 Task: Reply All to email with the signature Brooke Phillips with the subject Complaint from softage.1@softage.net with the message I would like to request a meeting to discuss the new employee benefits program., select last 2 words, change the font of the message to Verdana and change the font typography to bold and underline Send the email
Action: Mouse moved to (432, 560)
Screenshot: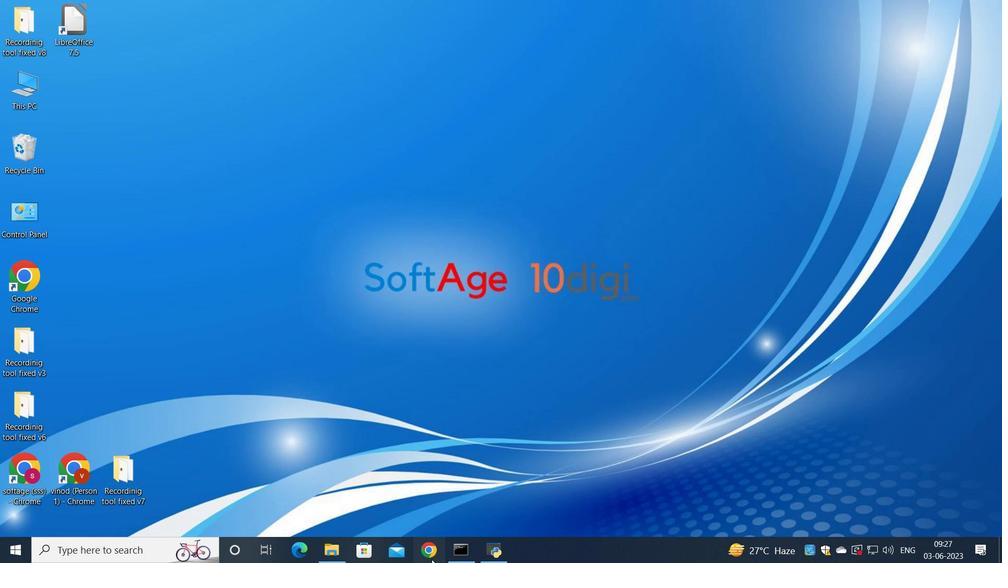 
Action: Mouse pressed left at (432, 560)
Screenshot: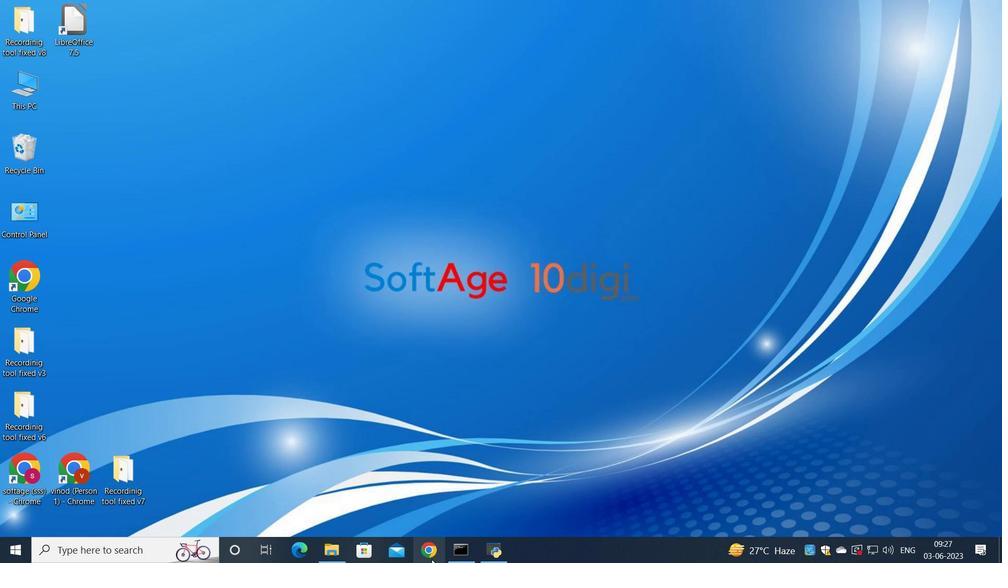 
Action: Mouse moved to (418, 336)
Screenshot: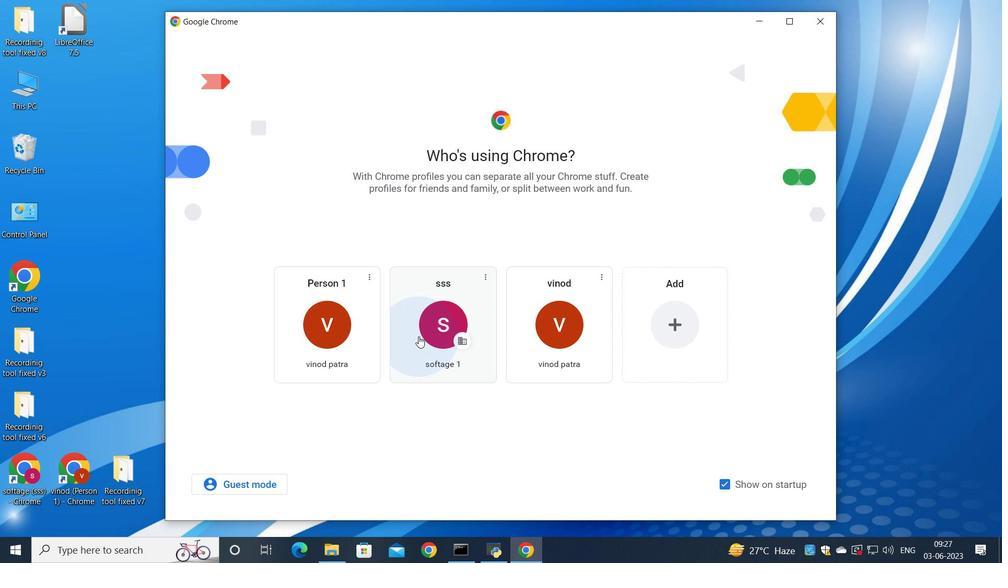 
Action: Mouse pressed left at (418, 336)
Screenshot: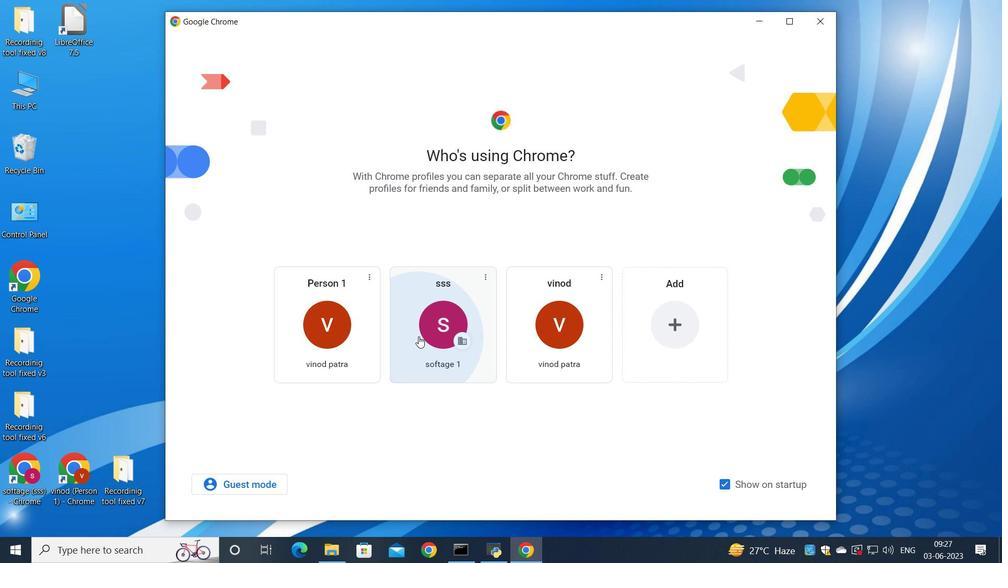 
Action: Mouse moved to (450, 15)
Screenshot: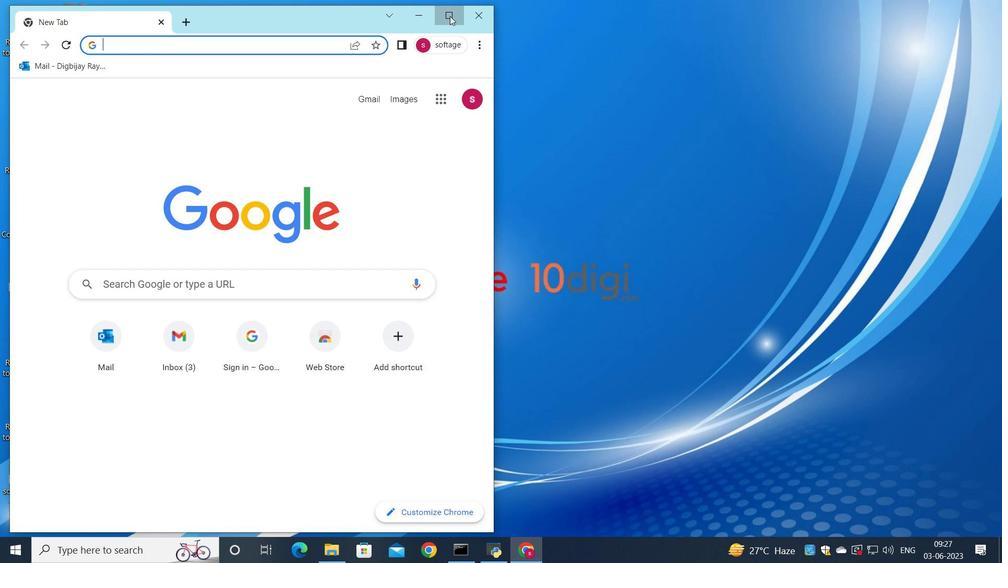 
Action: Mouse pressed left at (450, 15)
Screenshot: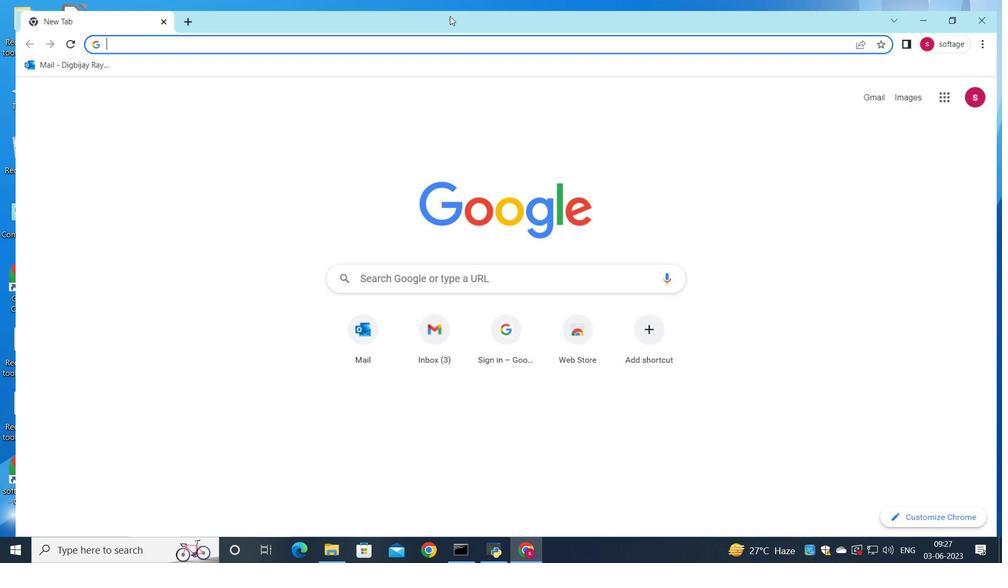 
Action: Mouse moved to (879, 91)
Screenshot: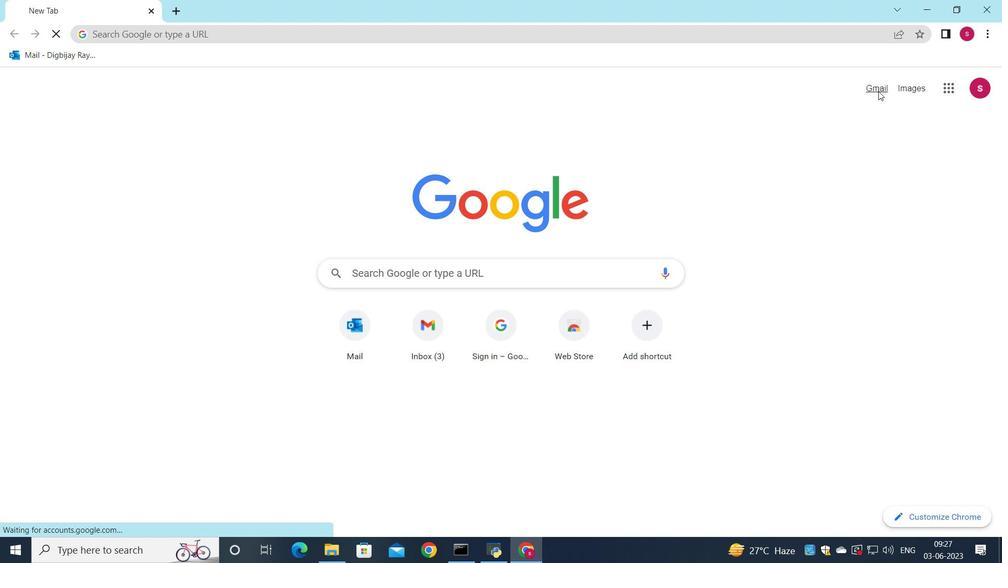 
Action: Mouse pressed left at (879, 91)
Screenshot: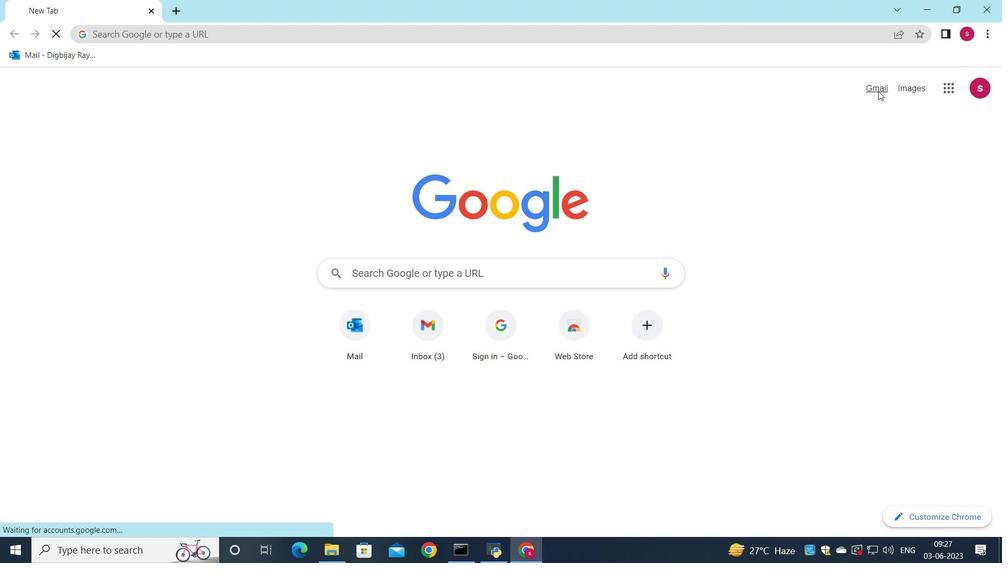 
Action: Mouse moved to (854, 94)
Screenshot: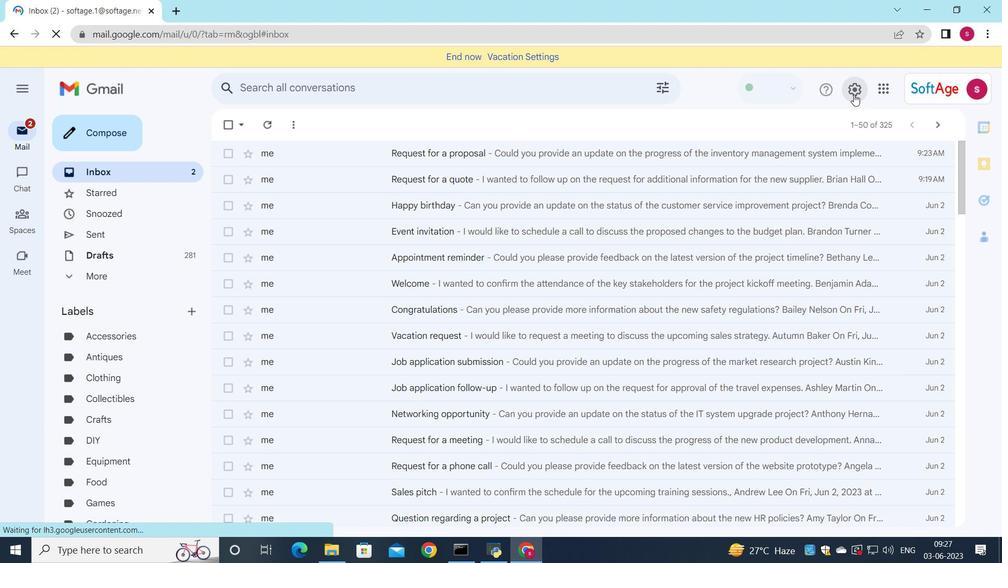 
Action: Mouse pressed left at (854, 94)
Screenshot: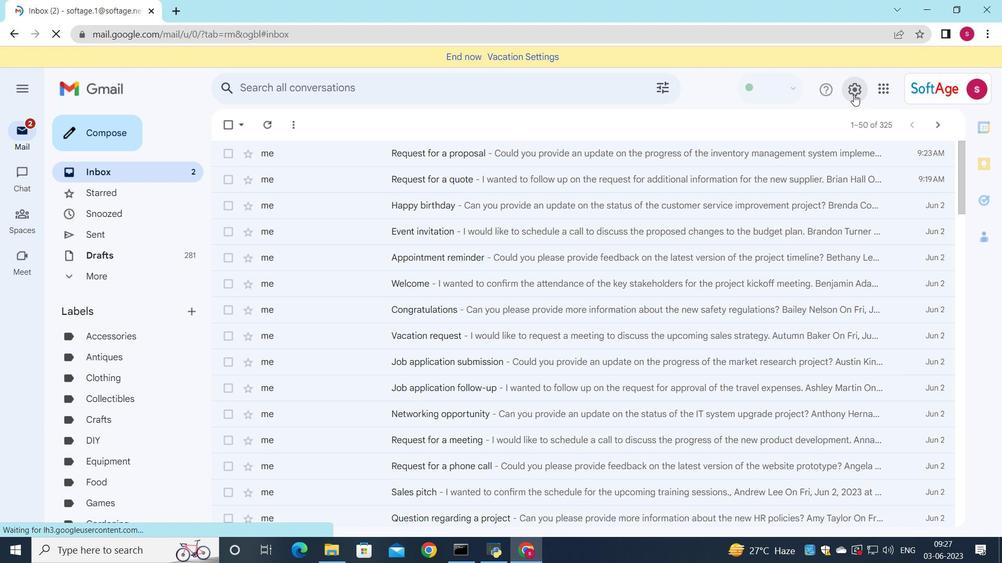 
Action: Mouse moved to (826, 158)
Screenshot: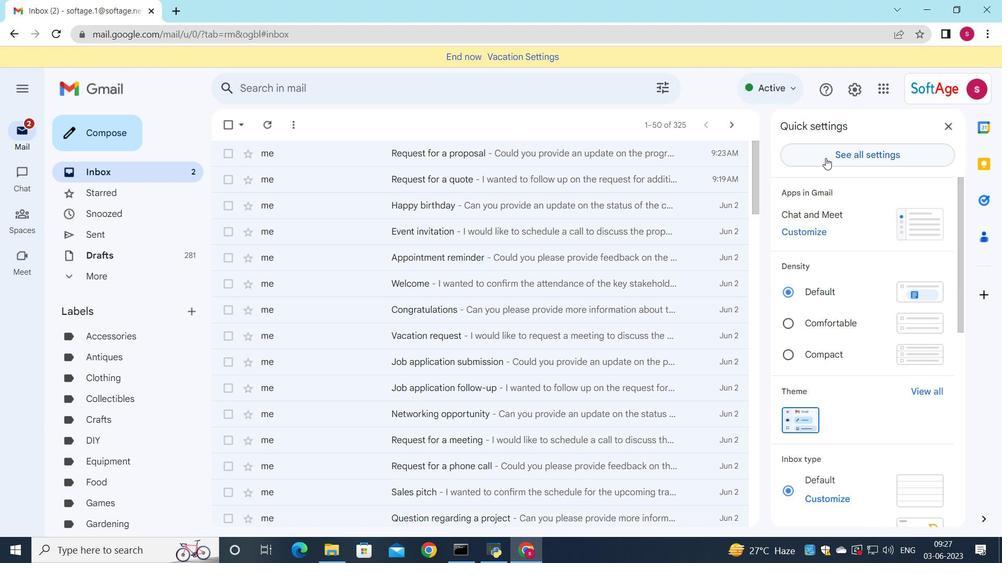 
Action: Mouse pressed left at (826, 158)
Screenshot: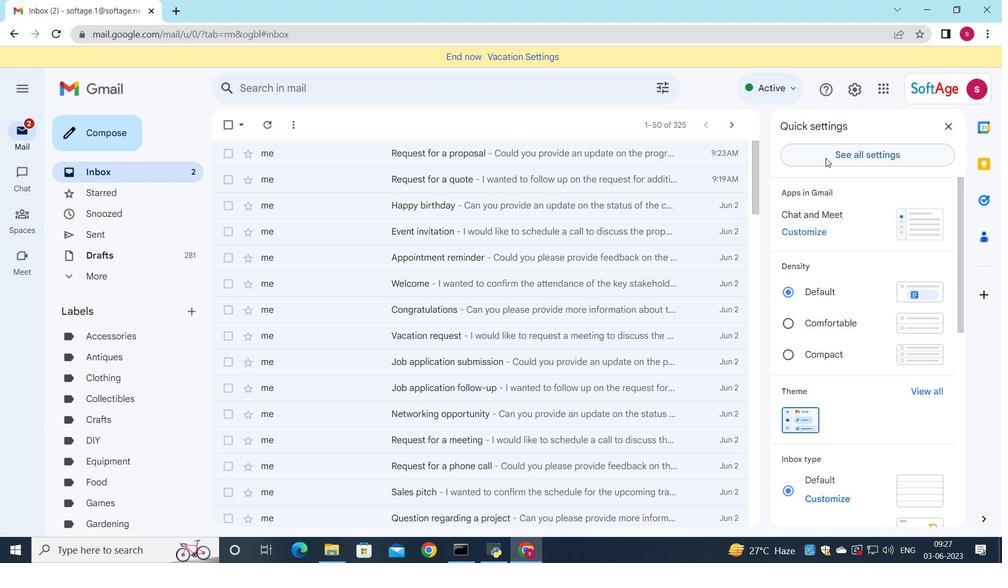 
Action: Mouse moved to (499, 228)
Screenshot: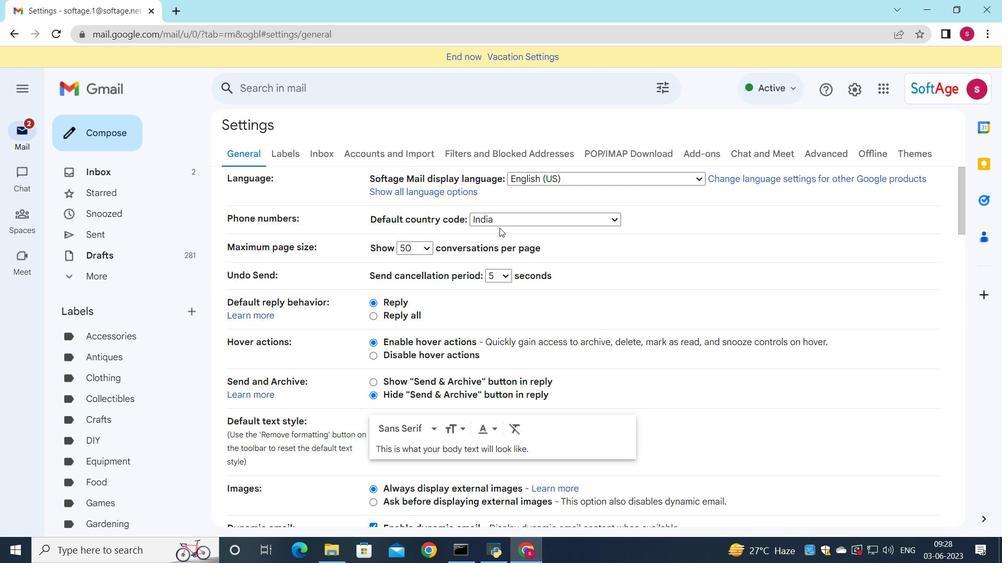 
Action: Mouse scrolled (499, 228) with delta (0, 0)
Screenshot: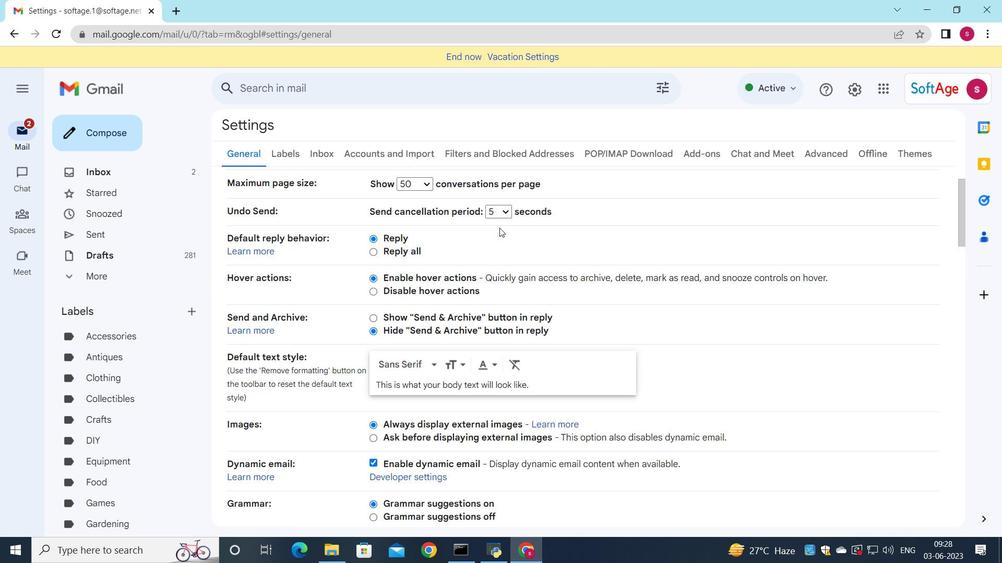 
Action: Mouse scrolled (499, 228) with delta (0, 0)
Screenshot: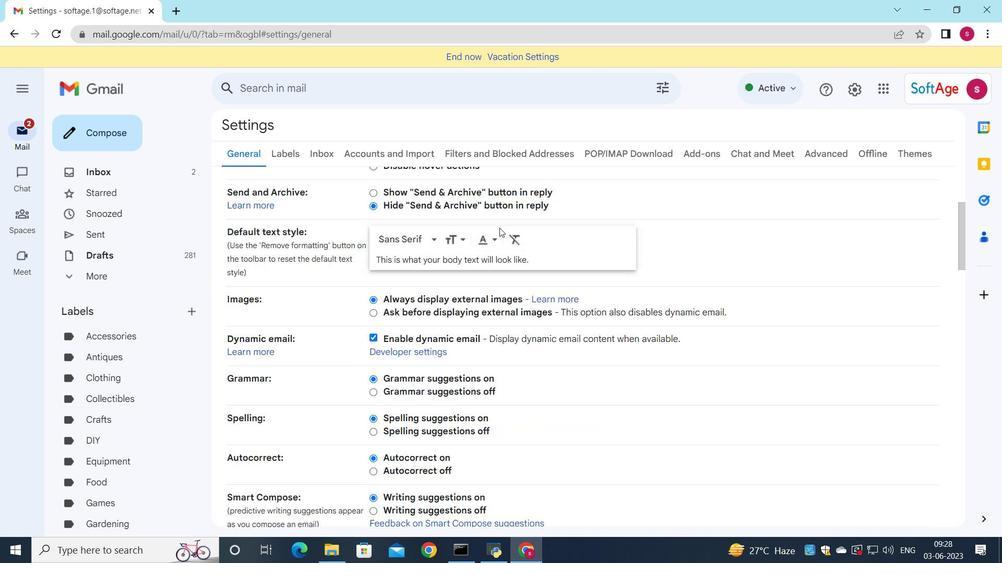 
Action: Mouse scrolled (499, 228) with delta (0, 0)
Screenshot: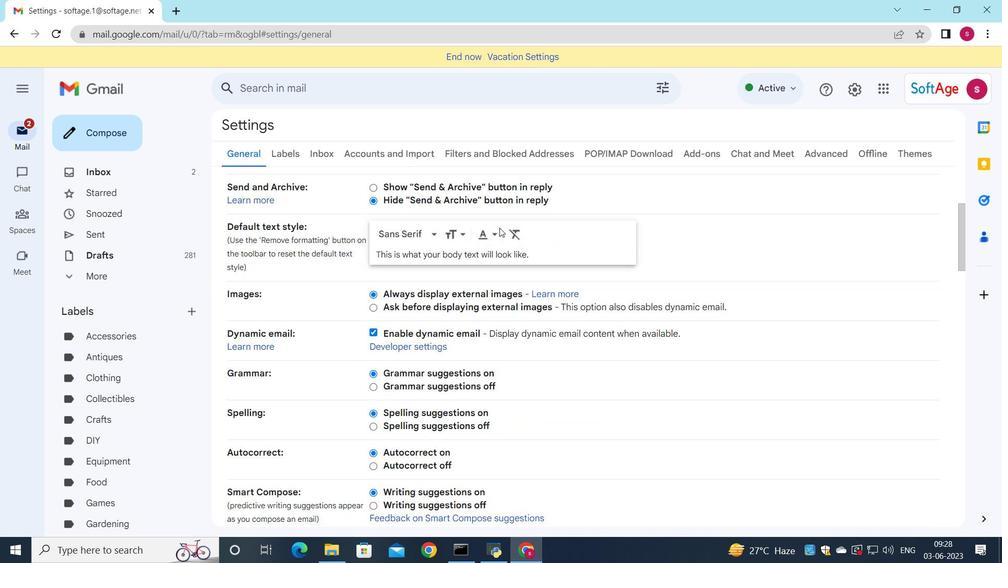 
Action: Mouse moved to (478, 315)
Screenshot: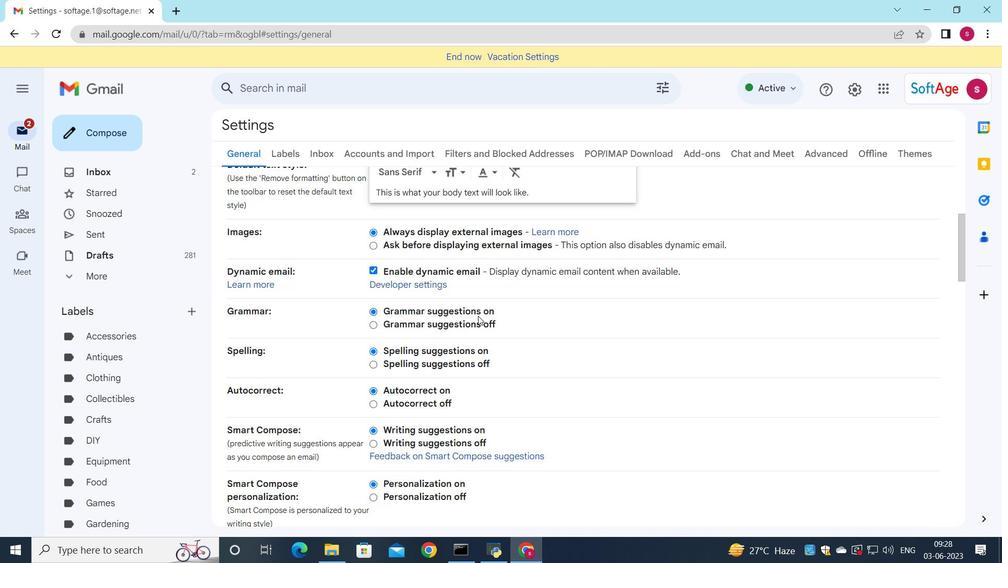 
Action: Mouse scrolled (478, 314) with delta (0, 0)
Screenshot: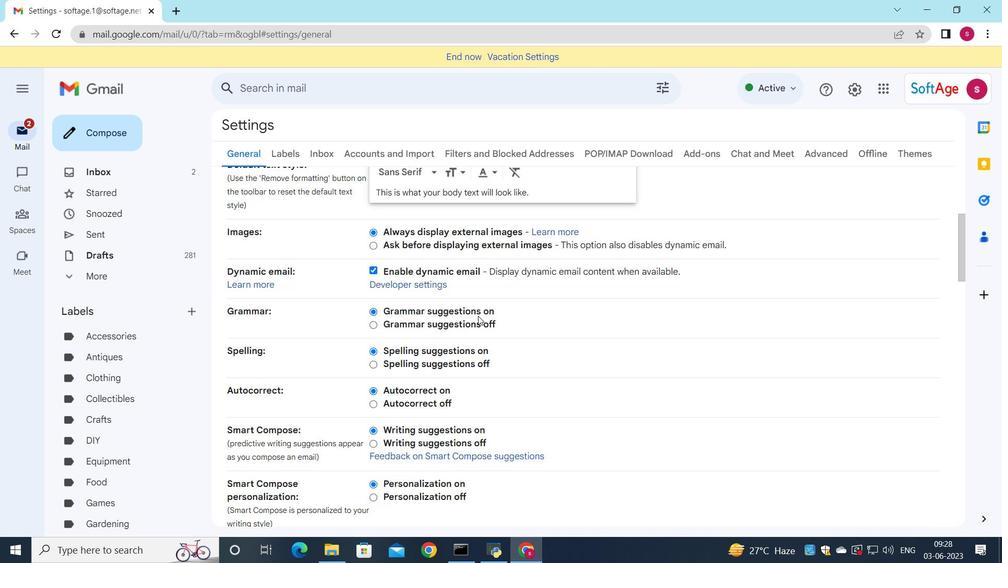 
Action: Mouse moved to (478, 316)
Screenshot: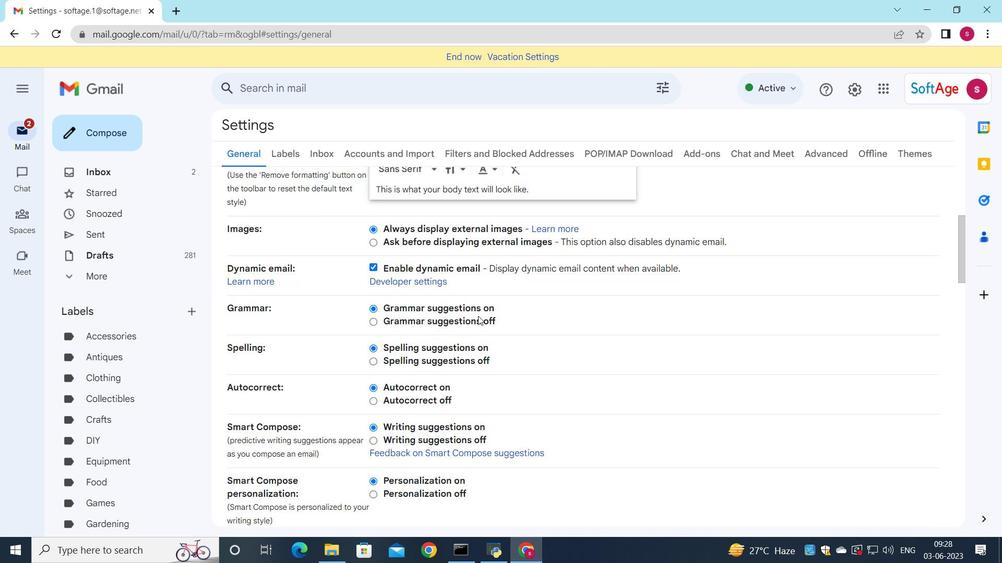 
Action: Mouse scrolled (478, 315) with delta (0, 0)
Screenshot: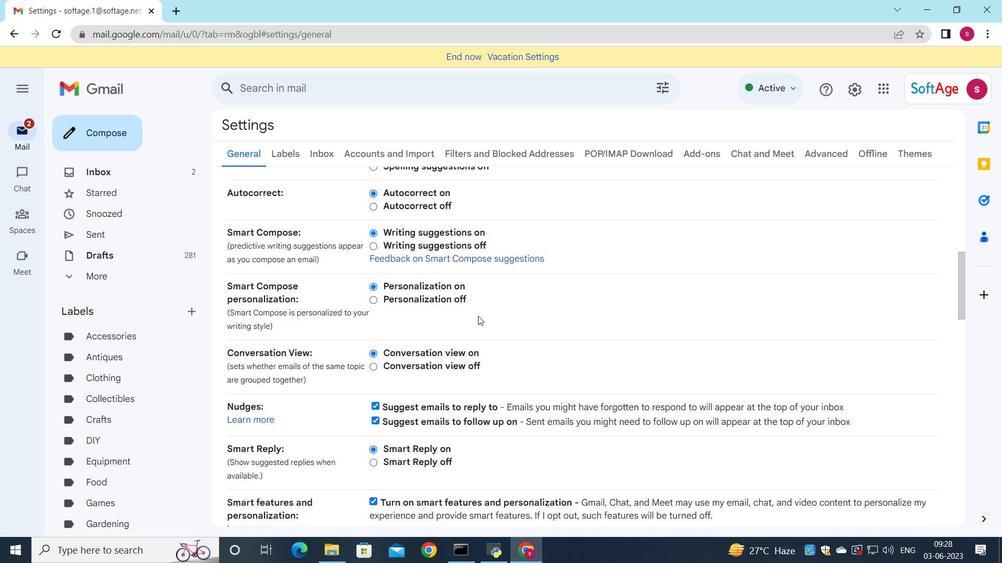 
Action: Mouse scrolled (478, 315) with delta (0, 0)
Screenshot: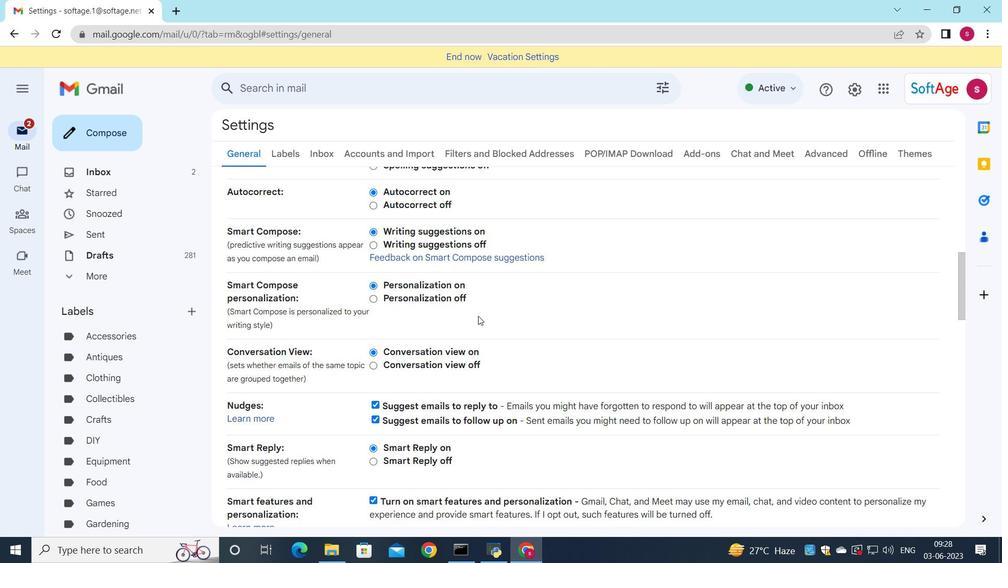 
Action: Mouse scrolled (478, 315) with delta (0, 0)
Screenshot: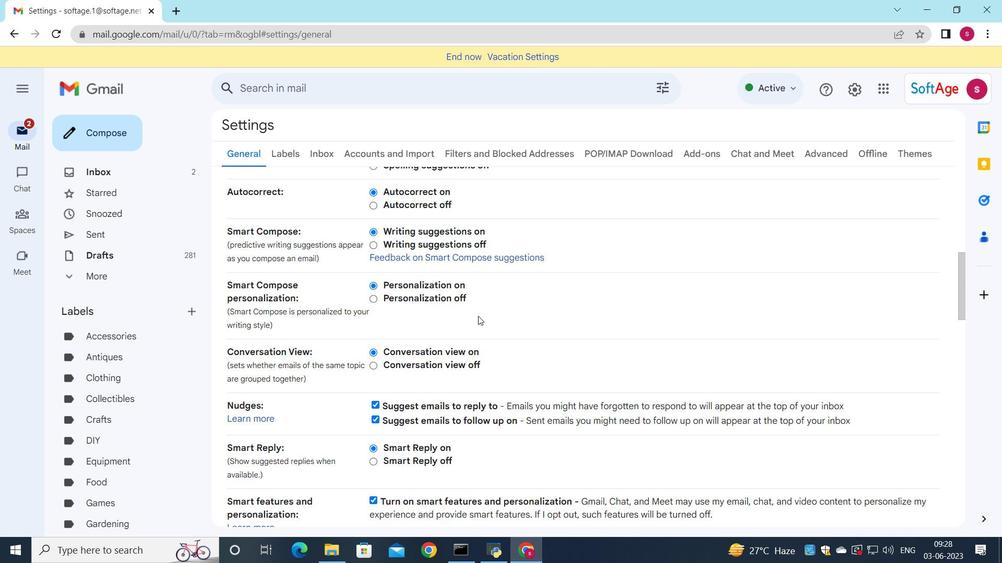 
Action: Mouse scrolled (478, 315) with delta (0, 0)
Screenshot: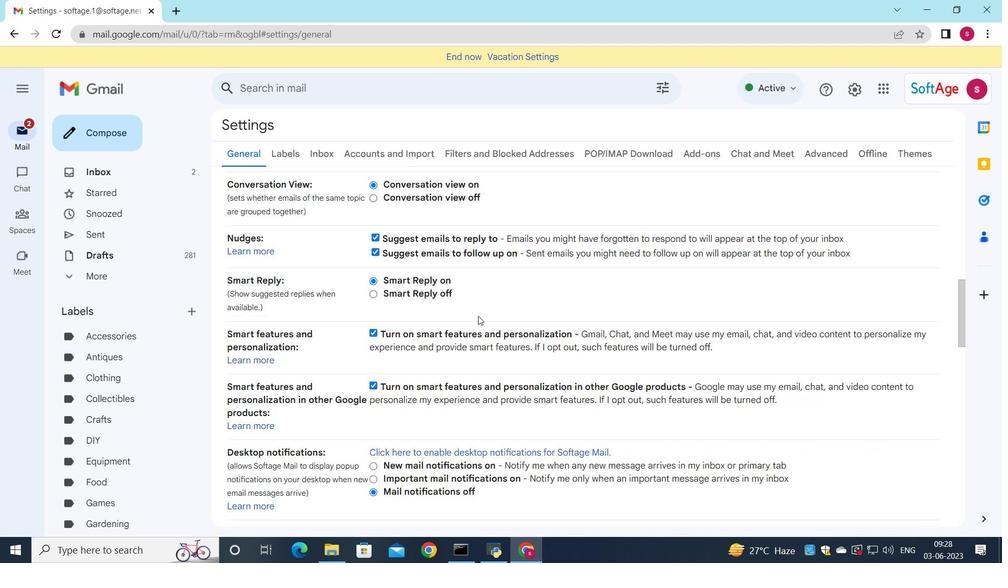 
Action: Mouse scrolled (478, 315) with delta (0, 0)
Screenshot: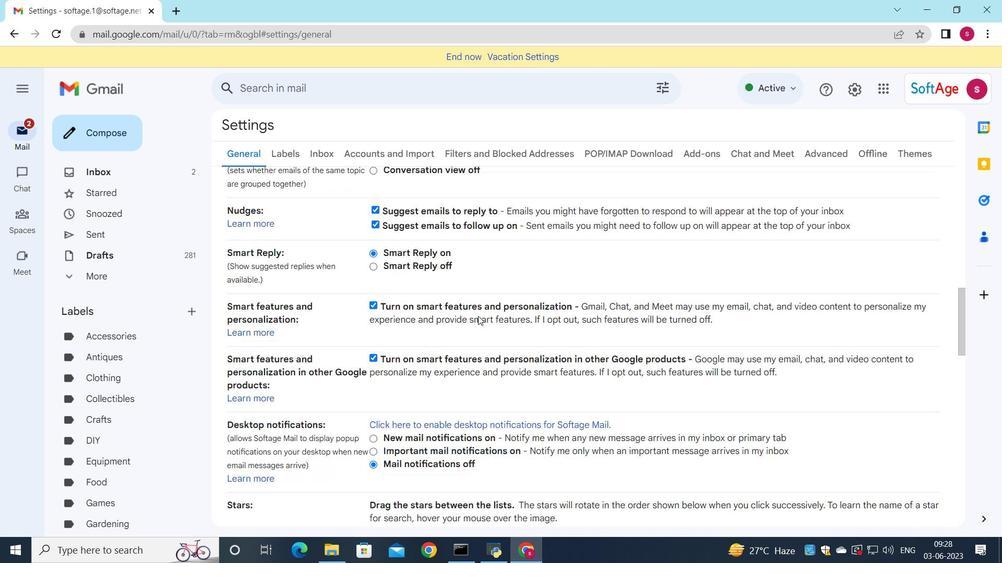 
Action: Mouse scrolled (478, 315) with delta (0, 0)
Screenshot: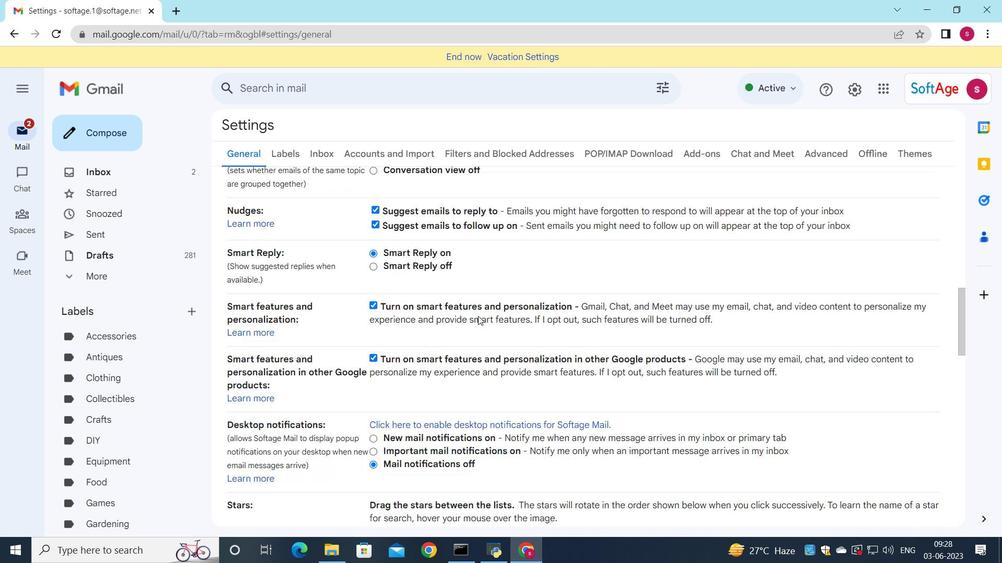 
Action: Mouse scrolled (478, 315) with delta (0, 0)
Screenshot: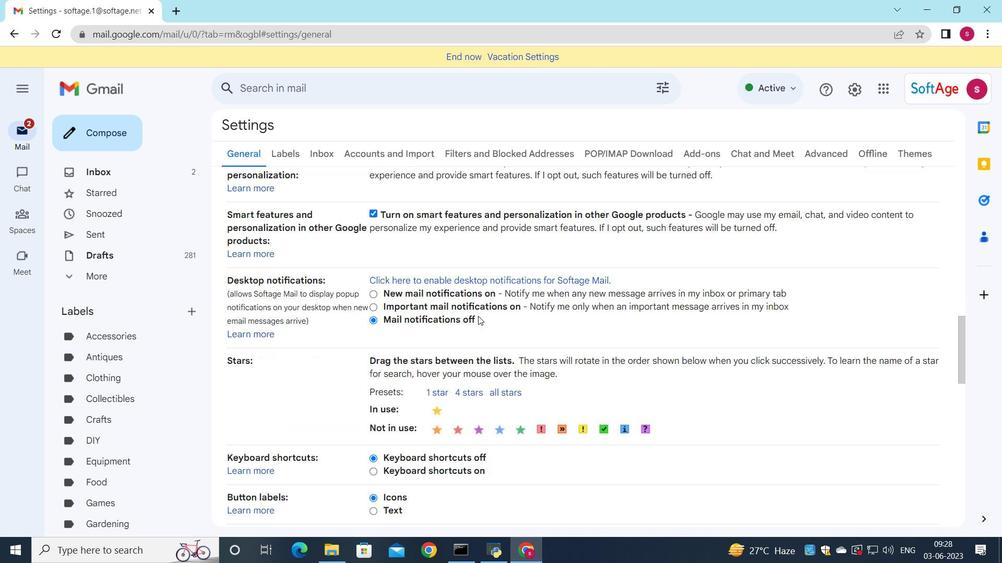 
Action: Mouse scrolled (478, 315) with delta (0, 0)
Screenshot: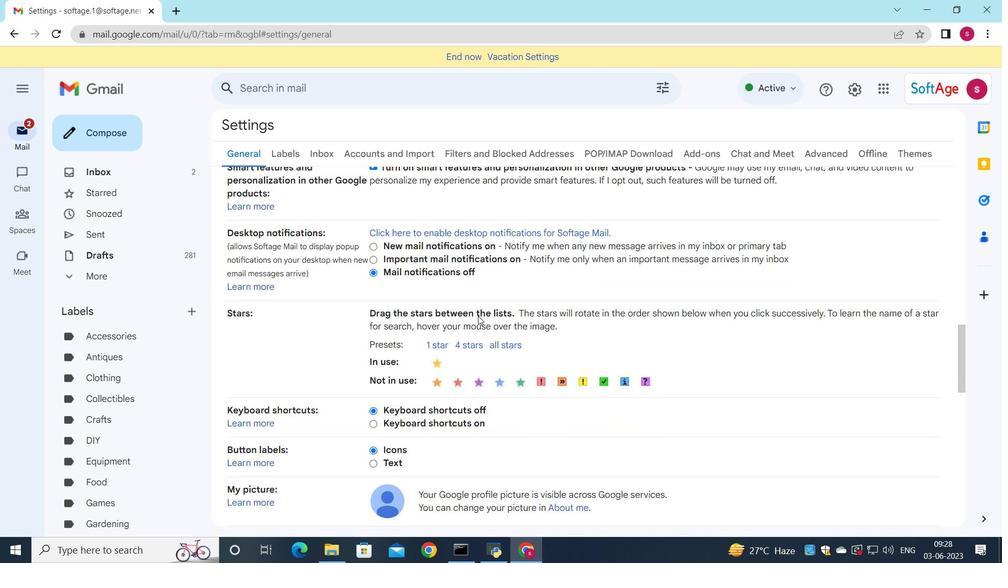 
Action: Mouse scrolled (478, 315) with delta (0, 0)
Screenshot: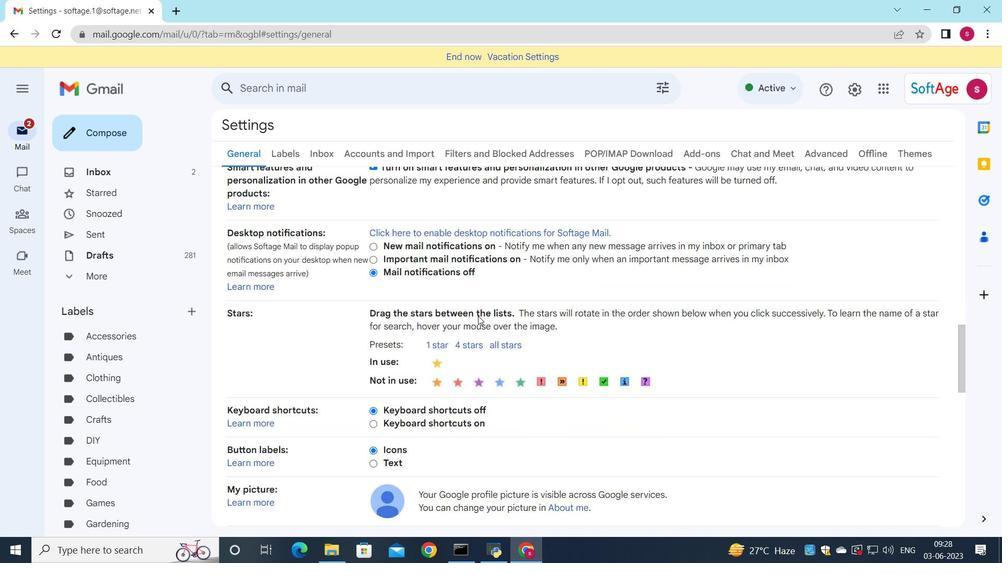 
Action: Mouse scrolled (478, 315) with delta (0, 0)
Screenshot: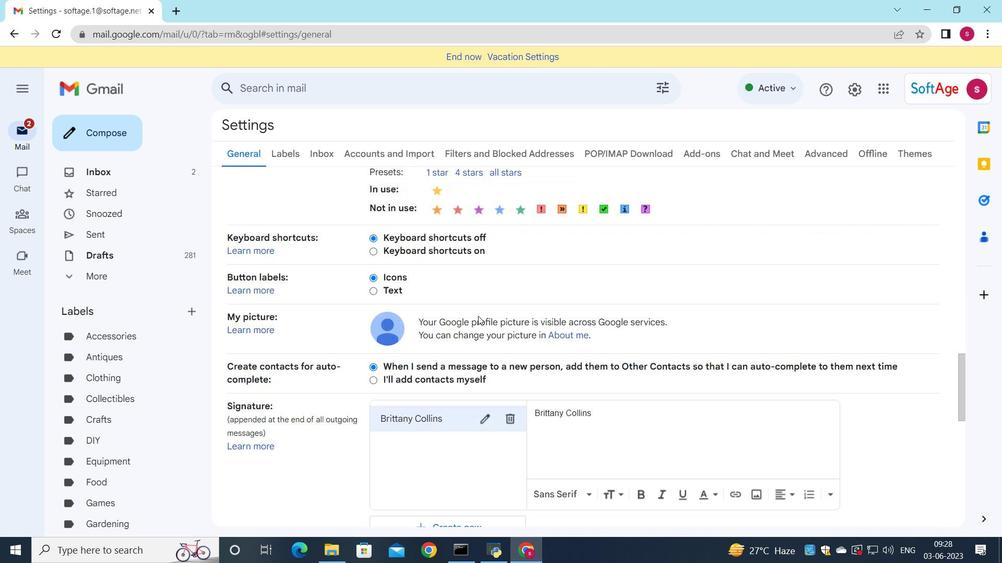
Action: Mouse scrolled (478, 315) with delta (0, 0)
Screenshot: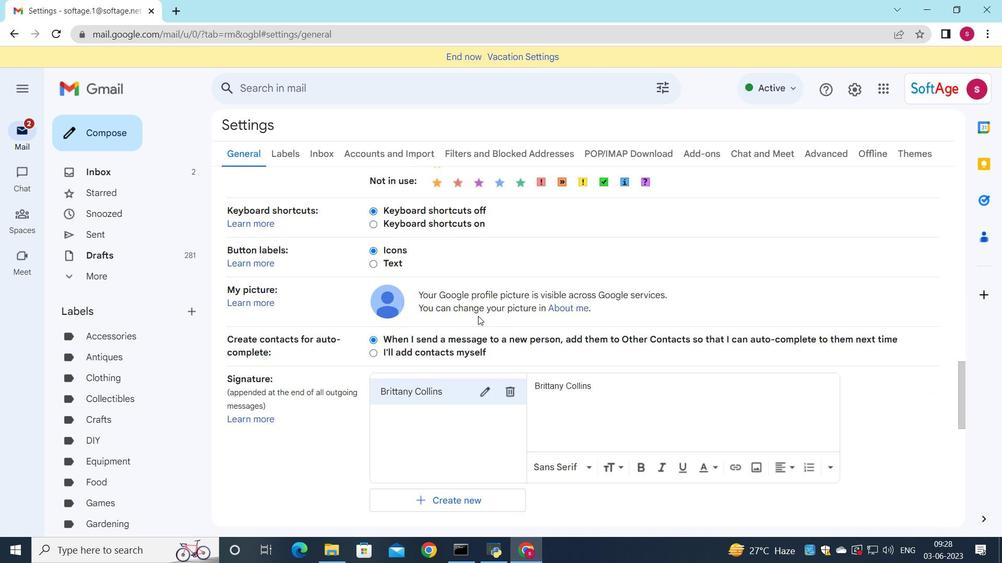 
Action: Mouse scrolled (478, 315) with delta (0, 0)
Screenshot: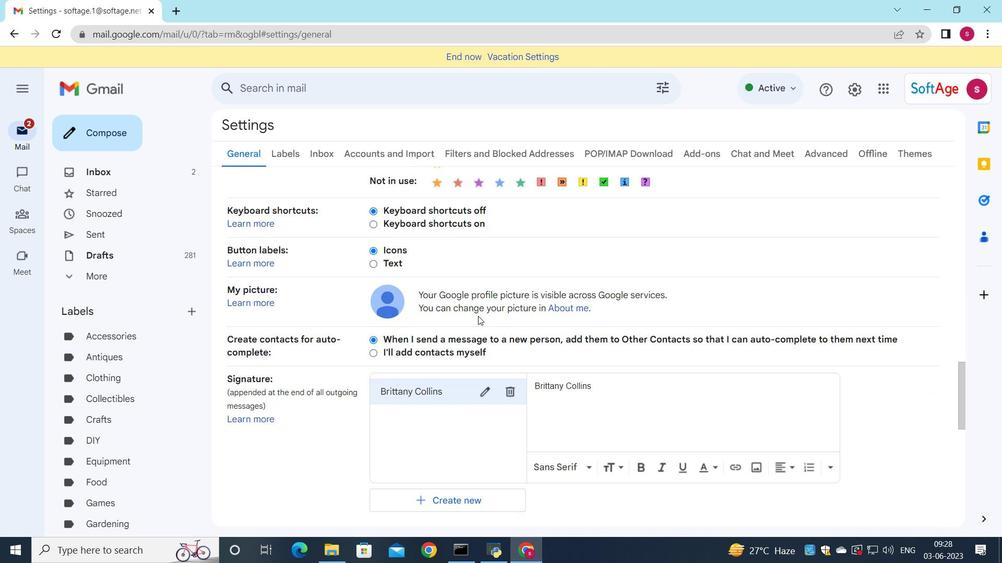 
Action: Mouse scrolled (478, 315) with delta (0, 0)
Screenshot: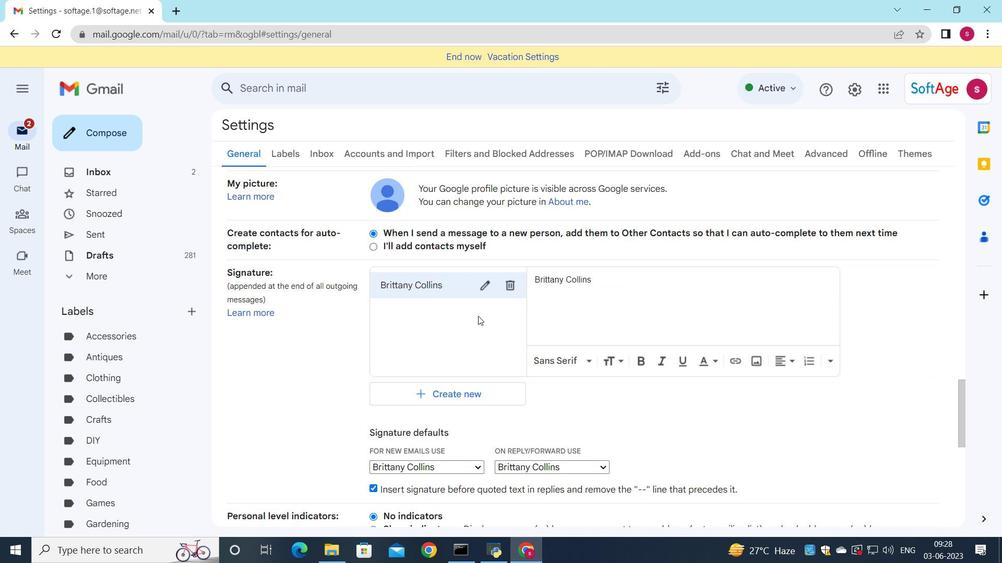 
Action: Mouse scrolled (478, 315) with delta (0, 0)
Screenshot: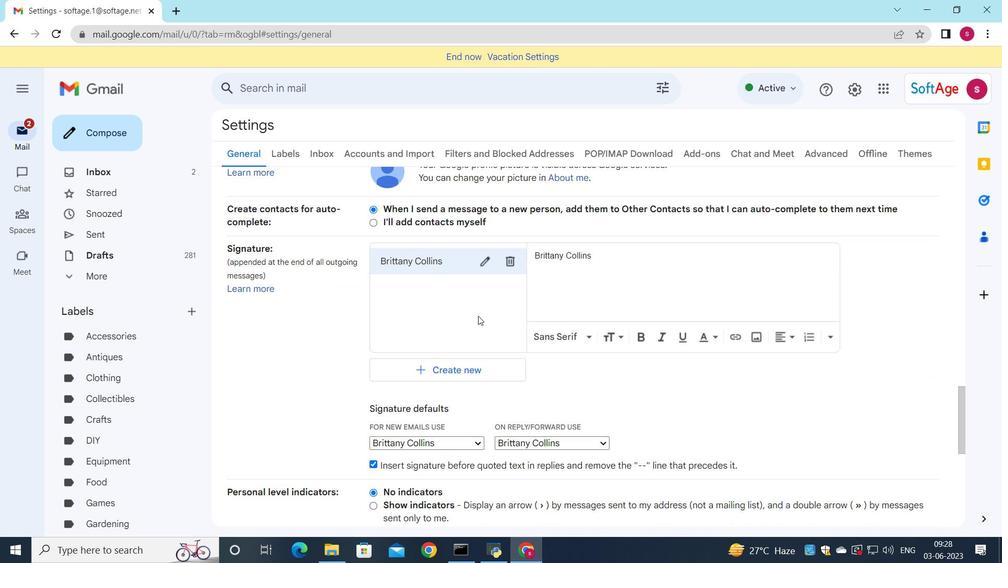 
Action: Mouse moved to (505, 263)
Screenshot: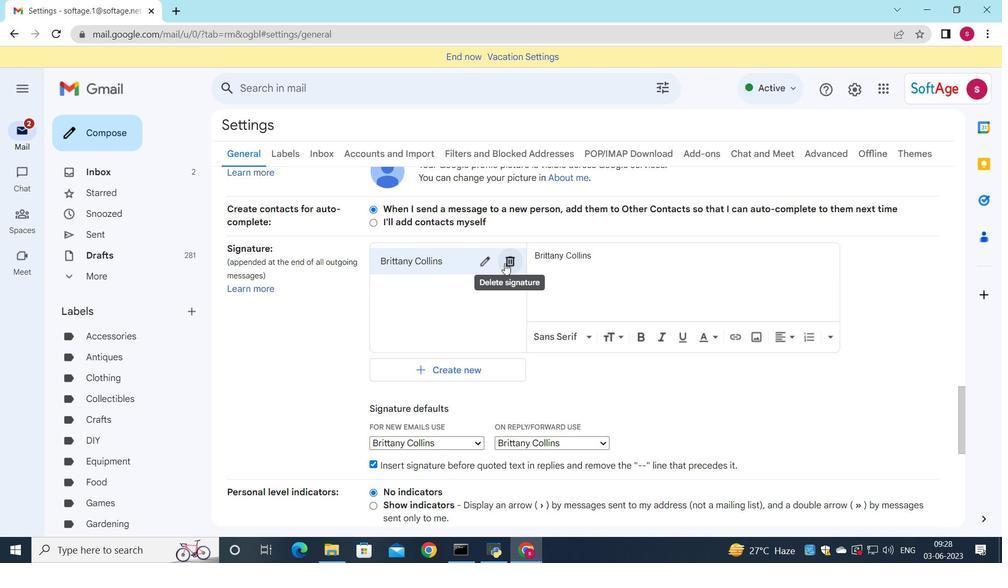 
Action: Mouse pressed left at (505, 263)
Screenshot: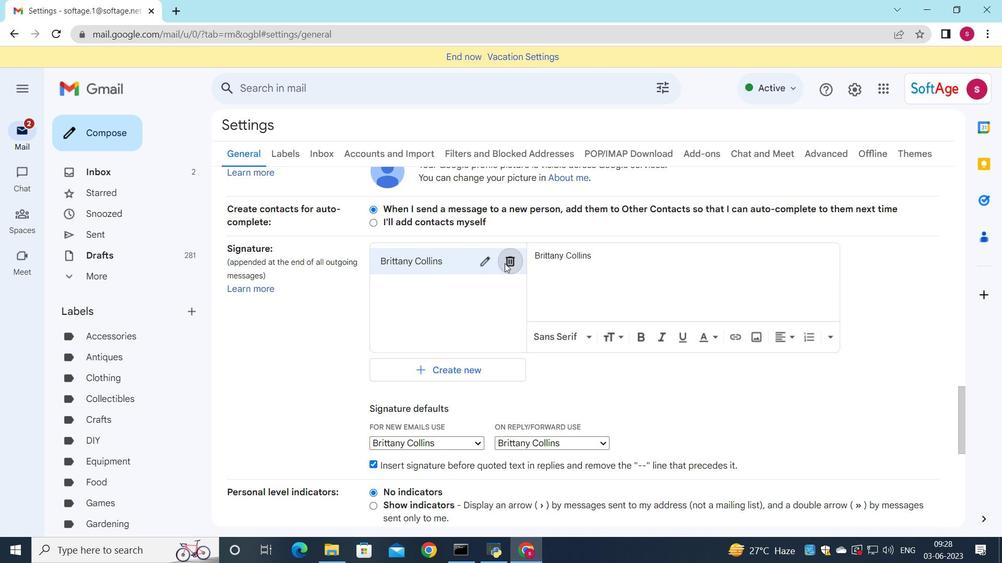 
Action: Mouse moved to (626, 319)
Screenshot: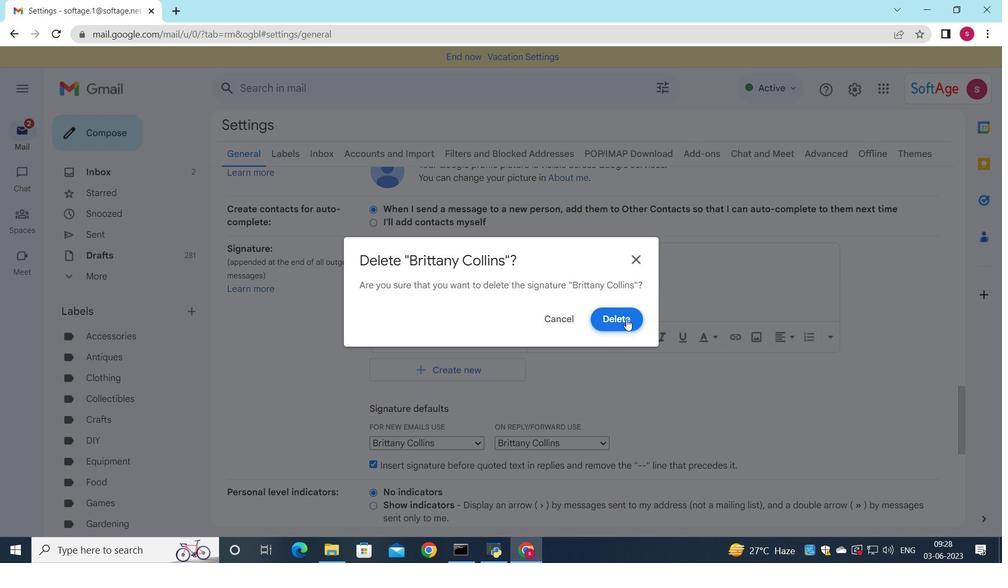 
Action: Mouse pressed left at (626, 319)
Screenshot: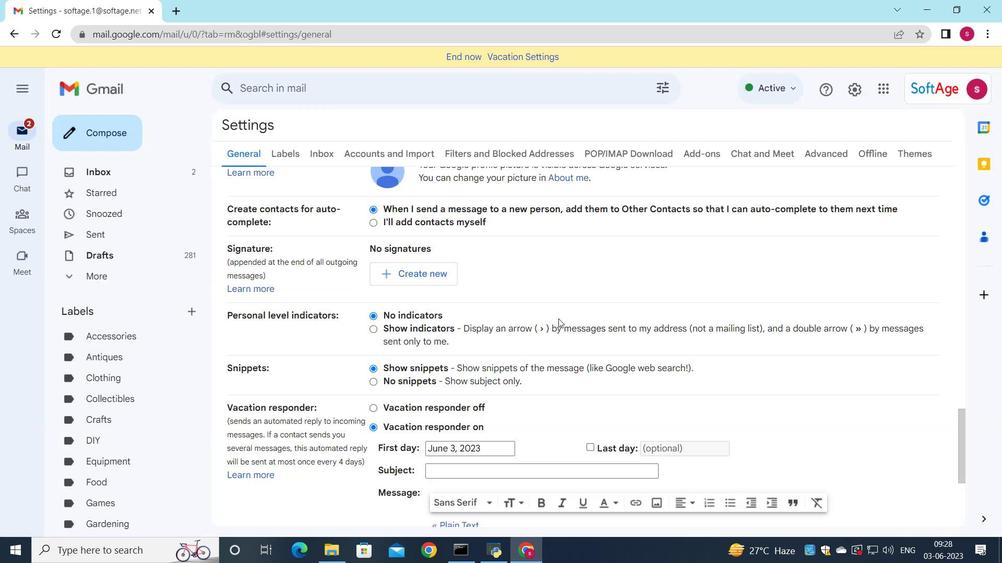 
Action: Mouse moved to (428, 277)
Screenshot: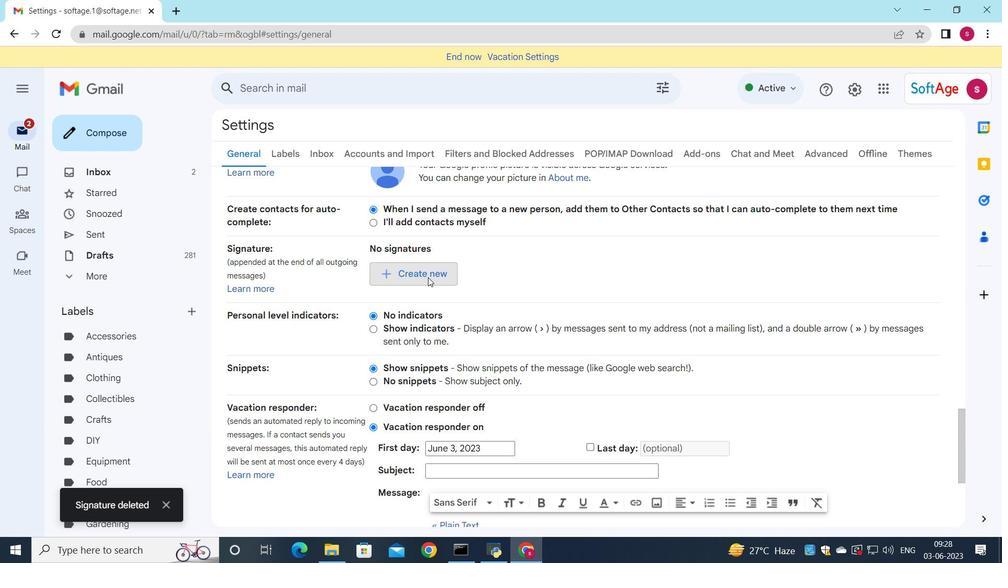 
Action: Mouse pressed left at (428, 277)
Screenshot: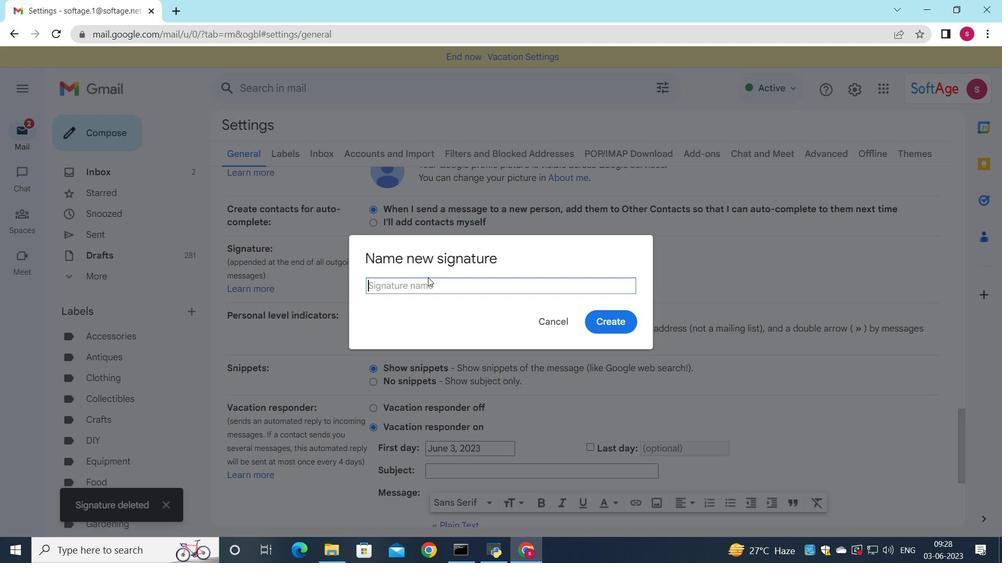 
Action: Mouse moved to (492, 287)
Screenshot: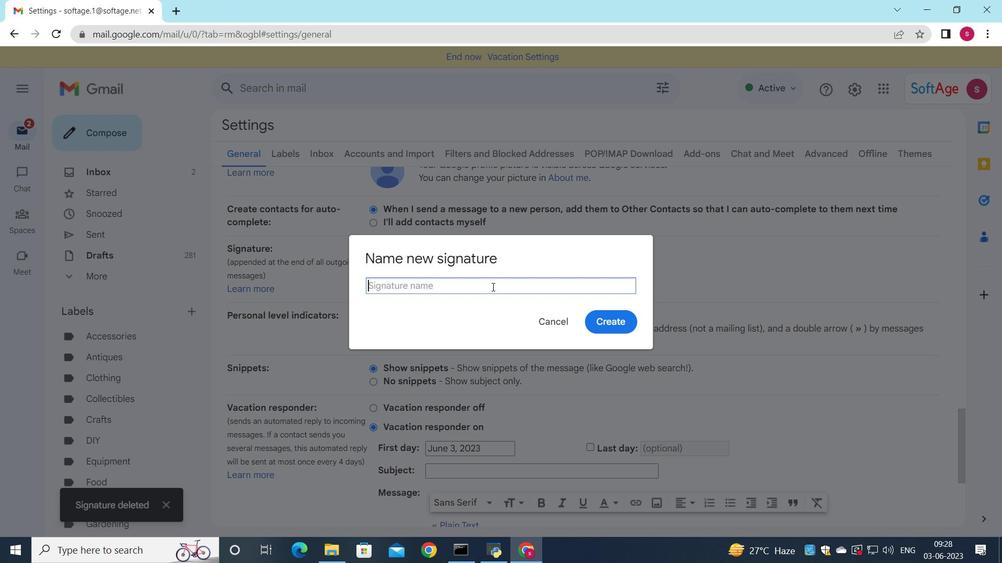
Action: Key pressed <Key.shift>Brooke<Key.space><Key.shift>Phillips
Screenshot: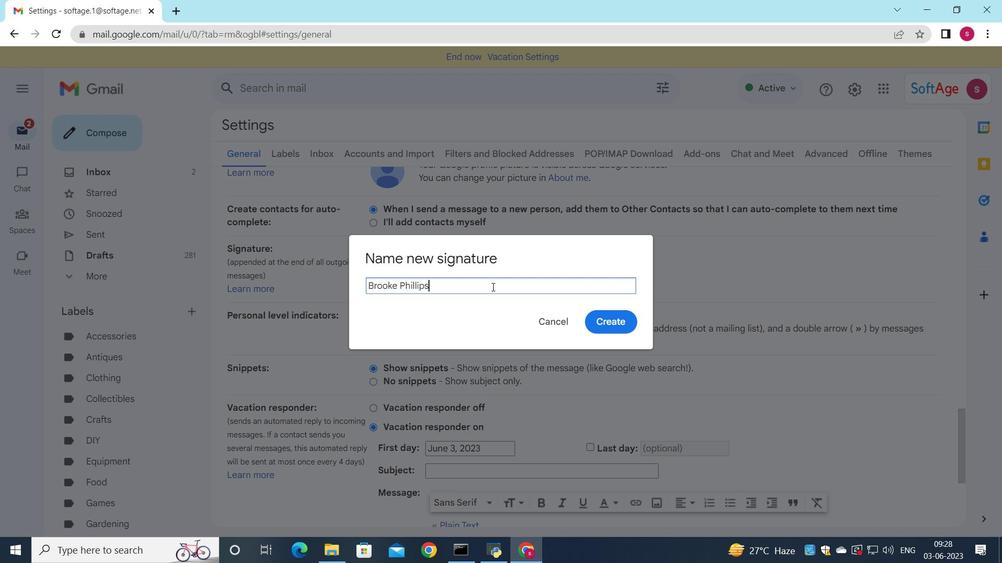 
Action: Mouse moved to (631, 320)
Screenshot: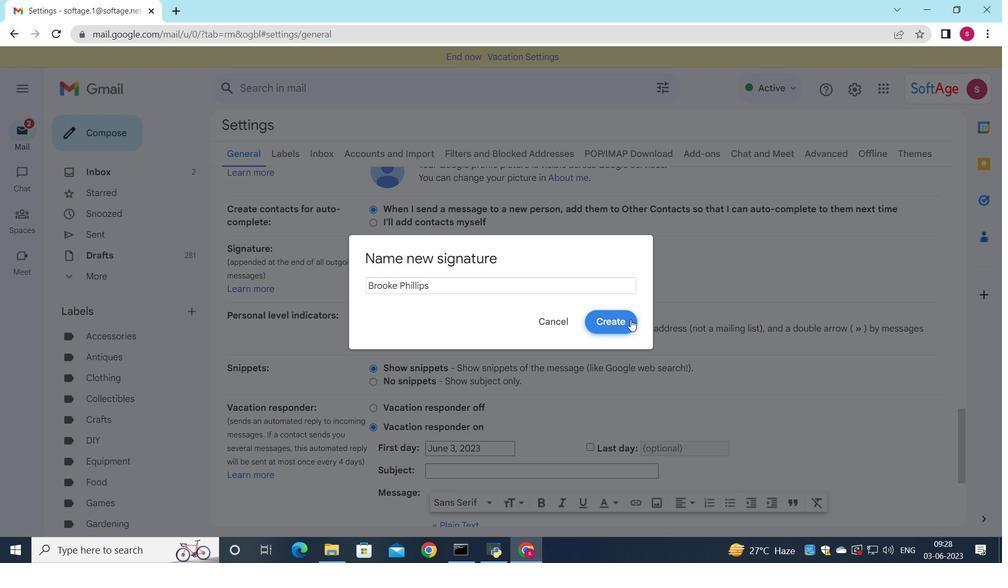 
Action: Mouse pressed left at (631, 320)
Screenshot: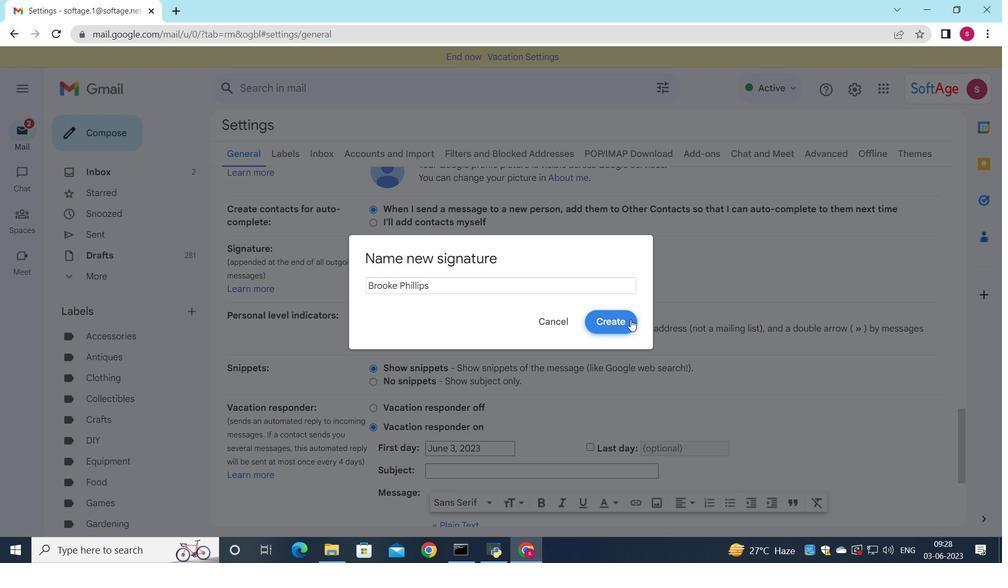 
Action: Mouse moved to (597, 280)
Screenshot: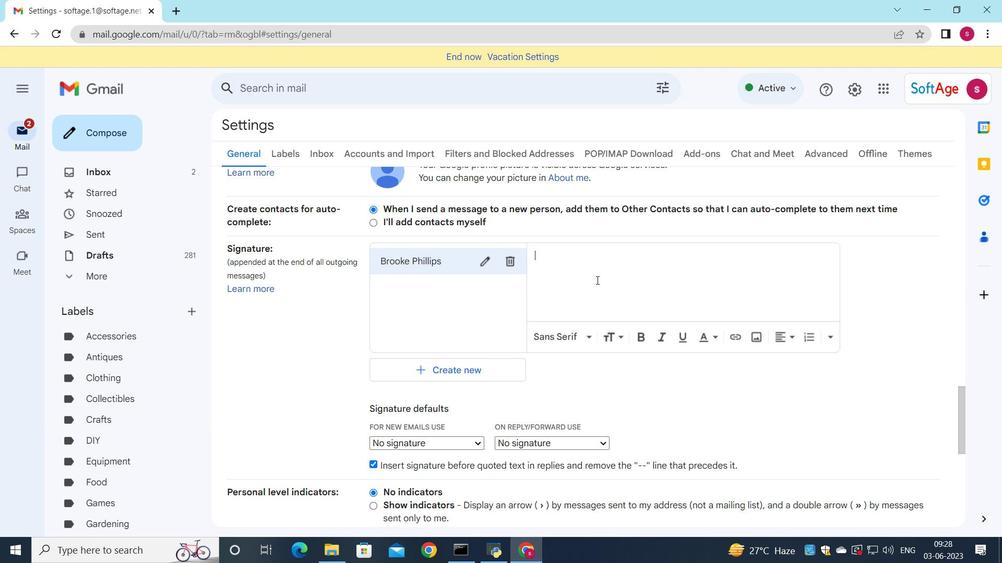 
Action: Mouse pressed left at (597, 280)
Screenshot: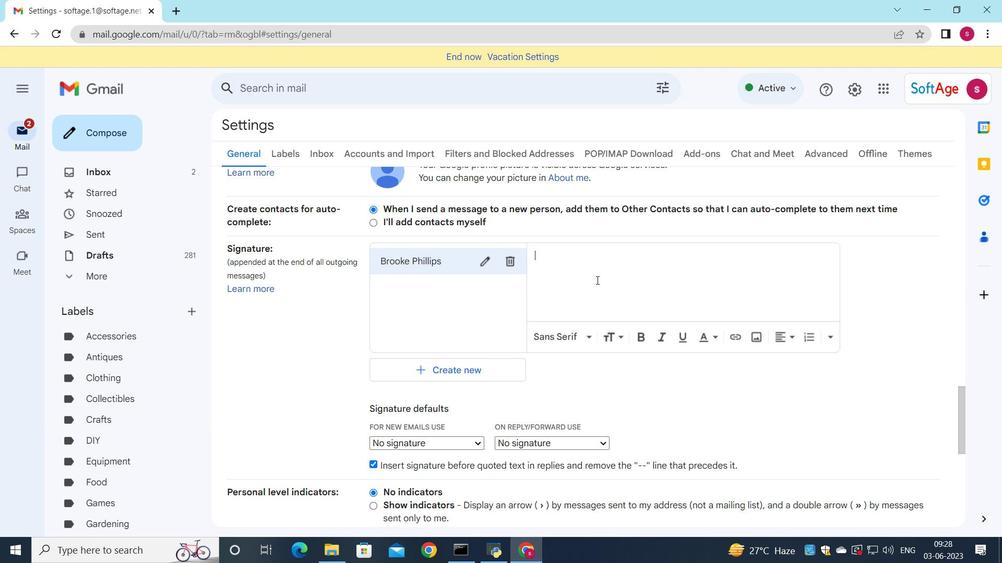 
Action: Key pressed <Key.shift>Brooke<Key.space><Key.shift>Phillips
Screenshot: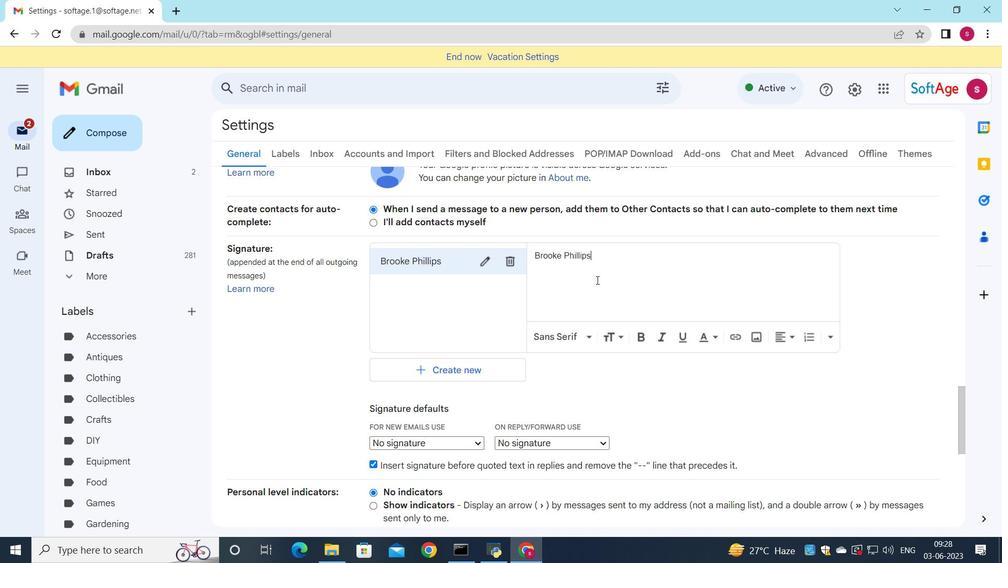 
Action: Mouse moved to (577, 288)
Screenshot: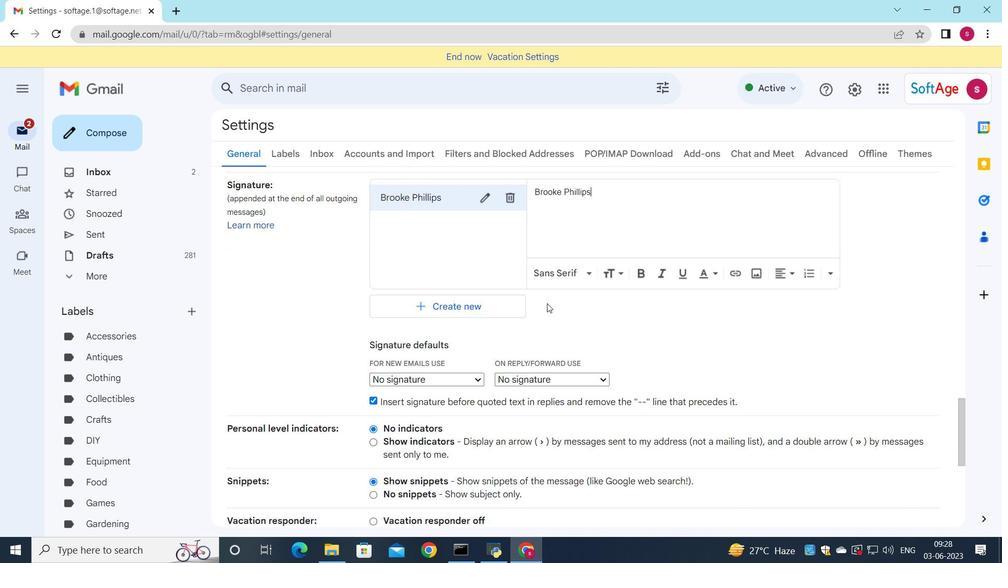 
Action: Mouse scrolled (577, 288) with delta (0, 0)
Screenshot: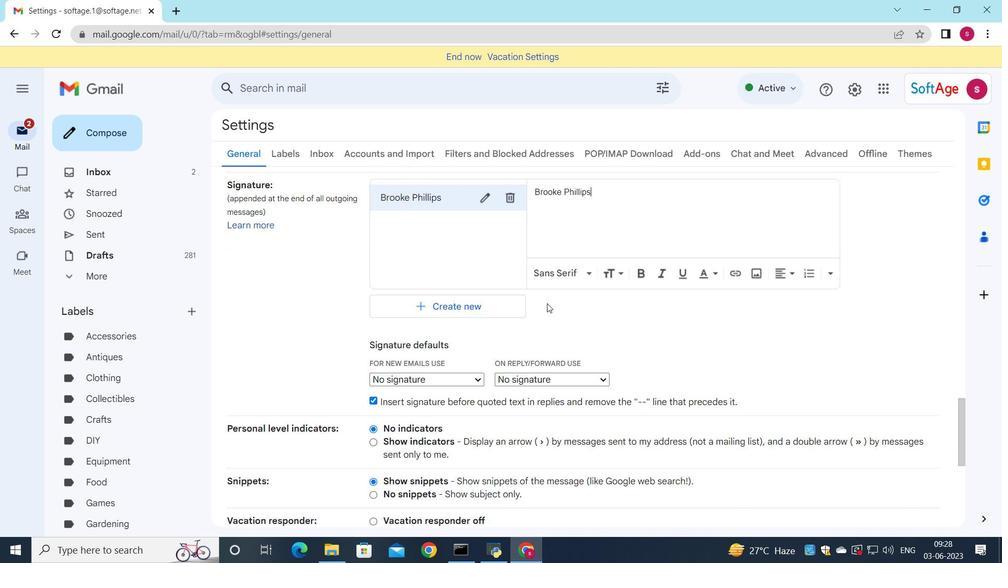 
Action: Mouse moved to (577, 289)
Screenshot: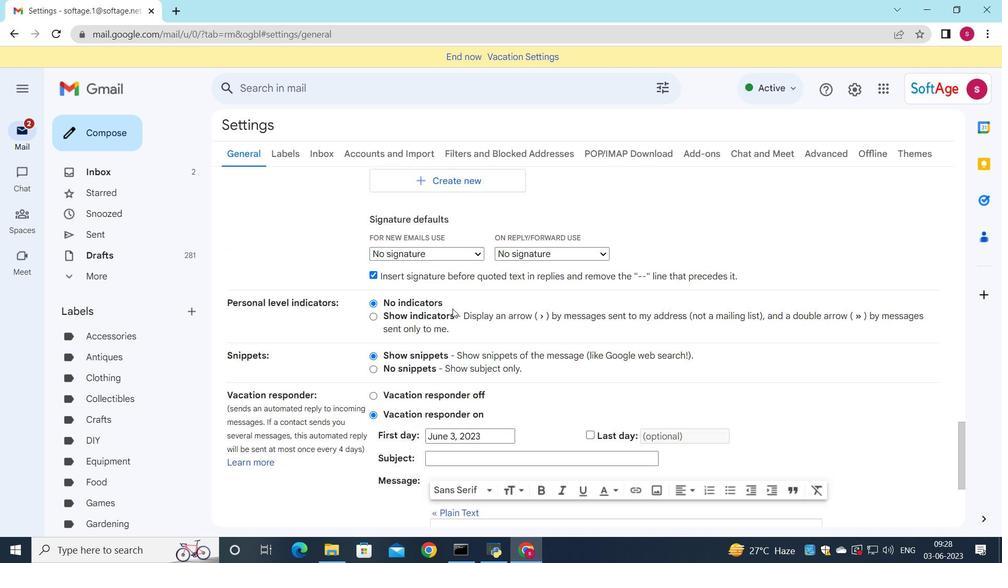 
Action: Mouse scrolled (577, 288) with delta (0, 0)
Screenshot: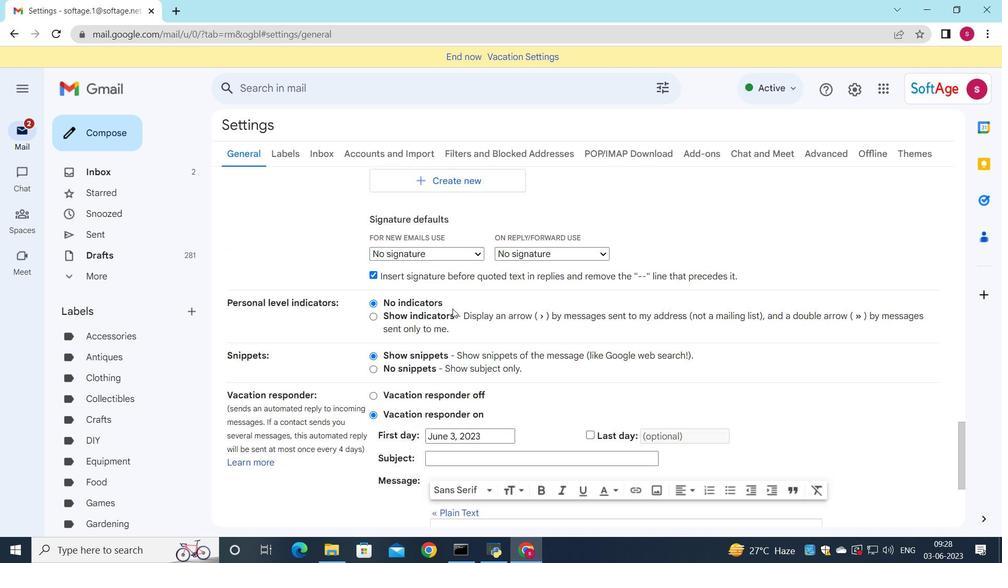
Action: Mouse moved to (560, 296)
Screenshot: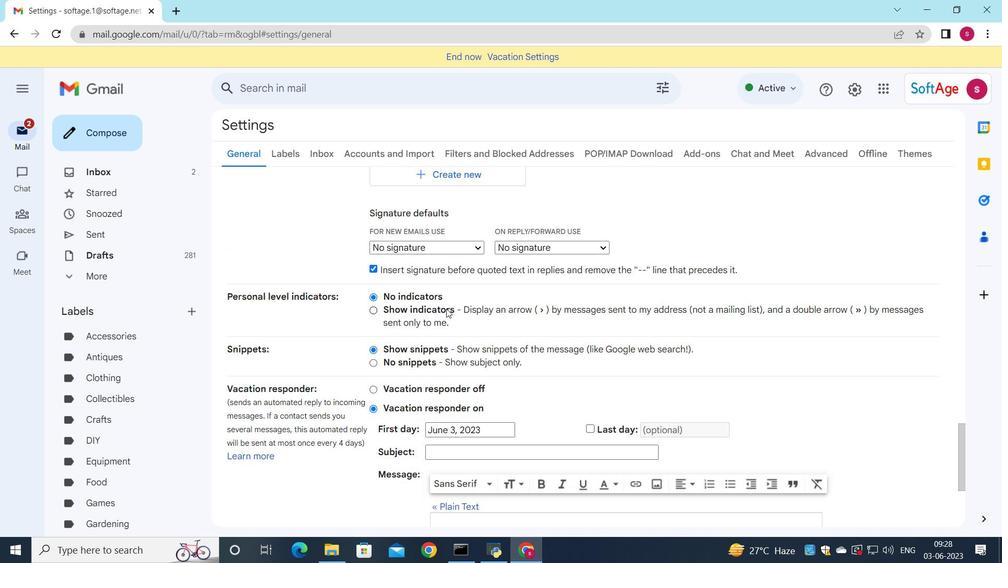 
Action: Mouse scrolled (560, 296) with delta (0, 0)
Screenshot: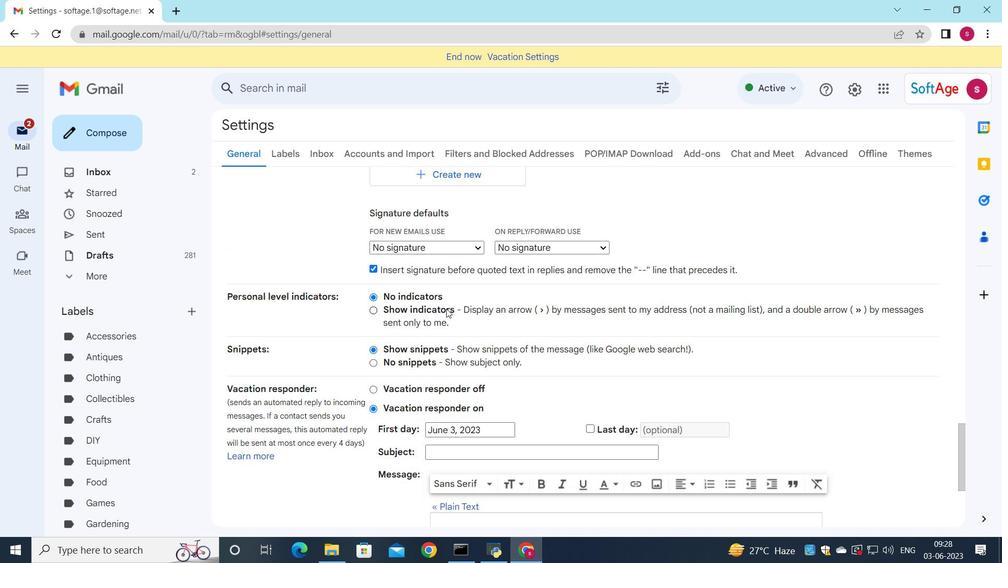 
Action: Mouse moved to (453, 244)
Screenshot: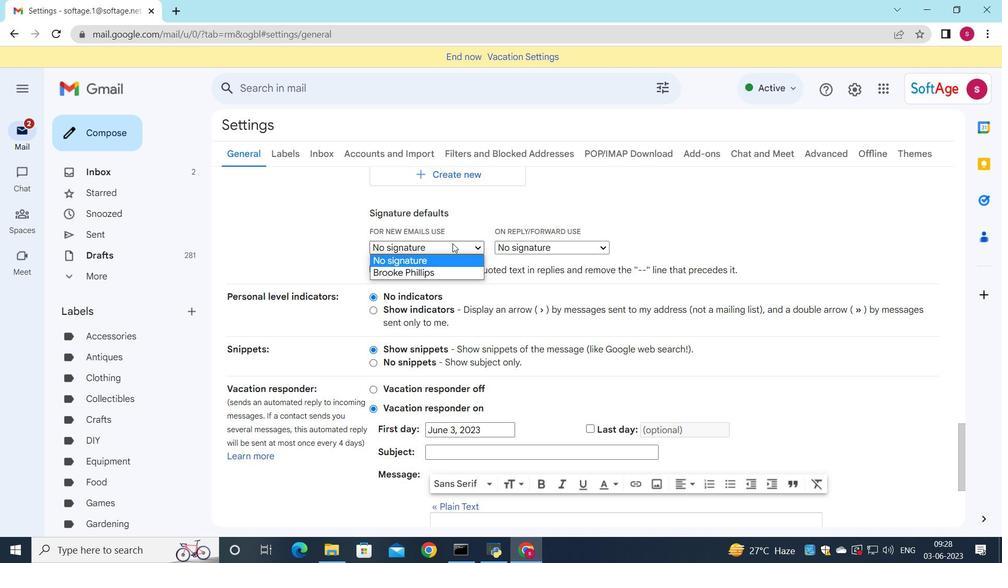 
Action: Mouse pressed left at (453, 244)
Screenshot: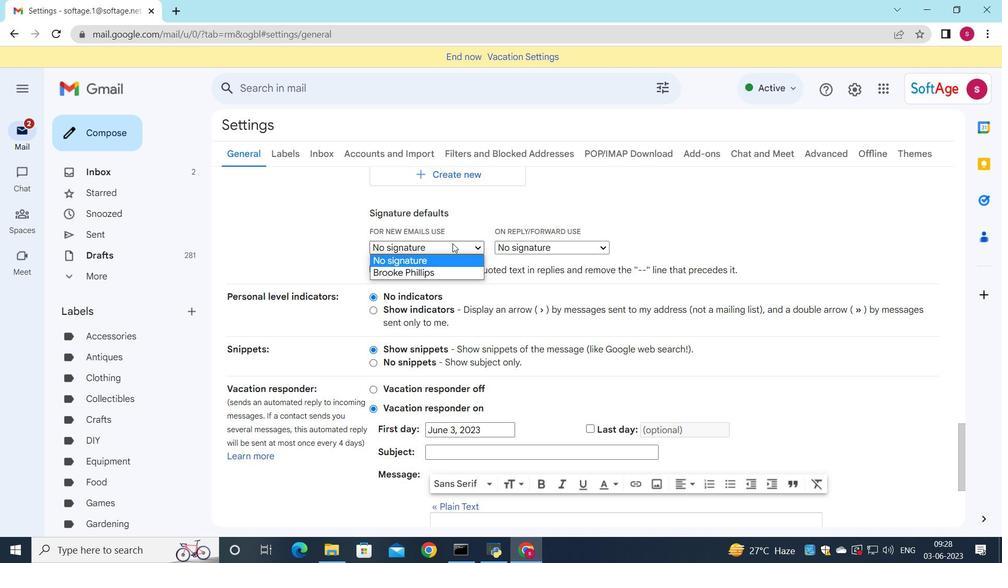 
Action: Mouse moved to (441, 276)
Screenshot: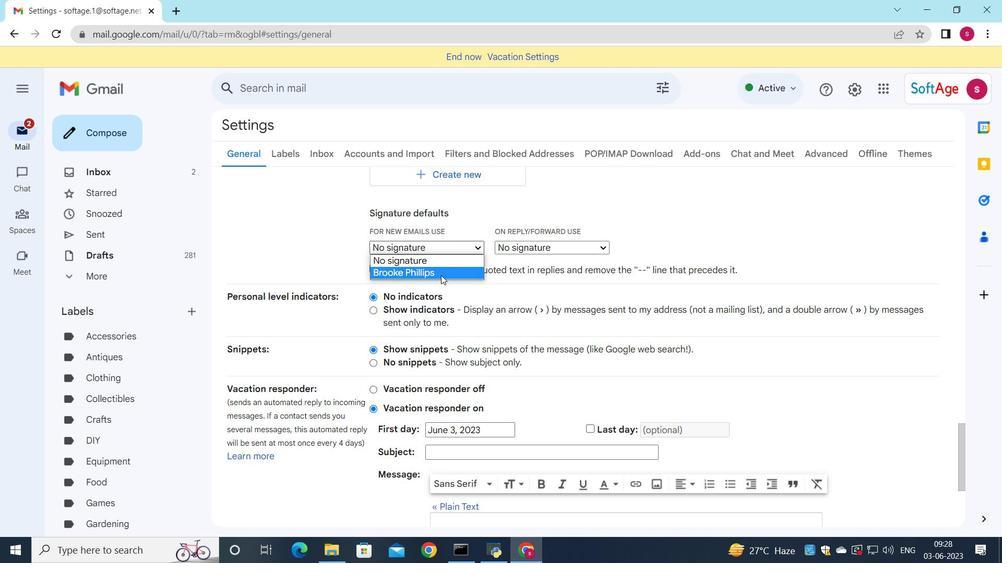 
Action: Mouse pressed left at (441, 276)
Screenshot: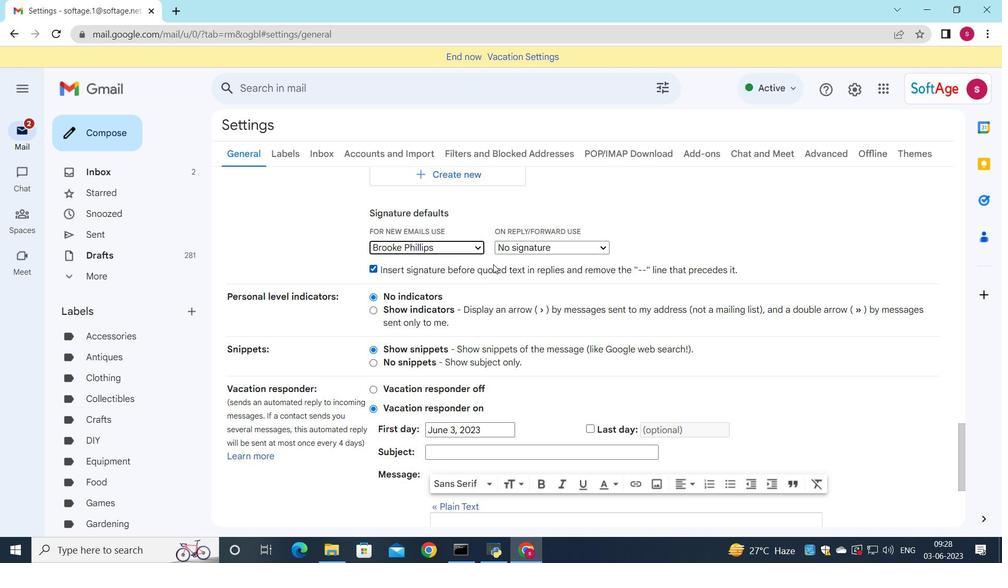 
Action: Mouse moved to (512, 251)
Screenshot: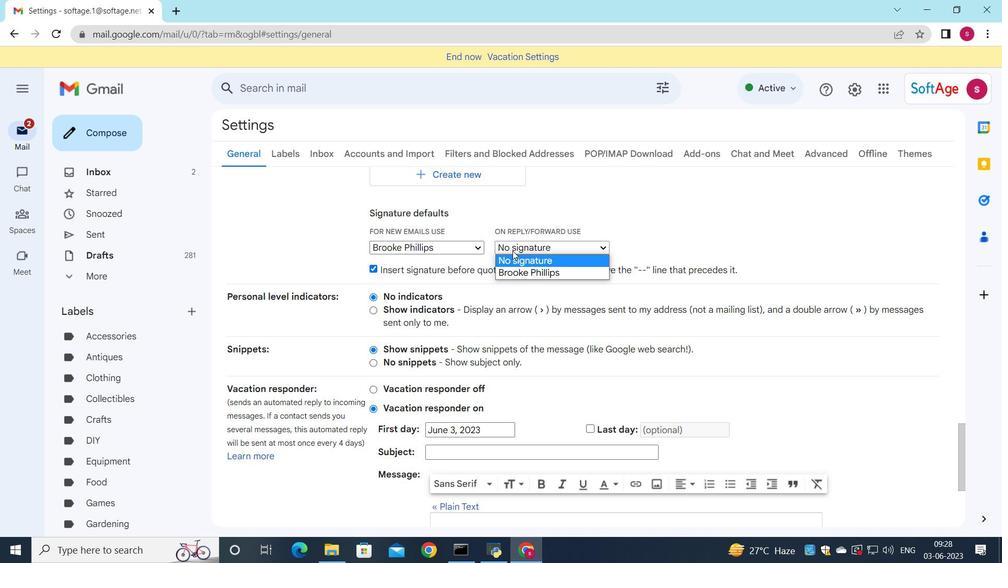
Action: Mouse pressed left at (512, 251)
Screenshot: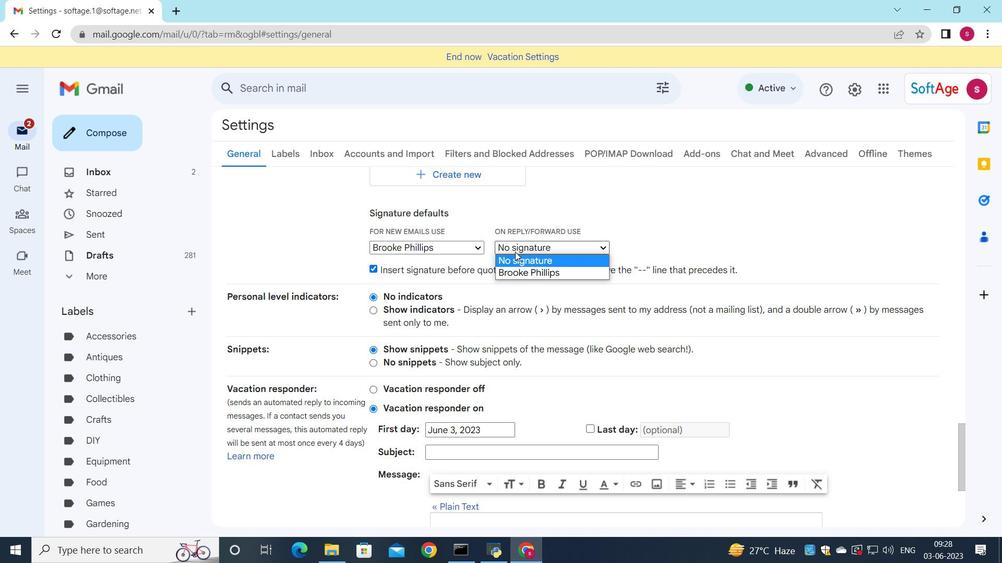
Action: Mouse moved to (526, 275)
Screenshot: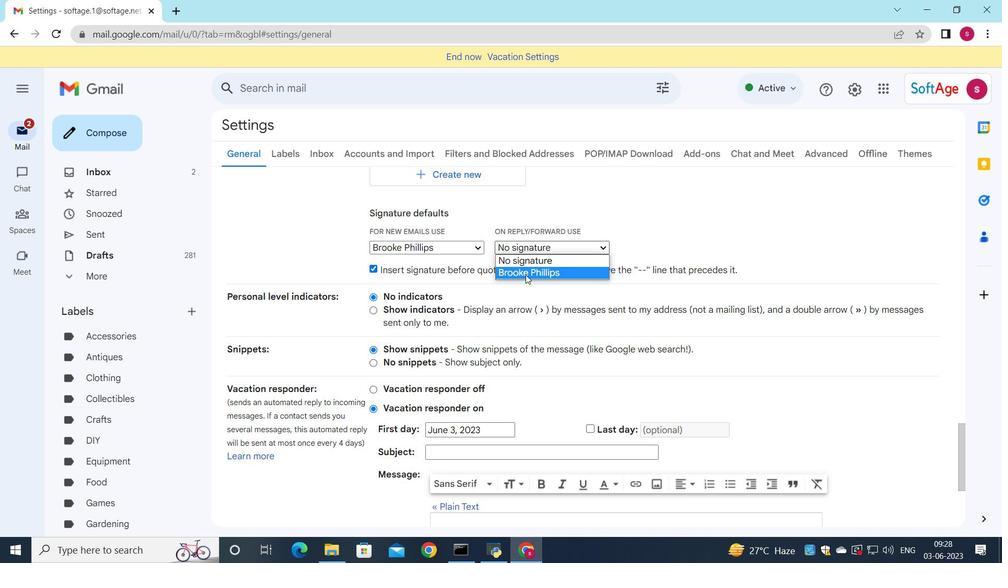 
Action: Mouse pressed left at (526, 275)
Screenshot: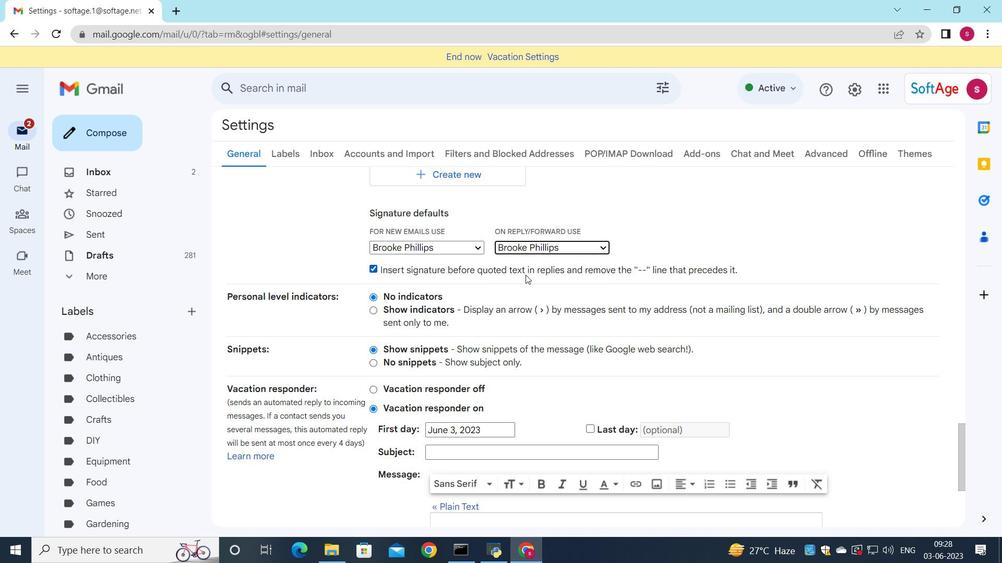 
Action: Mouse scrolled (526, 275) with delta (0, 0)
Screenshot: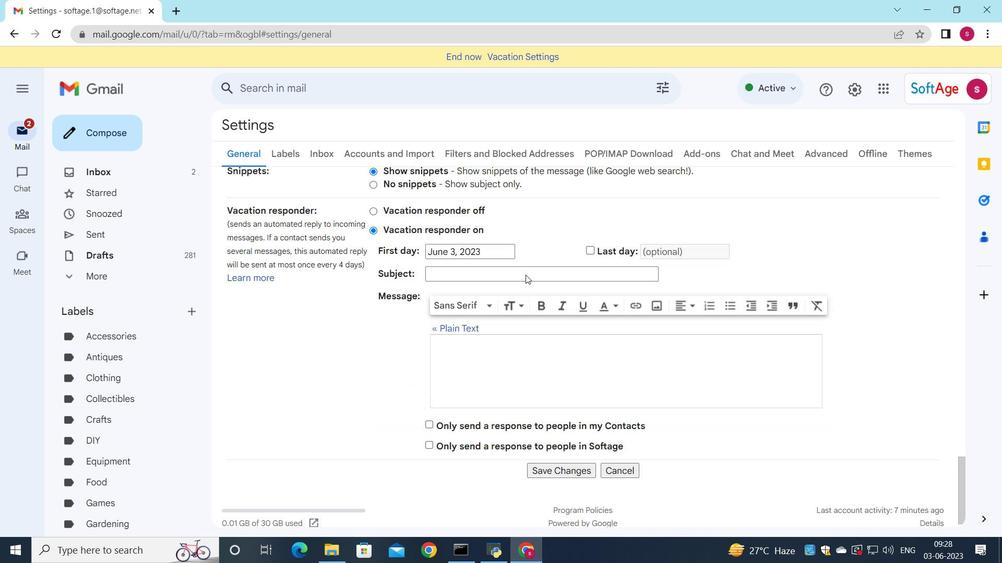 
Action: Mouse scrolled (526, 275) with delta (0, 0)
Screenshot: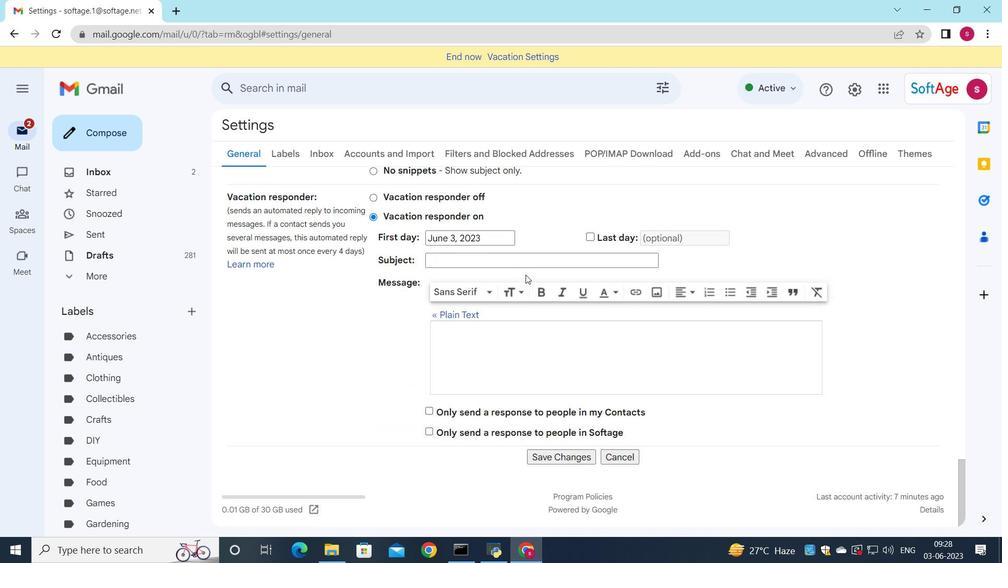 
Action: Mouse scrolled (526, 275) with delta (0, 0)
Screenshot: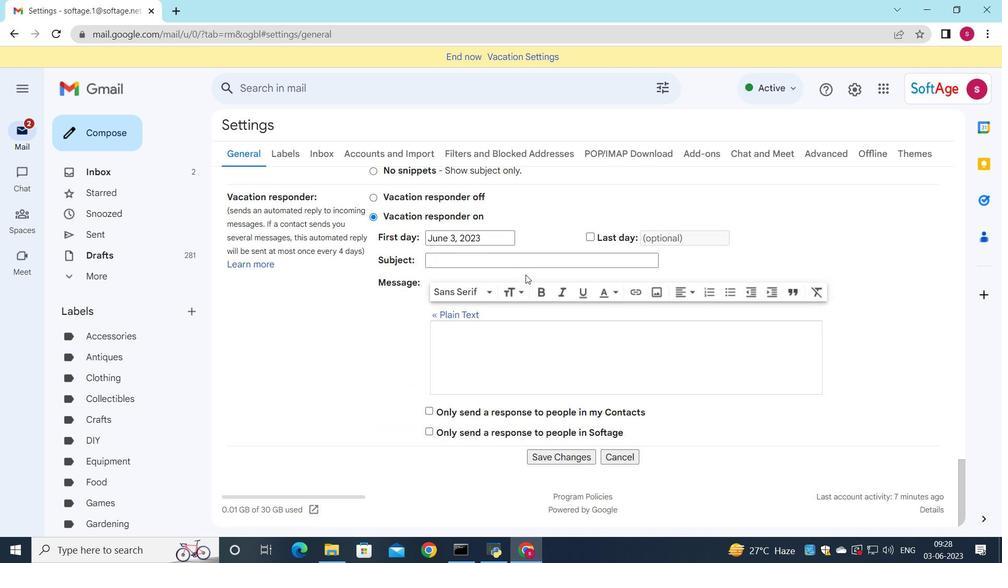 
Action: Mouse moved to (511, 286)
Screenshot: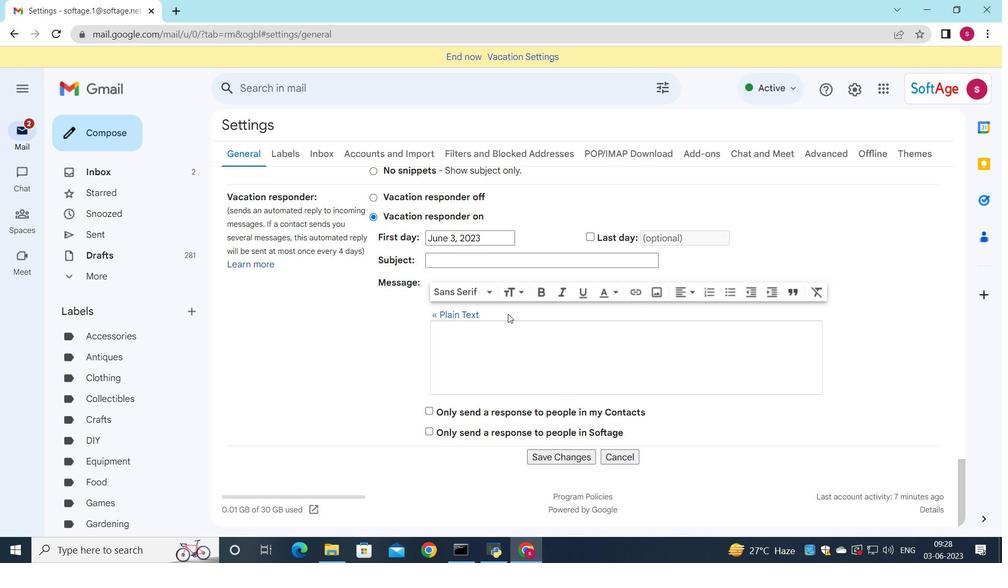 
Action: Mouse scrolled (511, 286) with delta (0, 0)
Screenshot: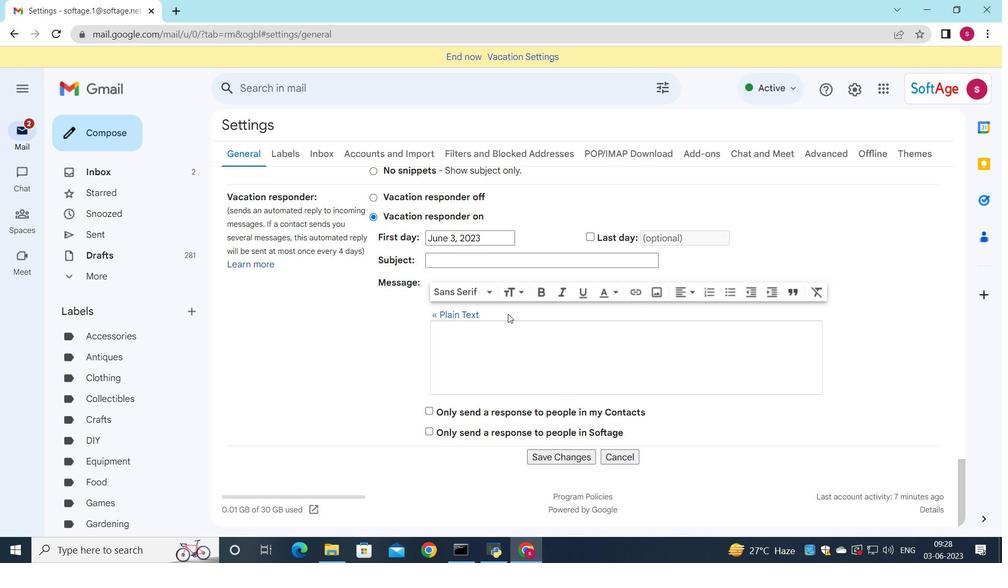 
Action: Mouse moved to (509, 295)
Screenshot: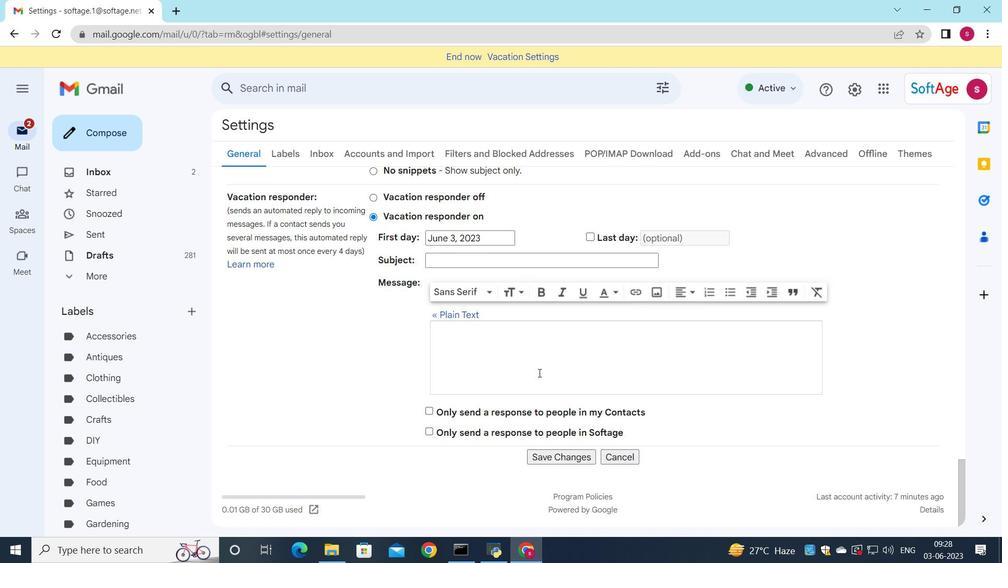 
Action: Mouse scrolled (509, 294) with delta (0, 0)
Screenshot: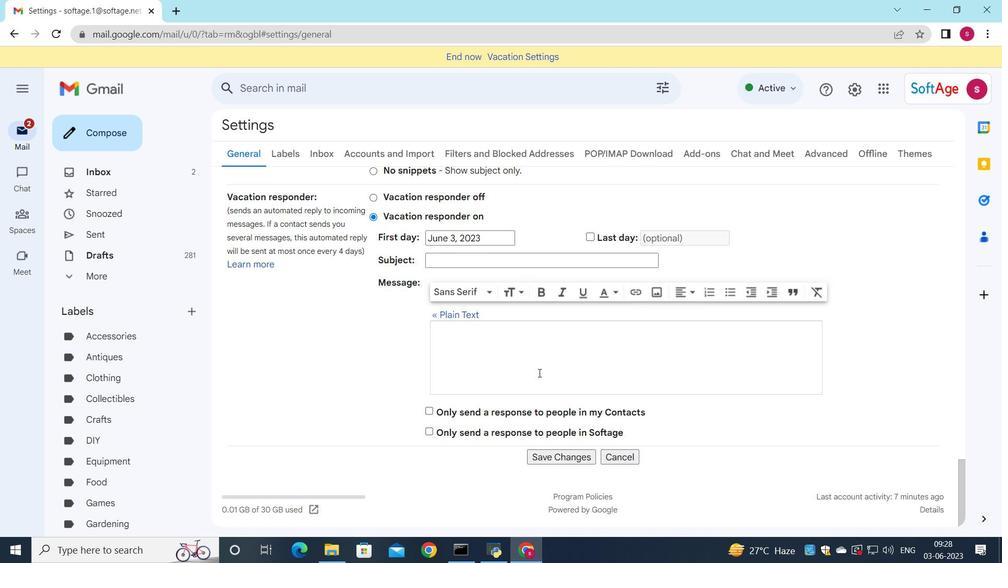 
Action: Mouse moved to (508, 299)
Screenshot: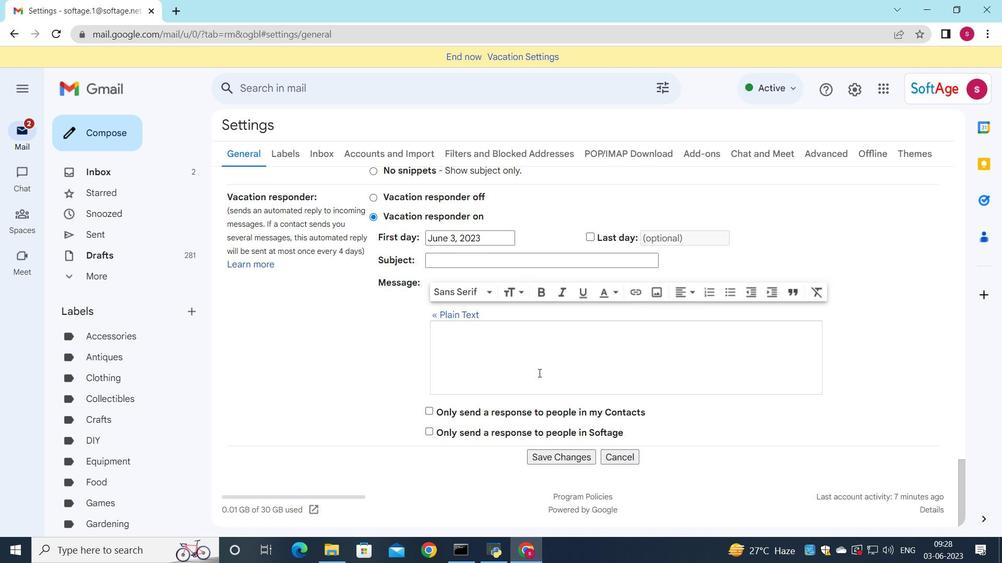 
Action: Mouse scrolled (508, 298) with delta (0, 0)
Screenshot: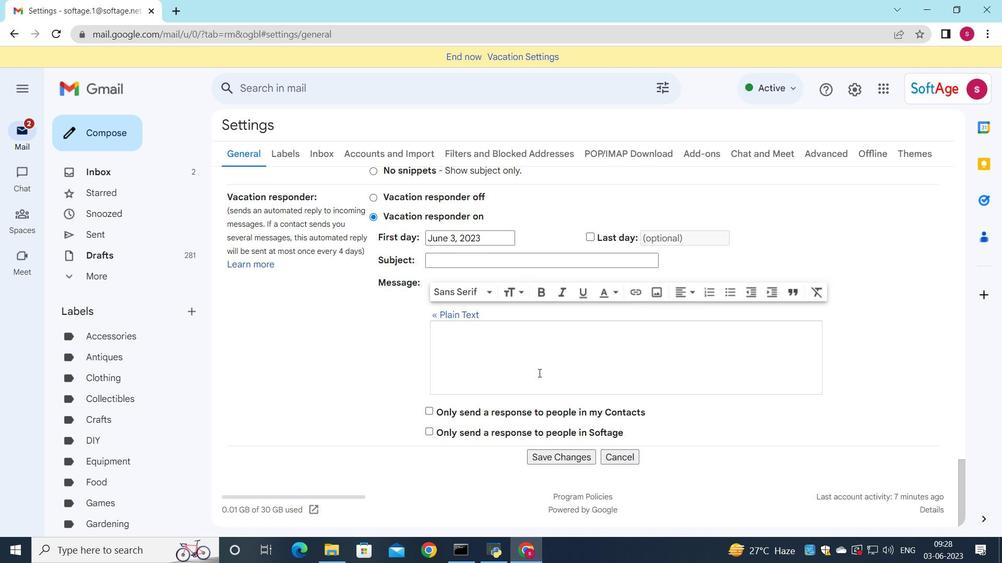 
Action: Mouse moved to (562, 460)
Screenshot: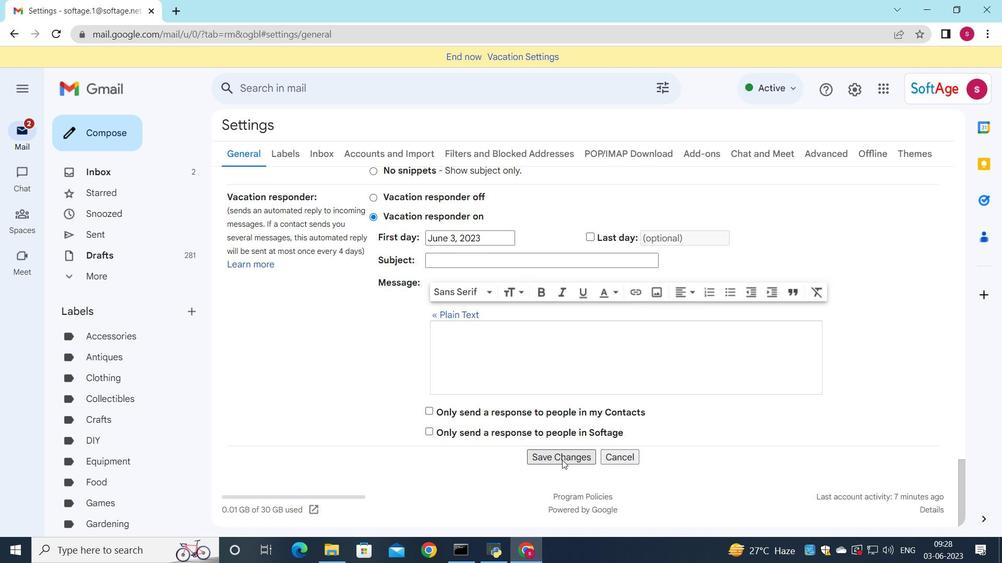 
Action: Mouse pressed left at (562, 460)
Screenshot: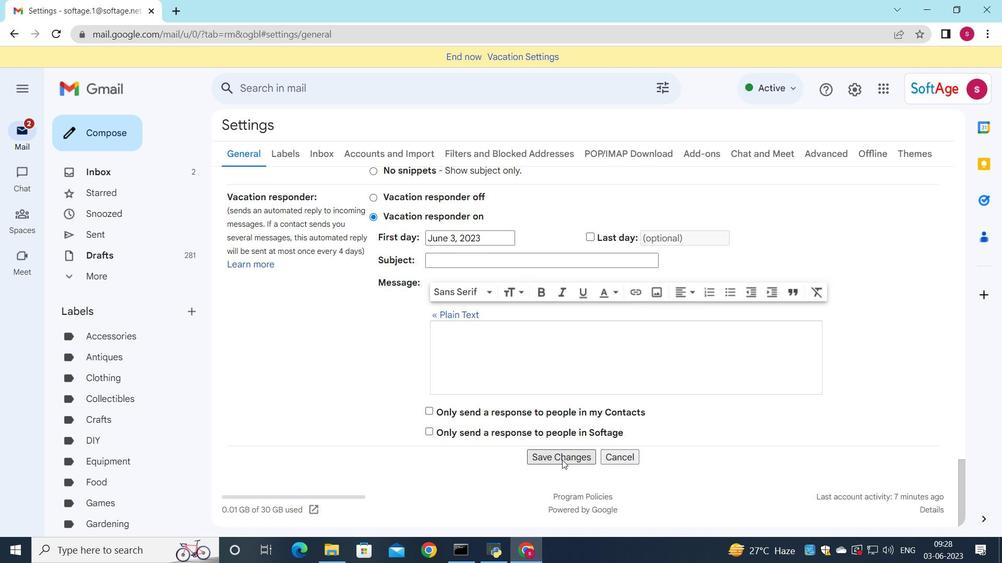 
Action: Mouse moved to (541, 376)
Screenshot: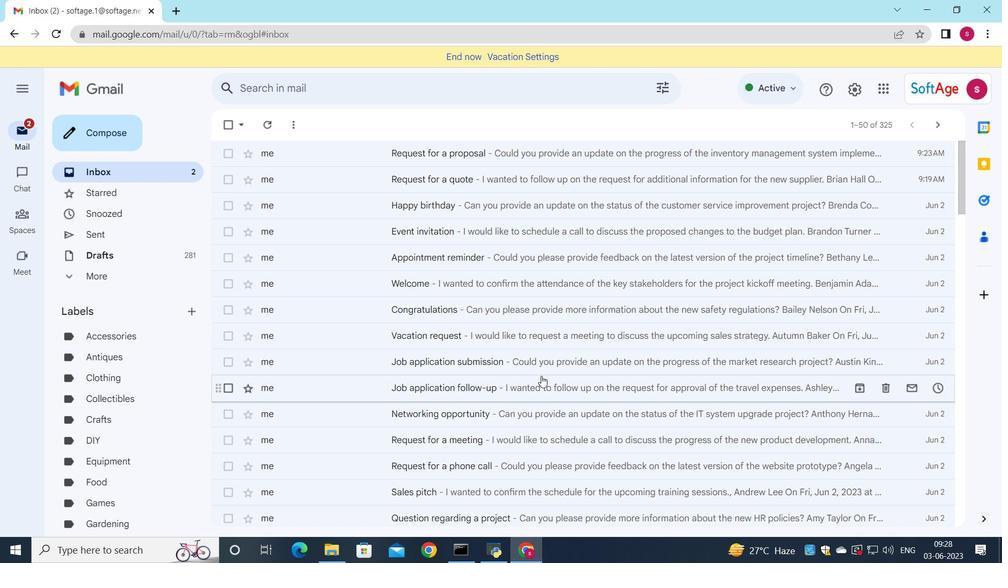 
Action: Mouse pressed left at (541, 376)
Screenshot: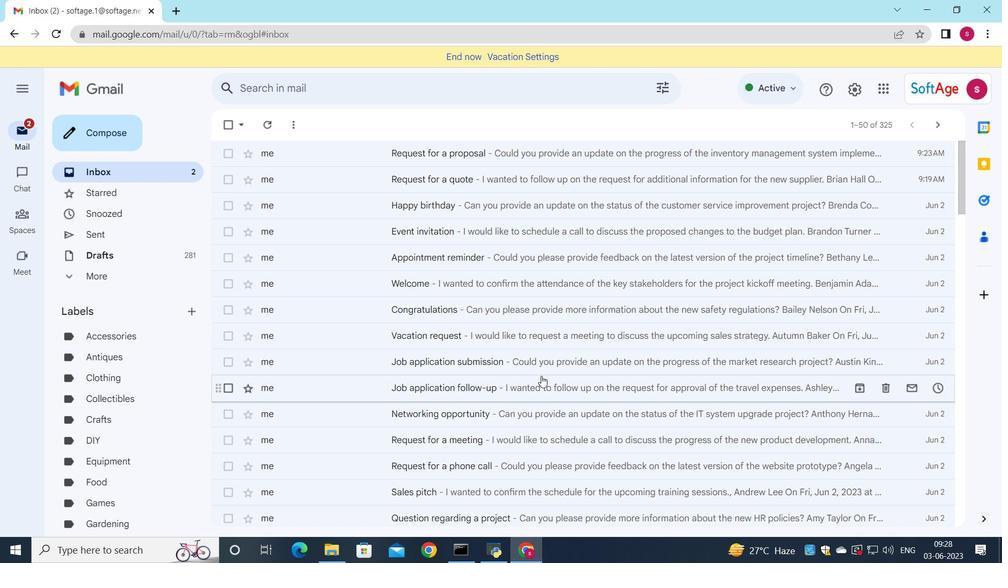 
Action: Mouse moved to (349, 357)
Screenshot: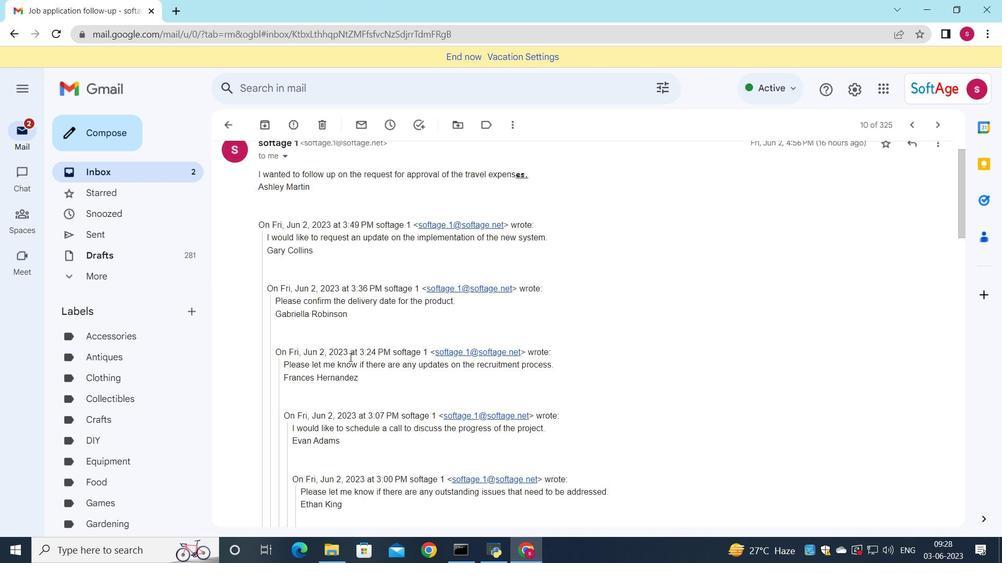 
Action: Mouse scrolled (349, 357) with delta (0, 0)
Screenshot: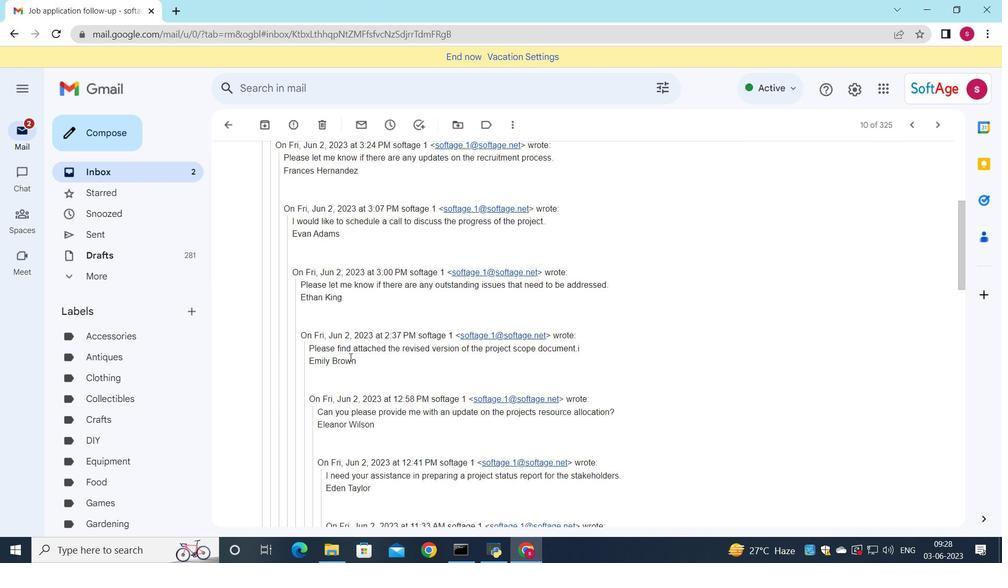 
Action: Mouse scrolled (349, 357) with delta (0, 0)
Screenshot: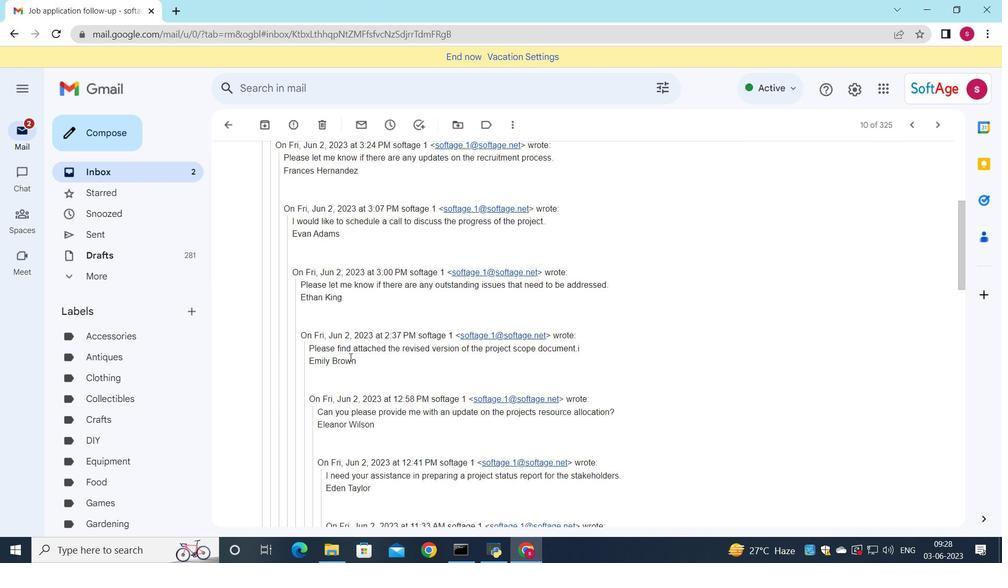 
Action: Mouse scrolled (349, 357) with delta (0, 0)
Screenshot: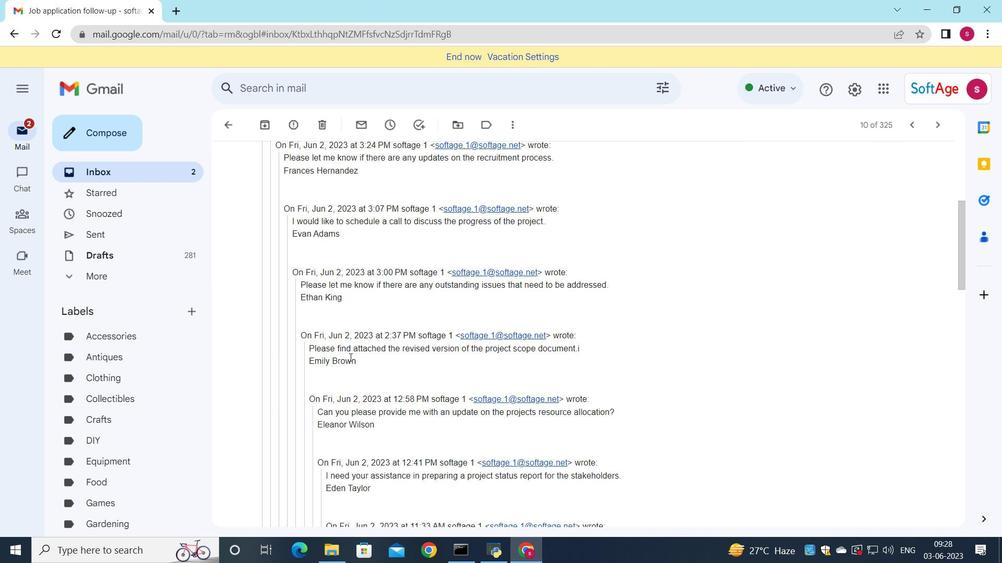 
Action: Mouse scrolled (349, 357) with delta (0, 0)
Screenshot: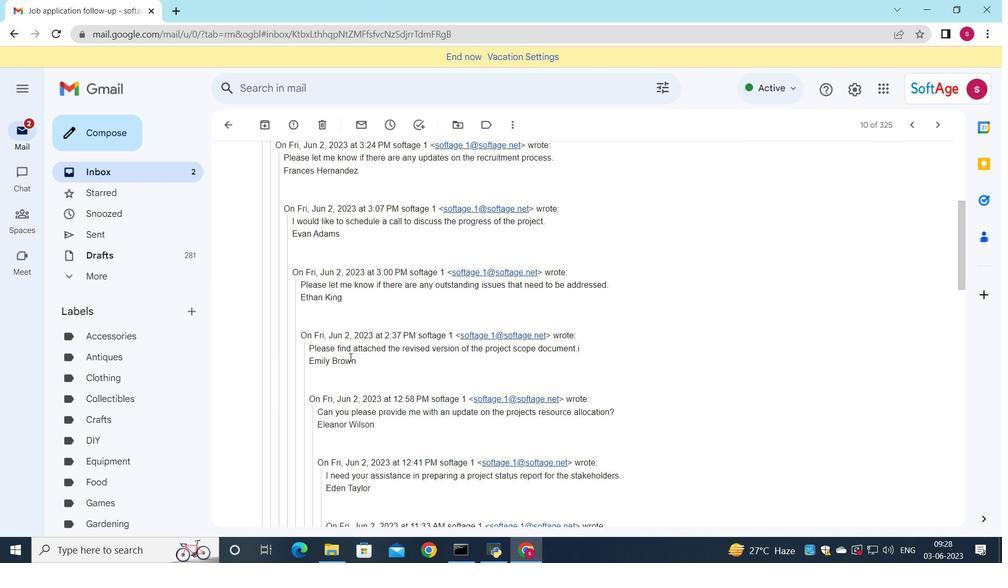
Action: Mouse scrolled (349, 357) with delta (0, 0)
Screenshot: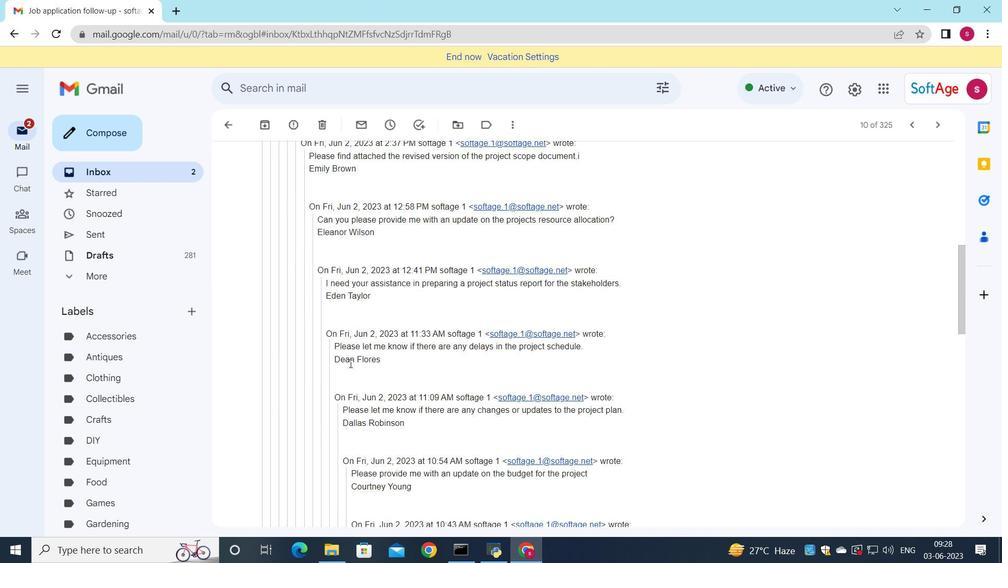 
Action: Mouse scrolled (349, 357) with delta (0, 0)
Screenshot: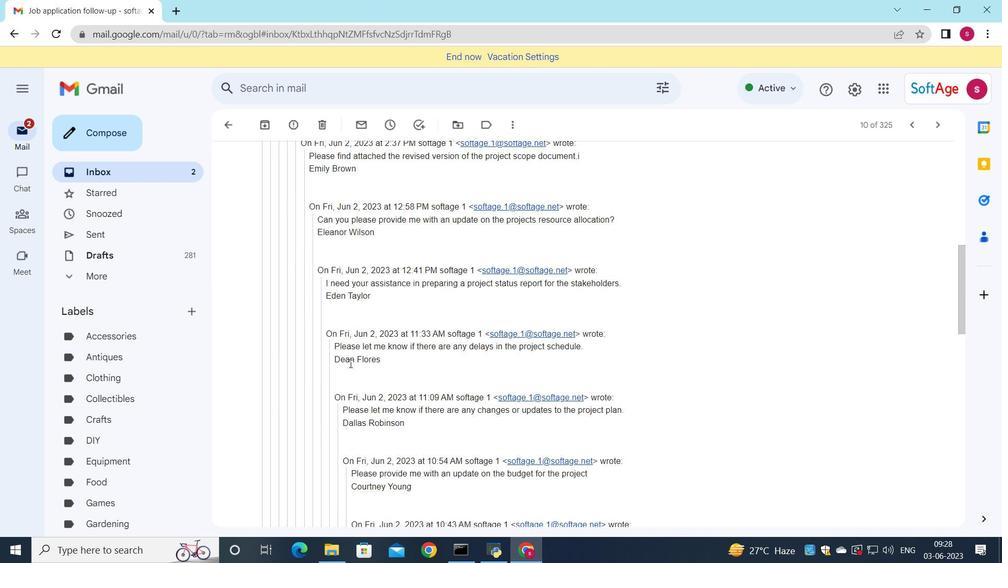 
Action: Mouse scrolled (349, 357) with delta (0, 0)
Screenshot: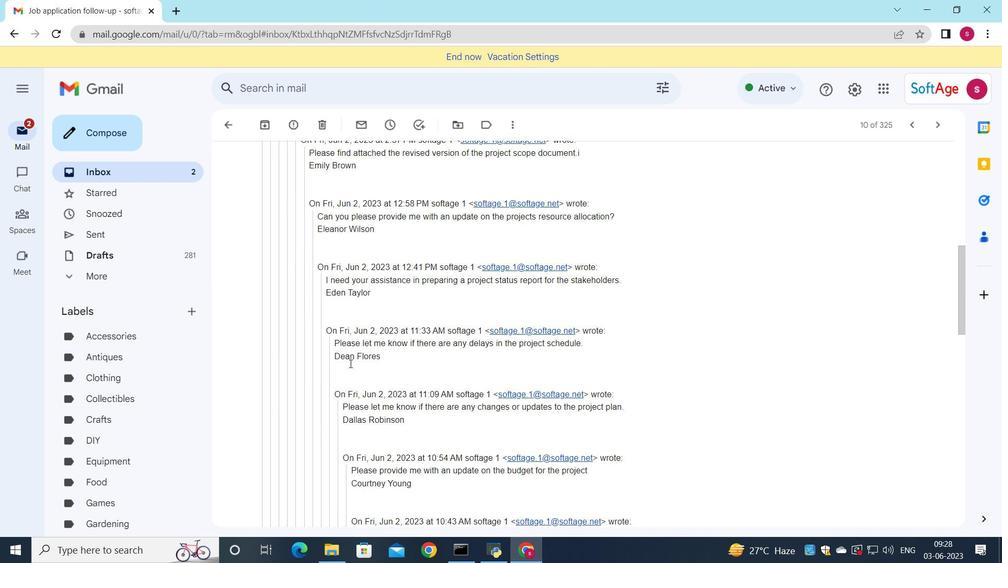 
Action: Mouse moved to (349, 364)
Screenshot: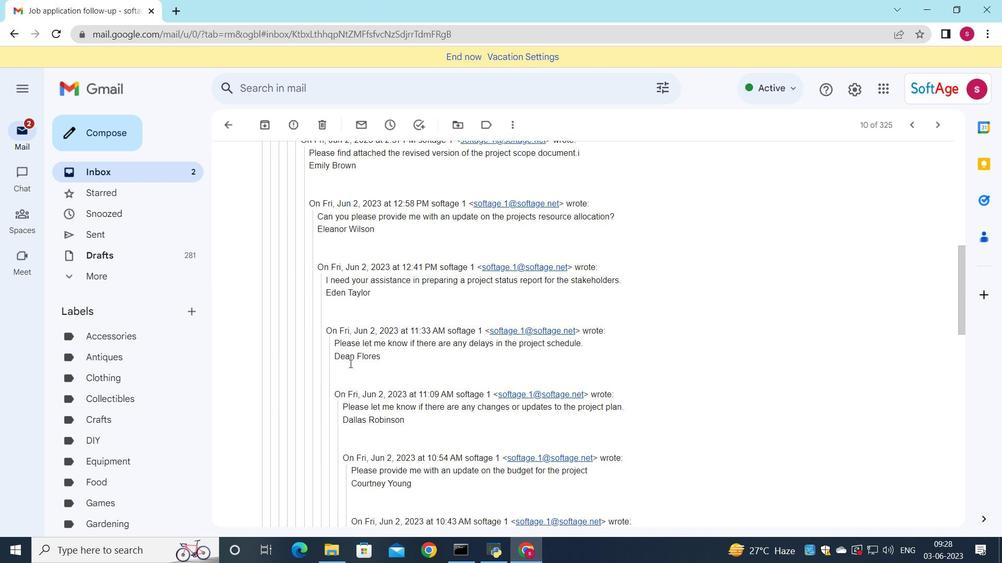 
Action: Mouse scrolled (349, 363) with delta (0, 0)
Screenshot: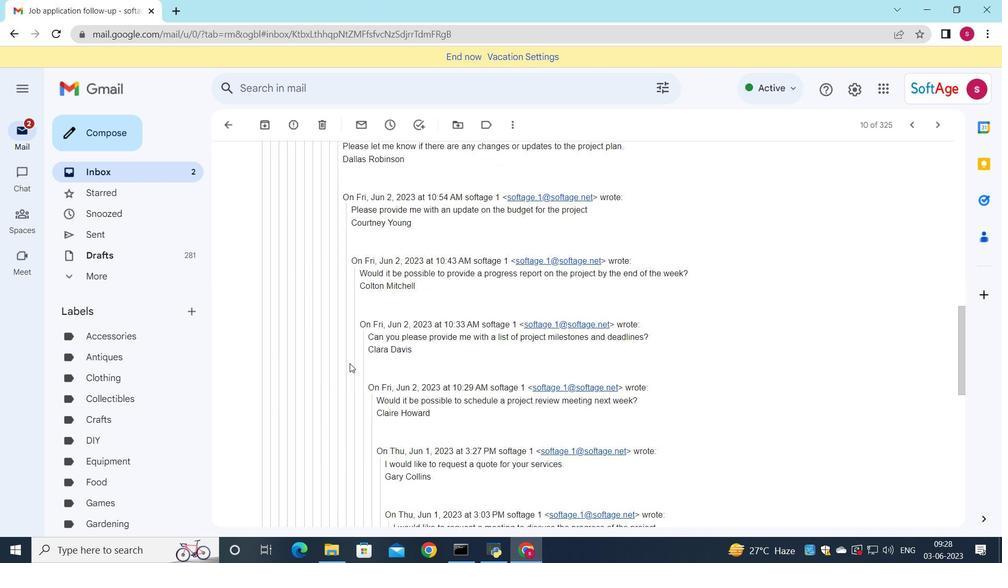 
Action: Mouse scrolled (349, 363) with delta (0, 0)
Screenshot: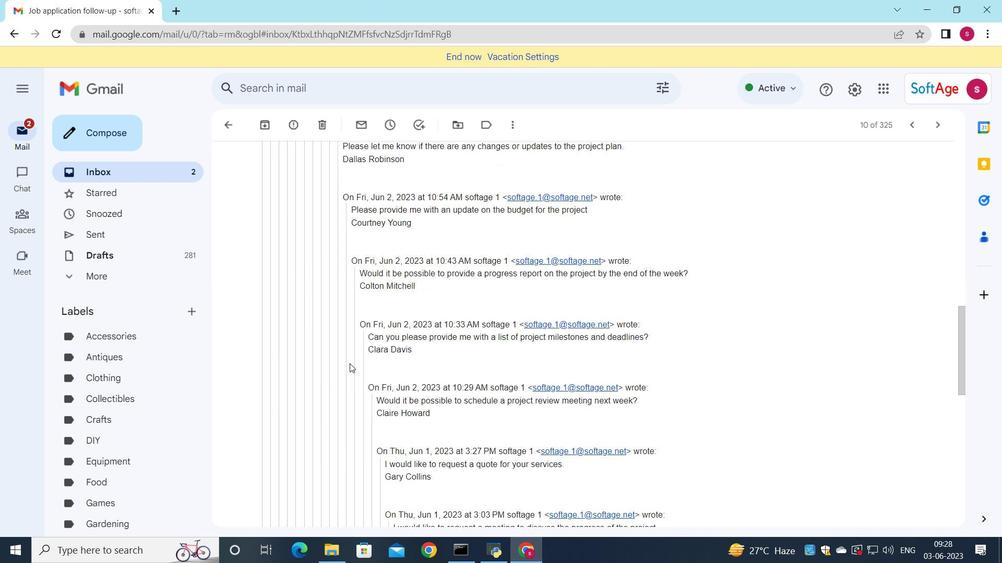 
Action: Mouse scrolled (349, 363) with delta (0, 0)
Screenshot: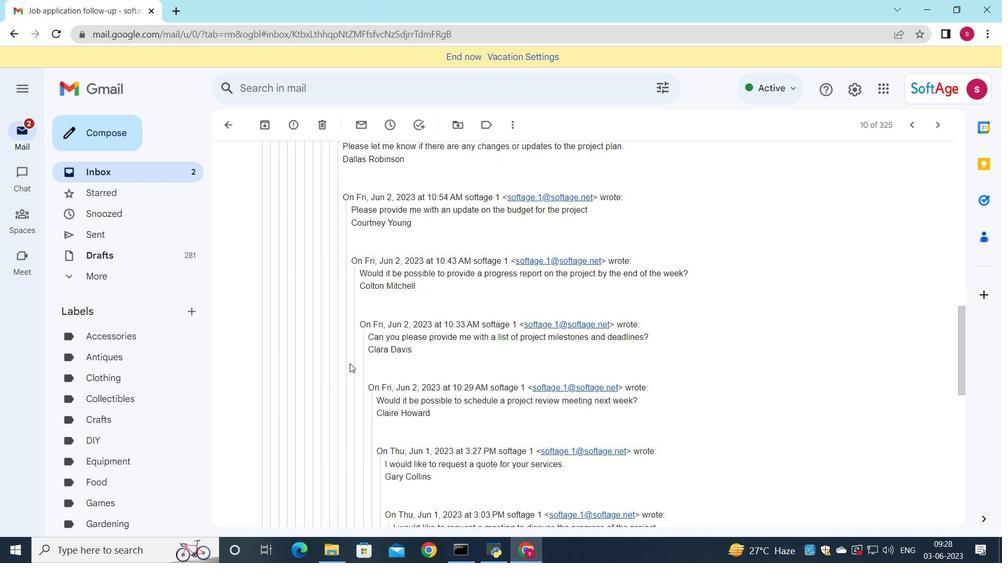
Action: Mouse scrolled (349, 363) with delta (0, 0)
Screenshot: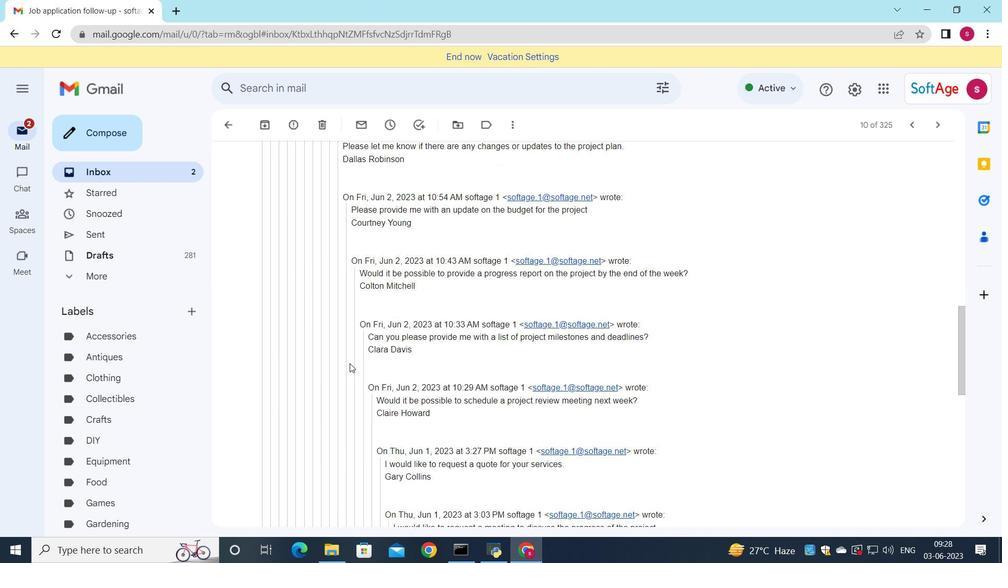 
Action: Mouse scrolled (349, 363) with delta (0, 0)
Screenshot: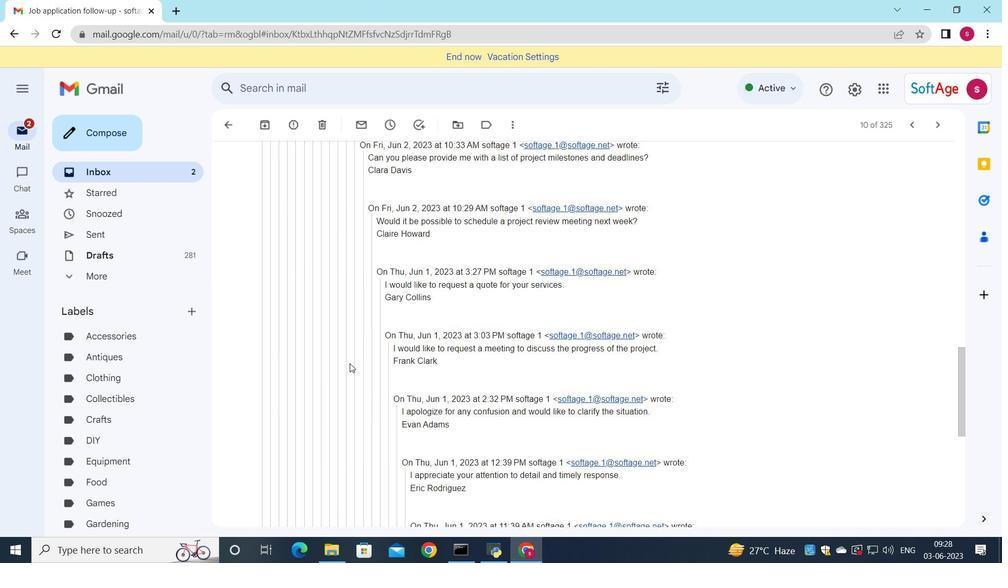 
Action: Mouse scrolled (349, 363) with delta (0, 0)
Screenshot: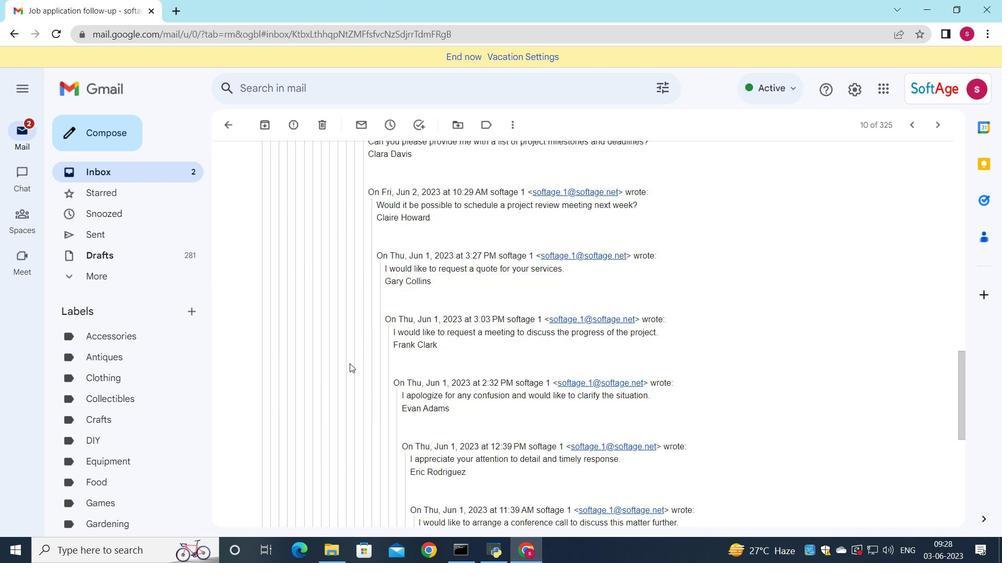 
Action: Mouse scrolled (349, 363) with delta (0, 0)
Screenshot: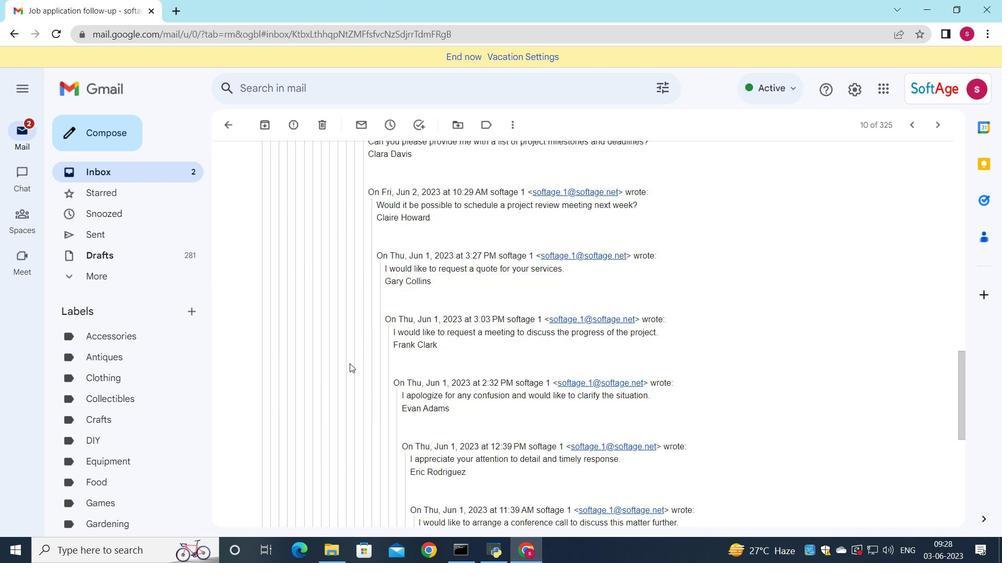 
Action: Mouse scrolled (349, 363) with delta (0, 0)
Screenshot: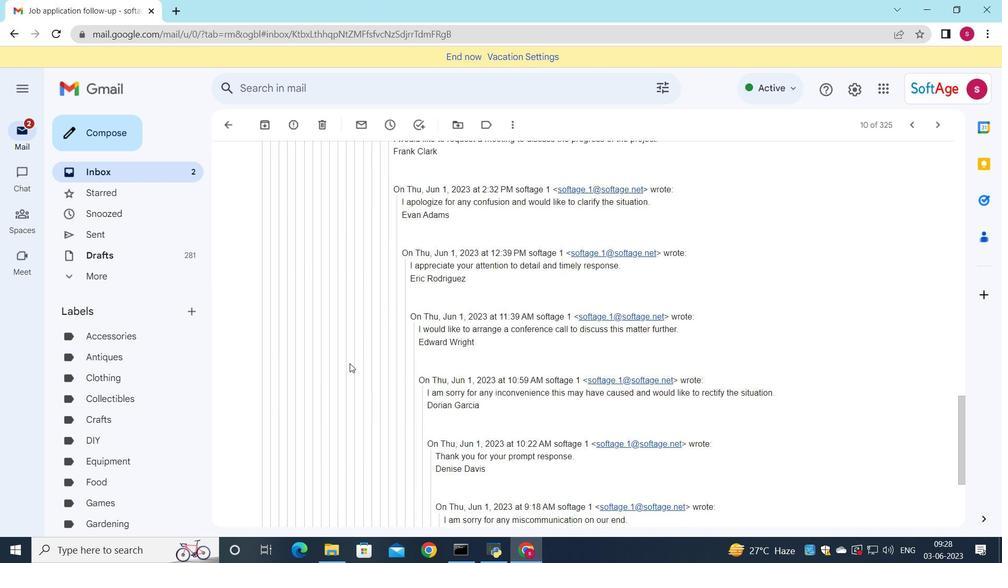 
Action: Mouse scrolled (349, 363) with delta (0, 0)
Screenshot: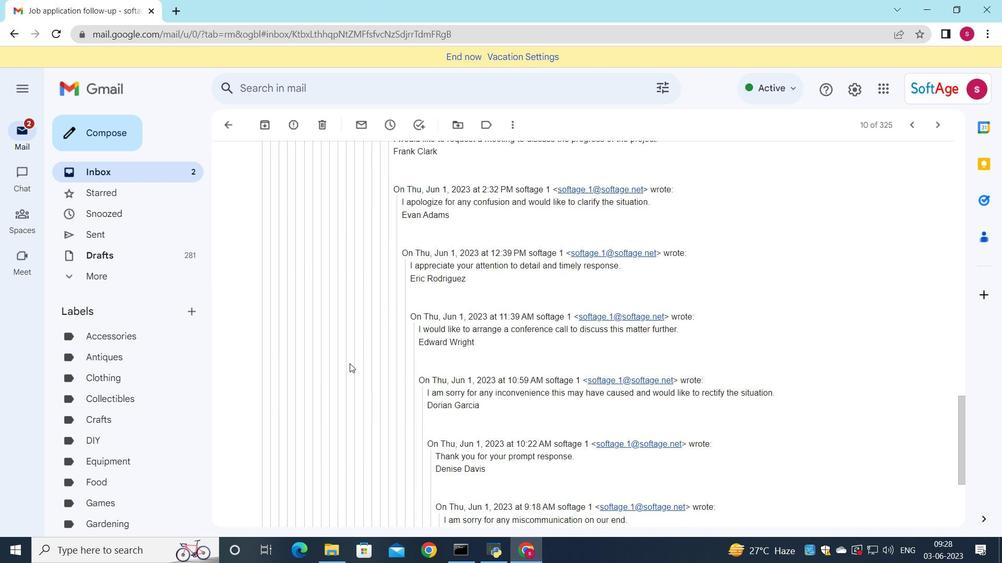 
Action: Mouse scrolled (349, 363) with delta (0, 0)
Screenshot: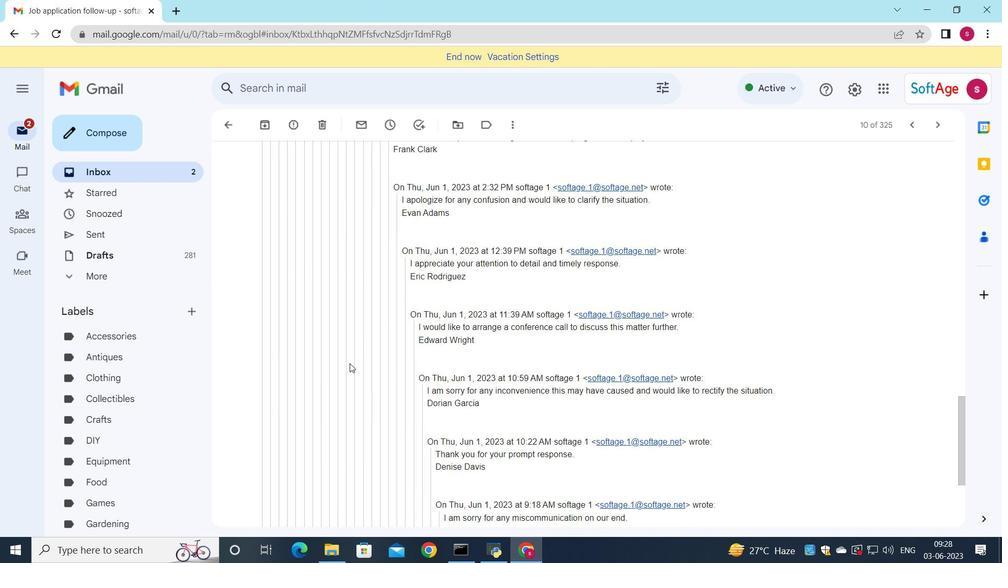 
Action: Mouse scrolled (349, 363) with delta (0, 0)
Screenshot: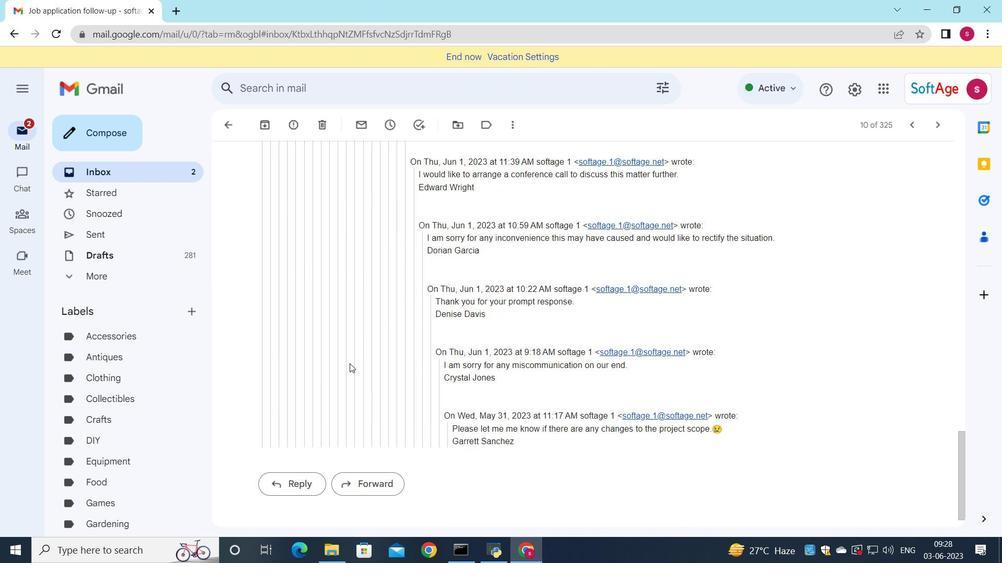 
Action: Mouse scrolled (349, 363) with delta (0, 0)
Screenshot: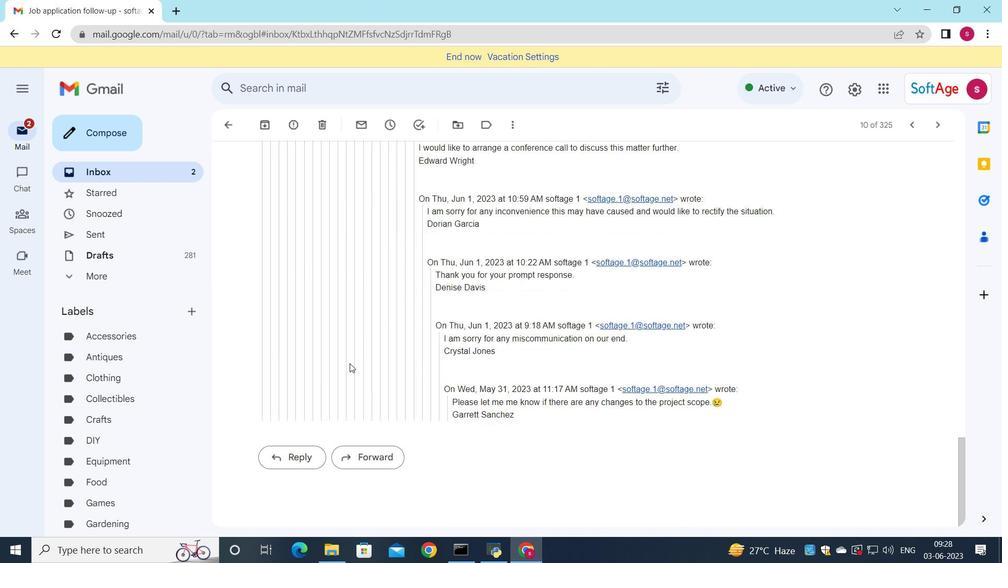 
Action: Mouse scrolled (349, 363) with delta (0, 0)
Screenshot: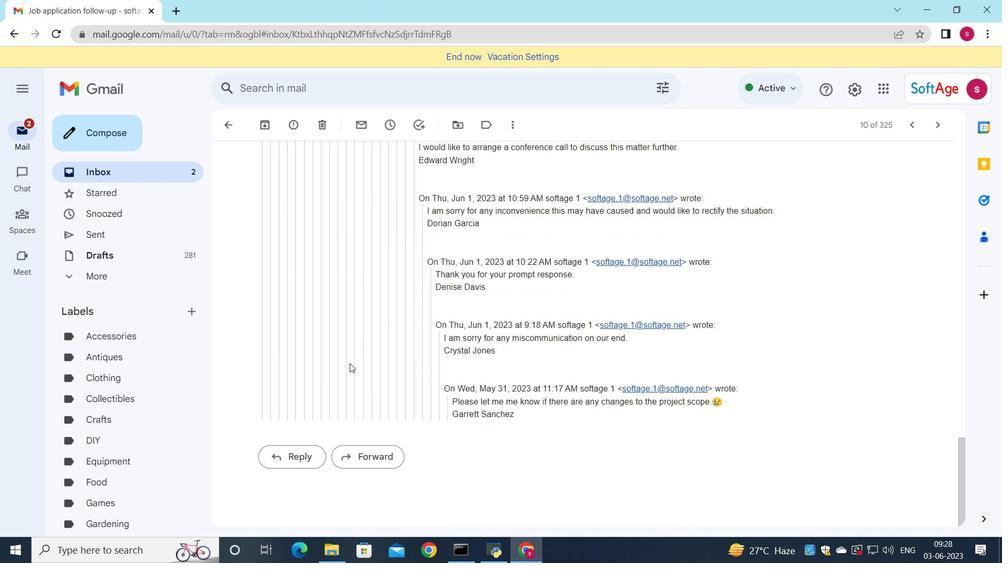 
Action: Mouse scrolled (349, 363) with delta (0, 0)
Screenshot: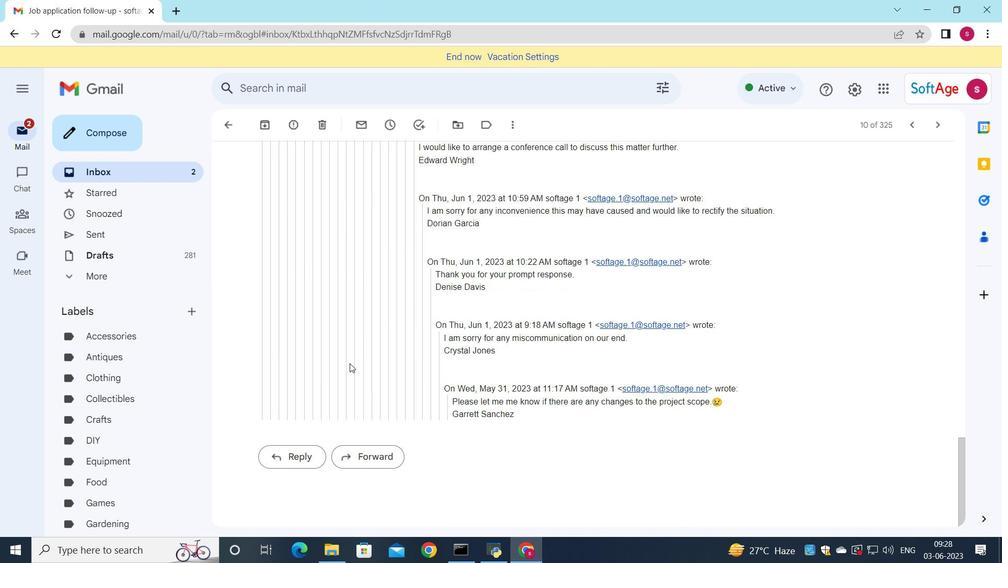 
Action: Mouse scrolled (349, 363) with delta (0, 0)
Screenshot: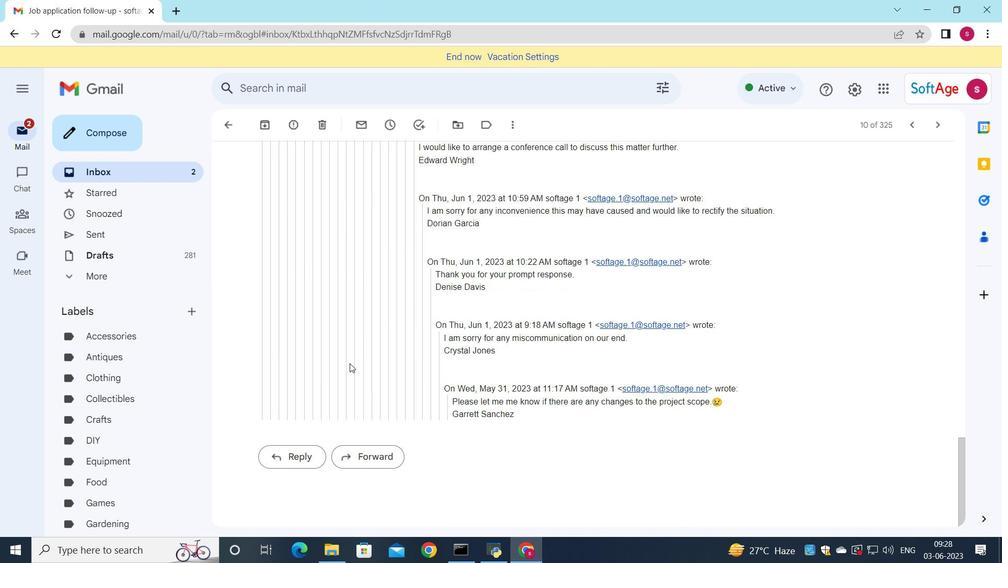 
Action: Mouse moved to (295, 462)
Screenshot: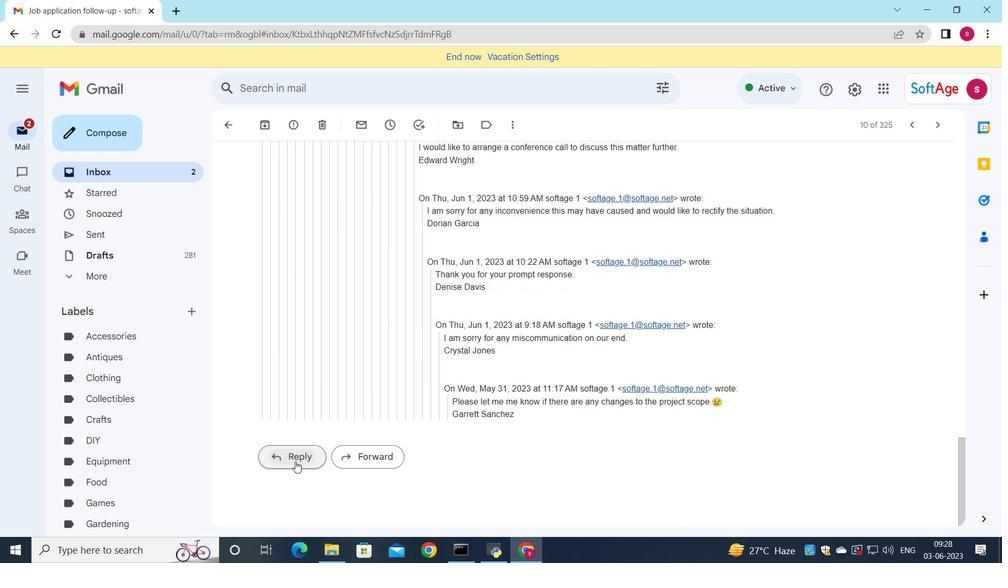 
Action: Mouse pressed left at (295, 462)
Screenshot: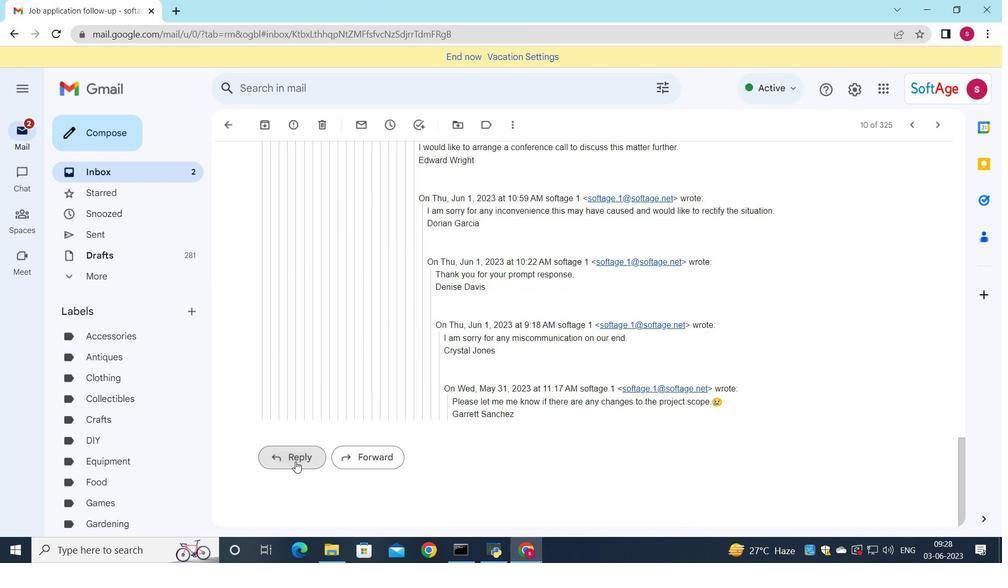 
Action: Mouse moved to (280, 380)
Screenshot: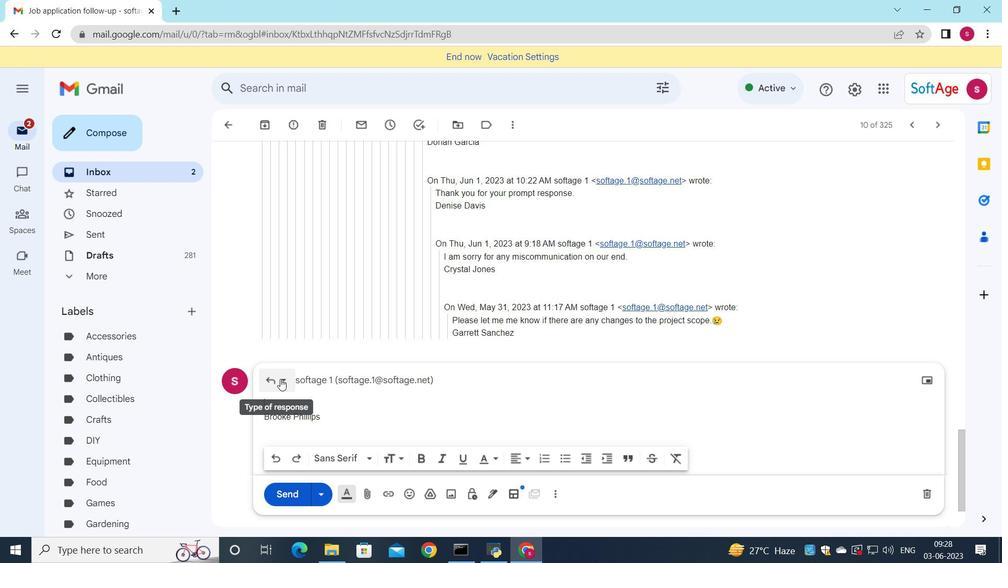 
Action: Mouse pressed left at (280, 380)
Screenshot: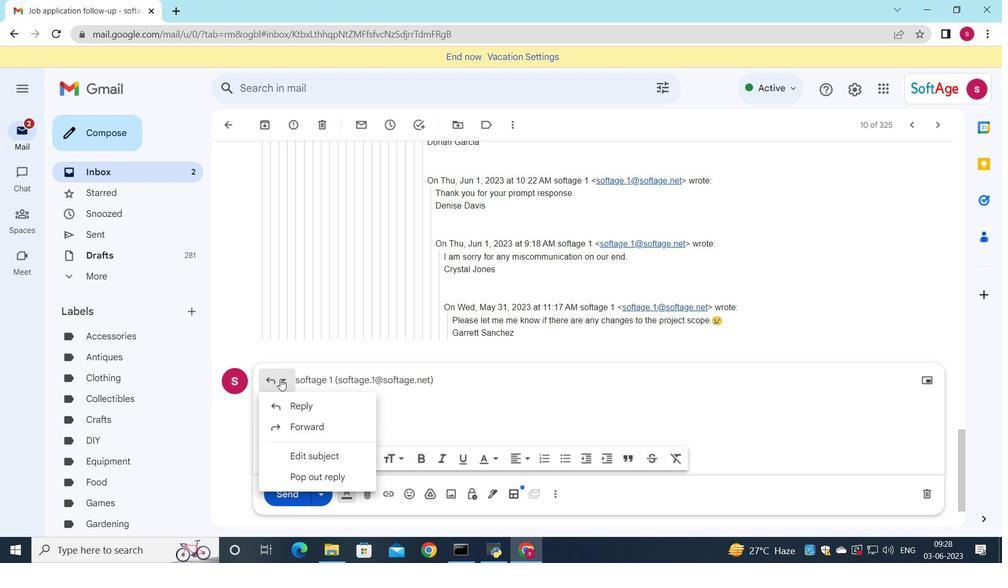 
Action: Mouse moved to (305, 460)
Screenshot: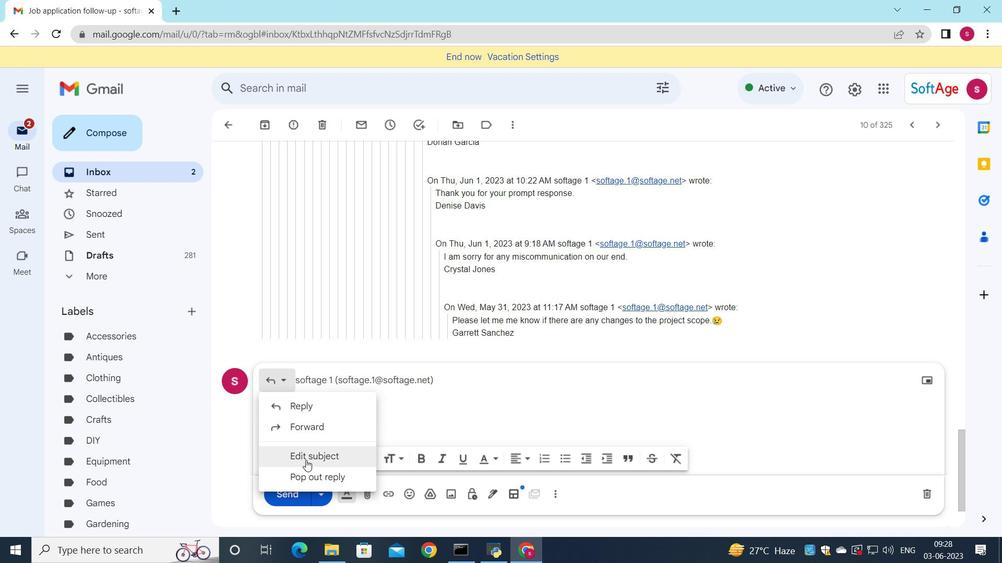 
Action: Mouse pressed left at (305, 460)
Screenshot: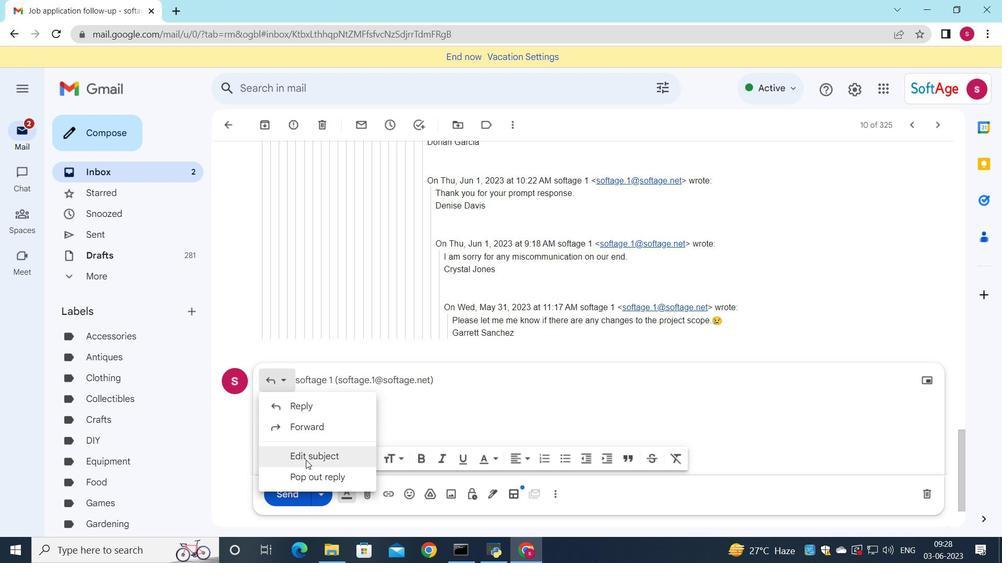 
Action: Mouse moved to (710, 205)
Screenshot: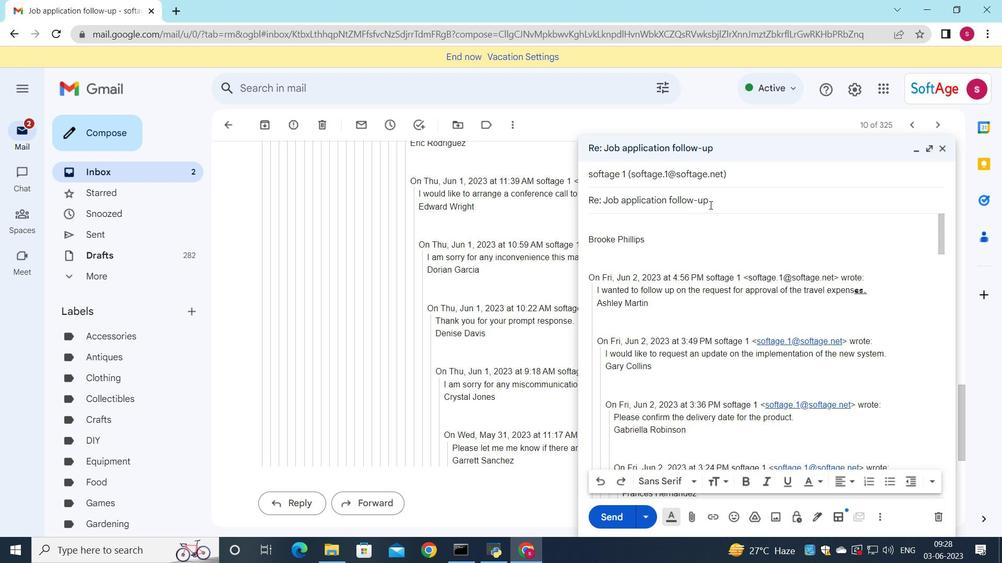 
Action: Mouse pressed left at (710, 205)
Screenshot: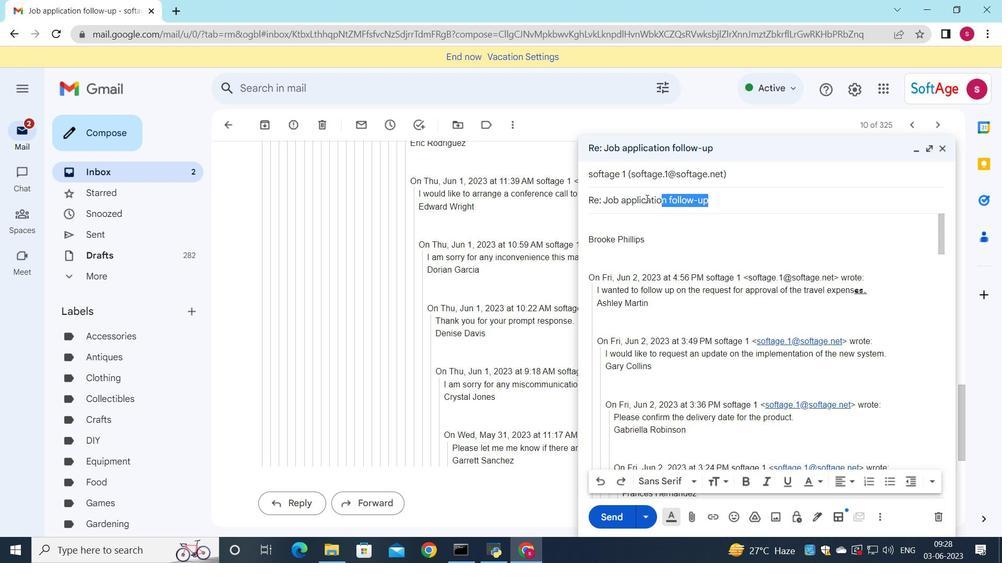 
Action: Mouse moved to (581, 199)
Screenshot: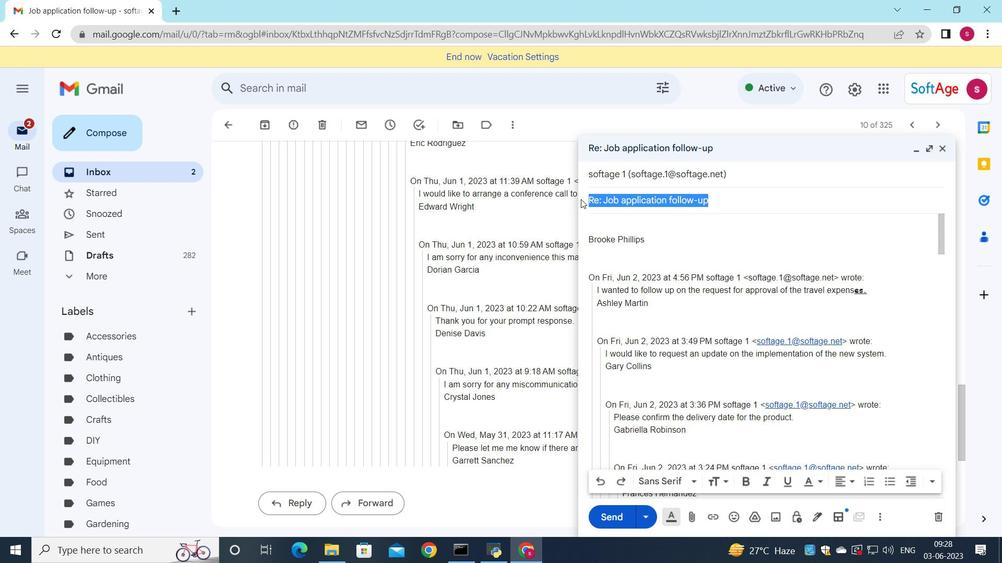 
Action: Key pressed <Key.shift>Complaint
Screenshot: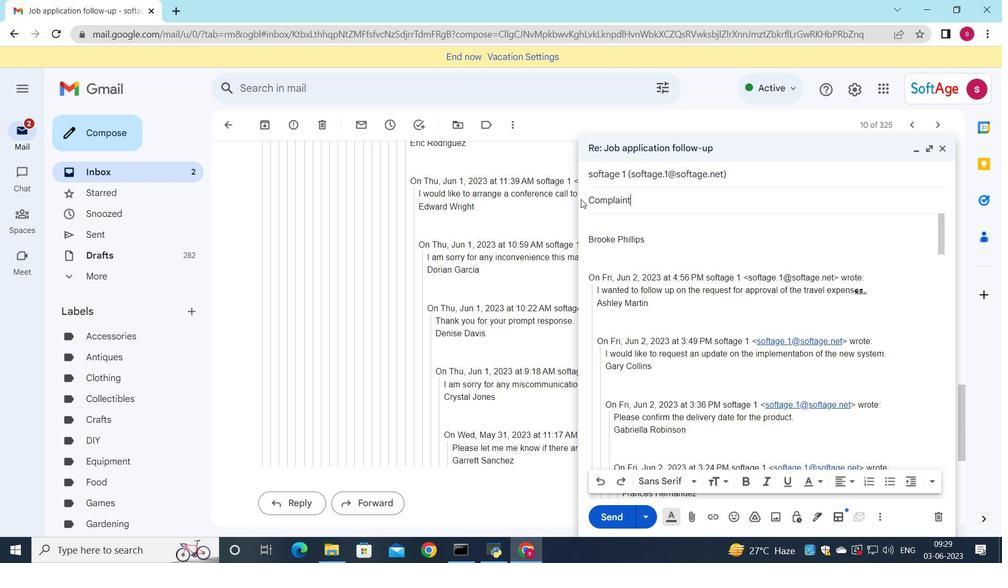 
Action: Mouse moved to (585, 223)
Screenshot: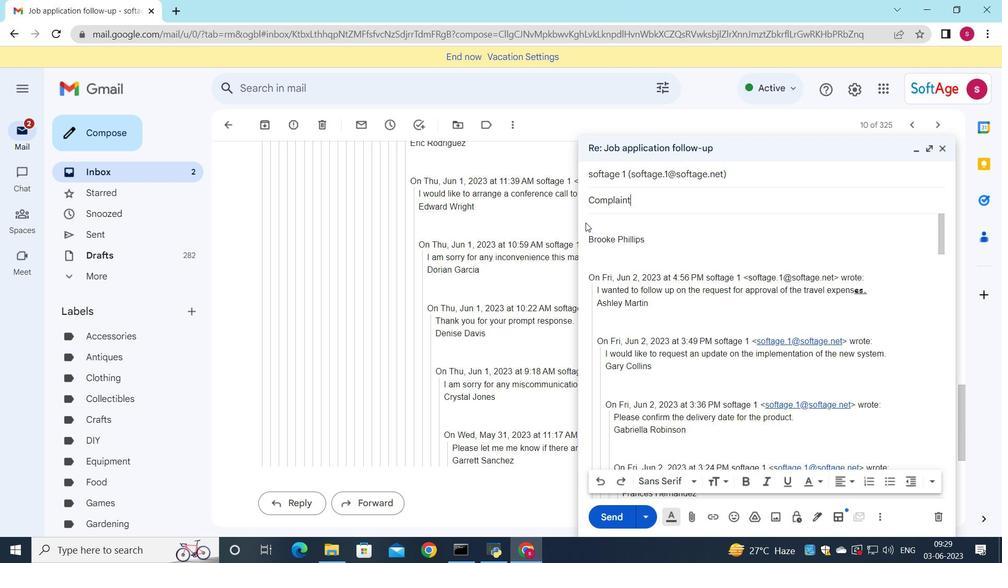 
Action: Mouse pressed left at (585, 223)
Screenshot: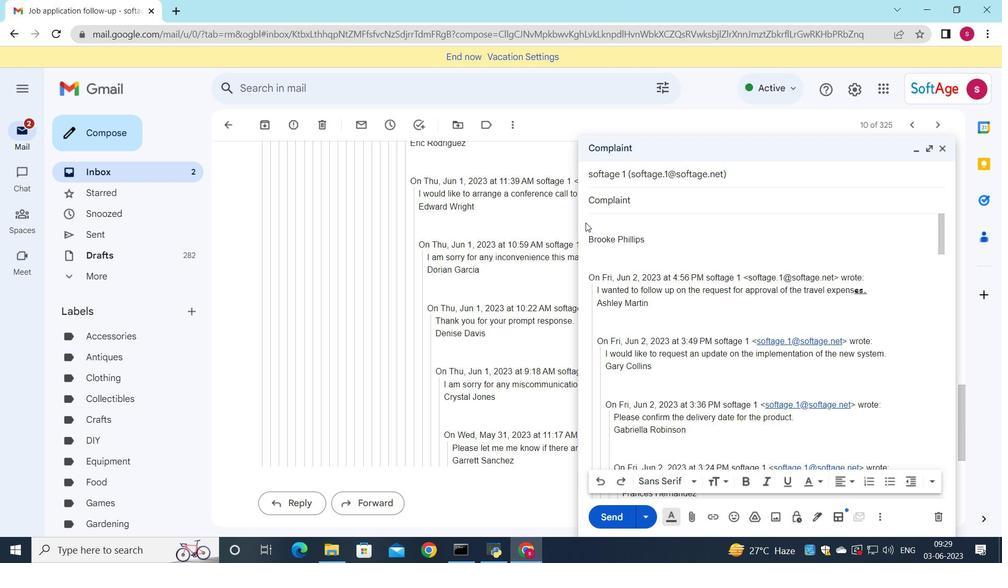 
Action: Mouse moved to (595, 224)
Screenshot: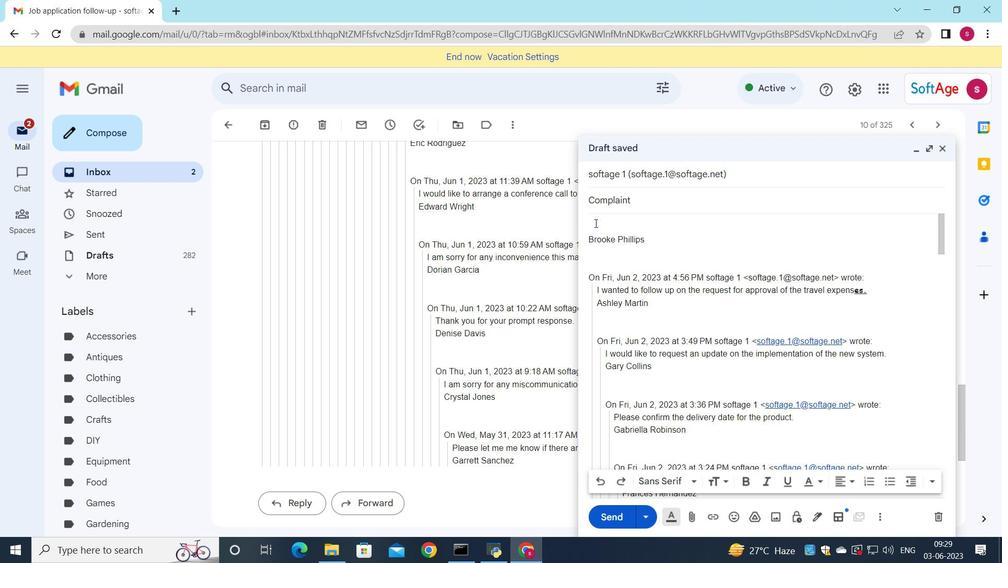 
Action: Mouse pressed left at (595, 224)
Screenshot: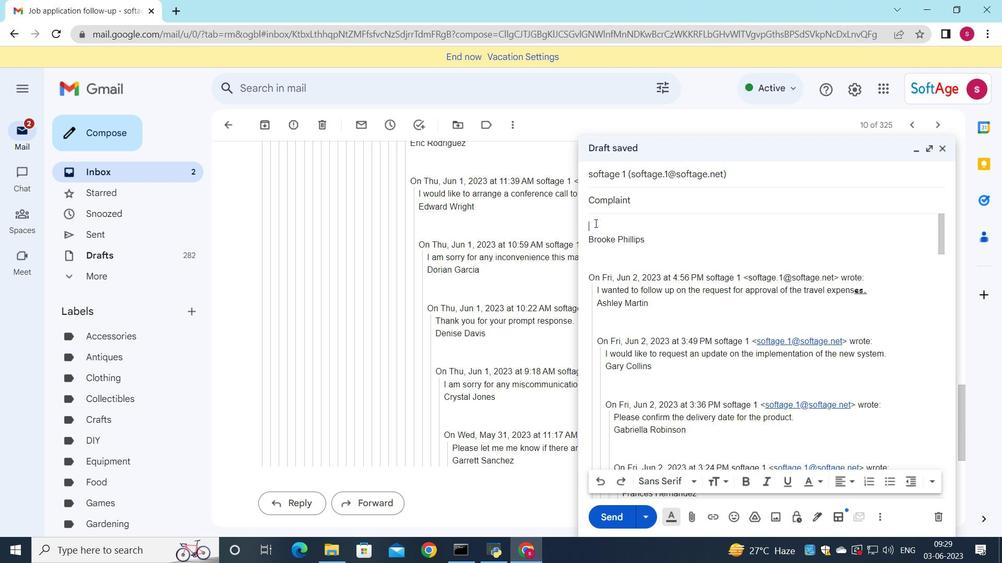 
Action: Key pressed <Key.shift>I<Key.space>would<Key.space>like<Key.space>to<Key.space>request<Key.space>a<Key.space>meeting<Key.space>to<Key.space>diss<Key.backspace>cuss<Key.space>the<Key.space>new<Key.space>employee<Key.space>benefits<Key.space>program.
Screenshot: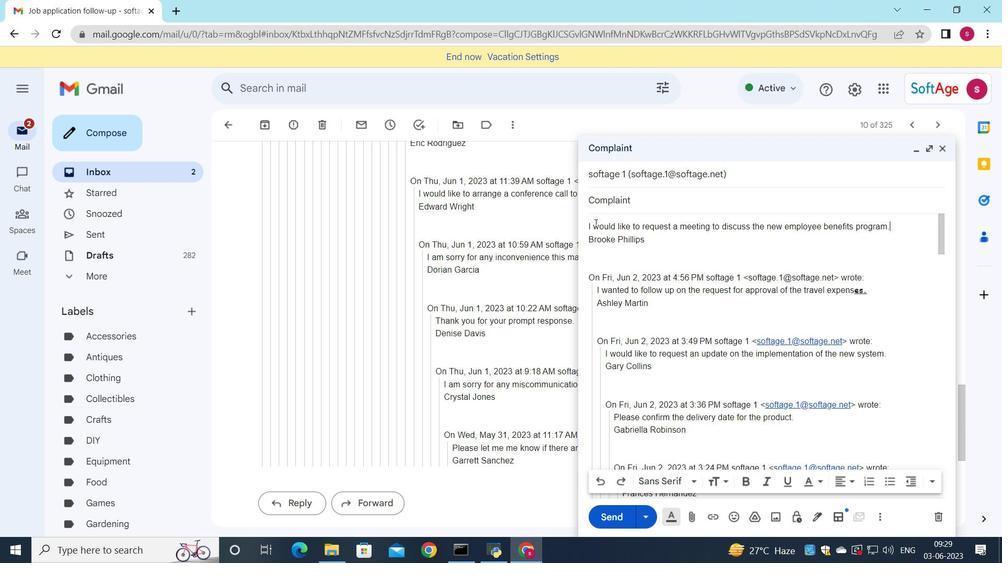 
Action: Mouse moved to (889, 226)
Screenshot: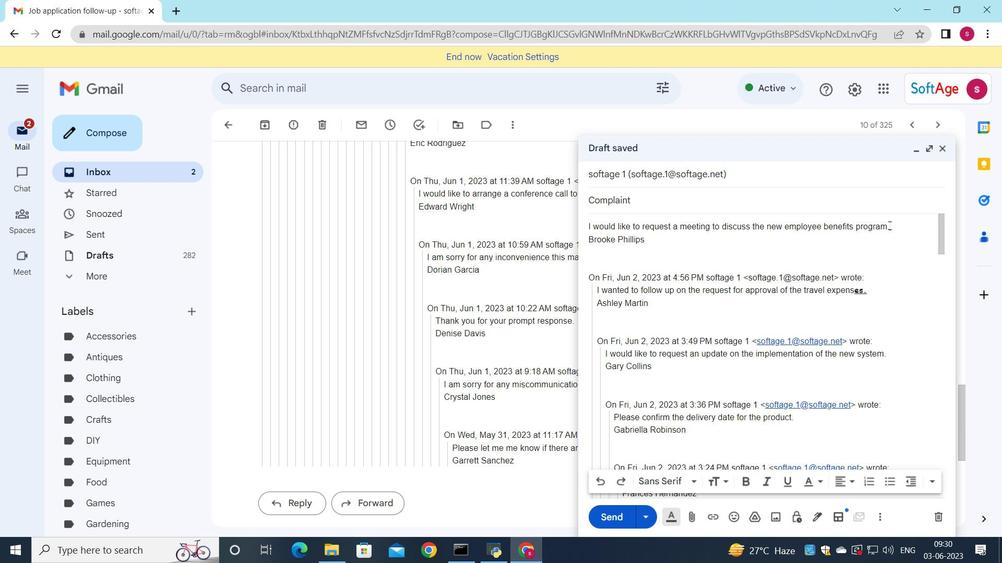 
Action: Mouse pressed left at (889, 226)
Screenshot: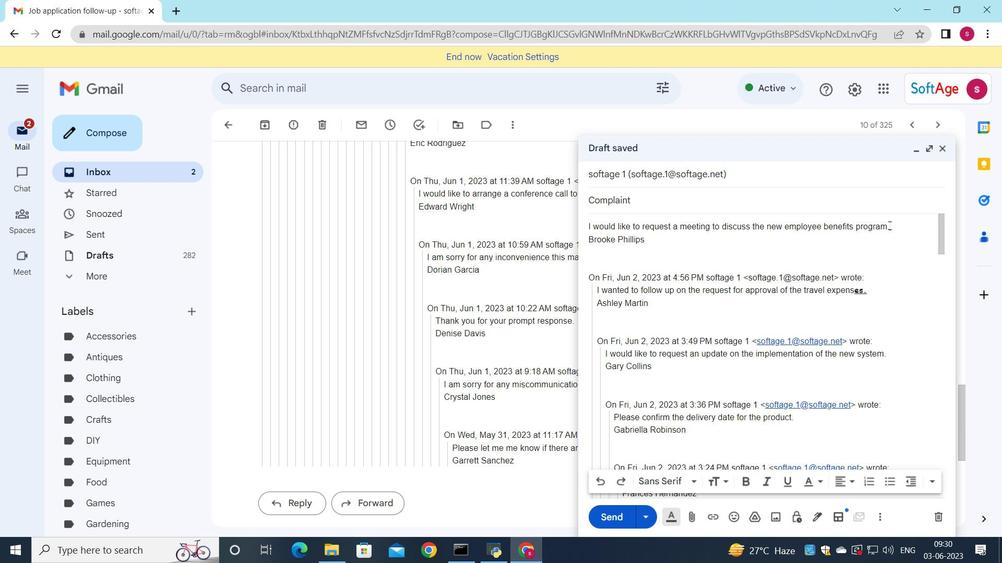 
Action: Mouse moved to (691, 483)
Screenshot: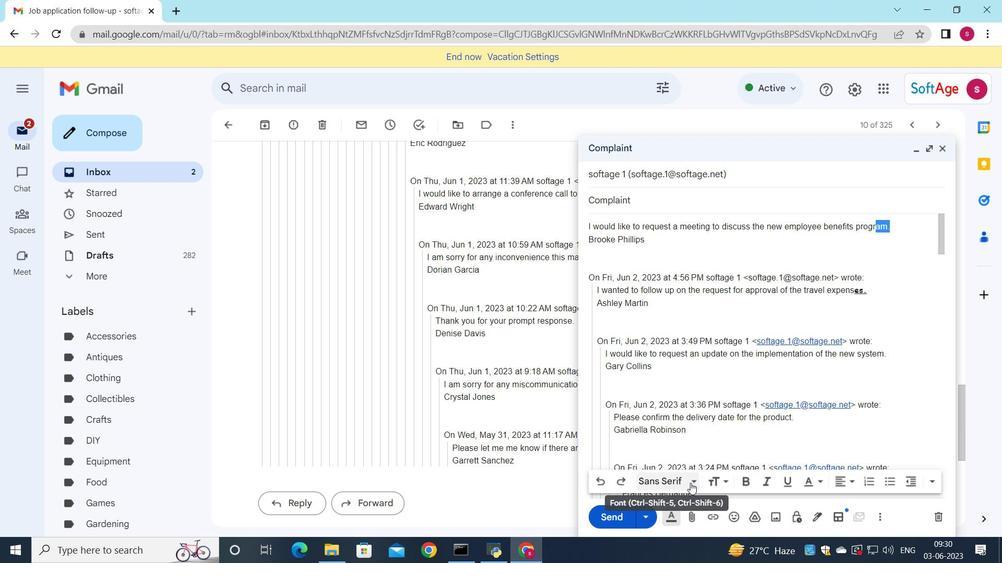 
Action: Mouse pressed left at (691, 483)
Screenshot: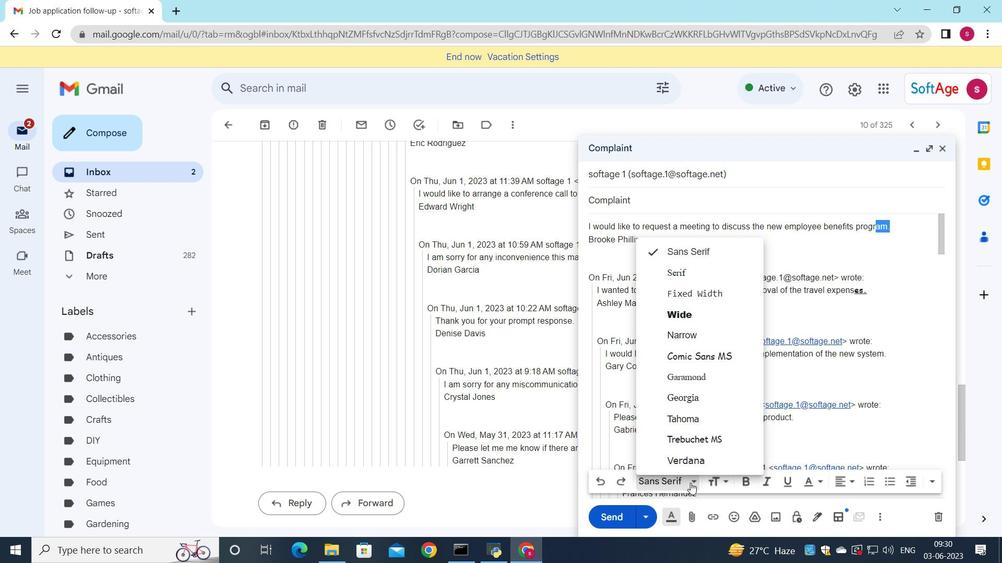 
Action: Mouse moved to (701, 463)
Screenshot: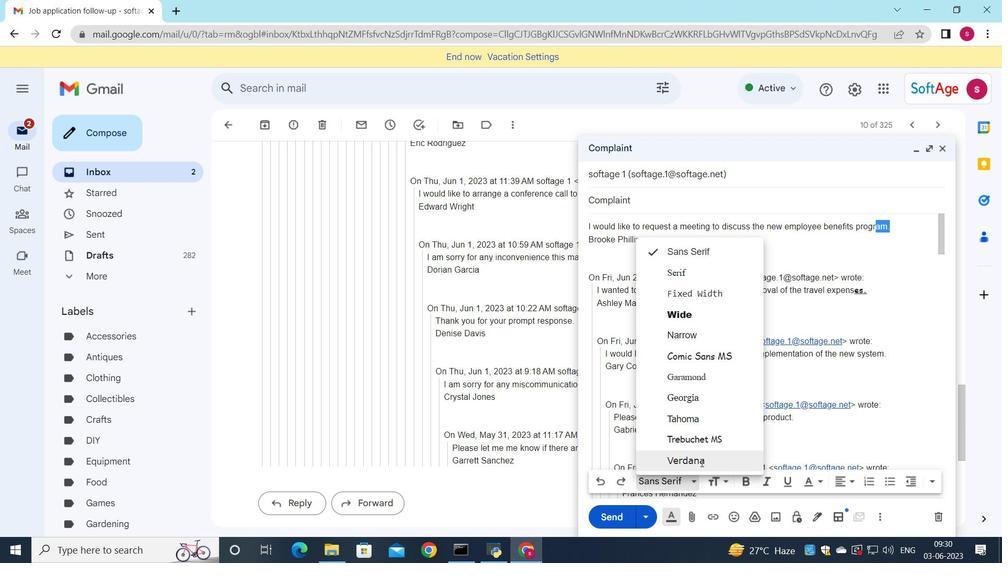 
Action: Mouse pressed left at (701, 463)
Screenshot: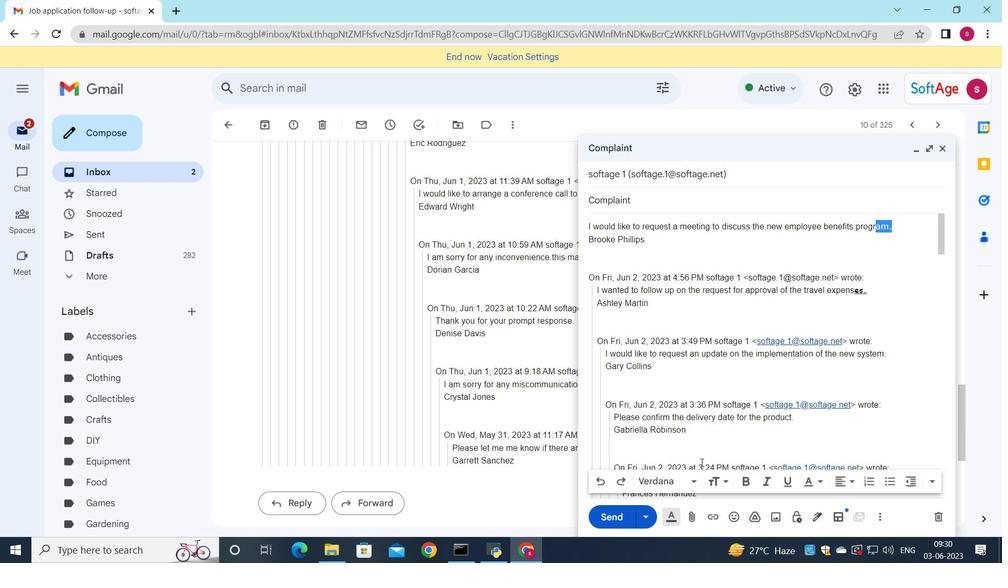 
Action: Mouse moved to (752, 485)
Screenshot: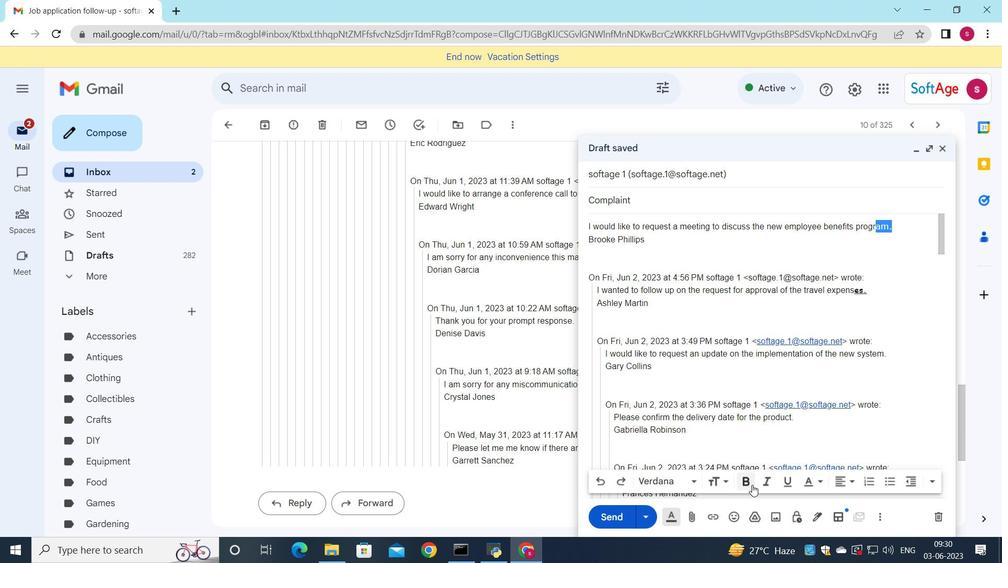 
Action: Mouse pressed left at (752, 485)
Screenshot: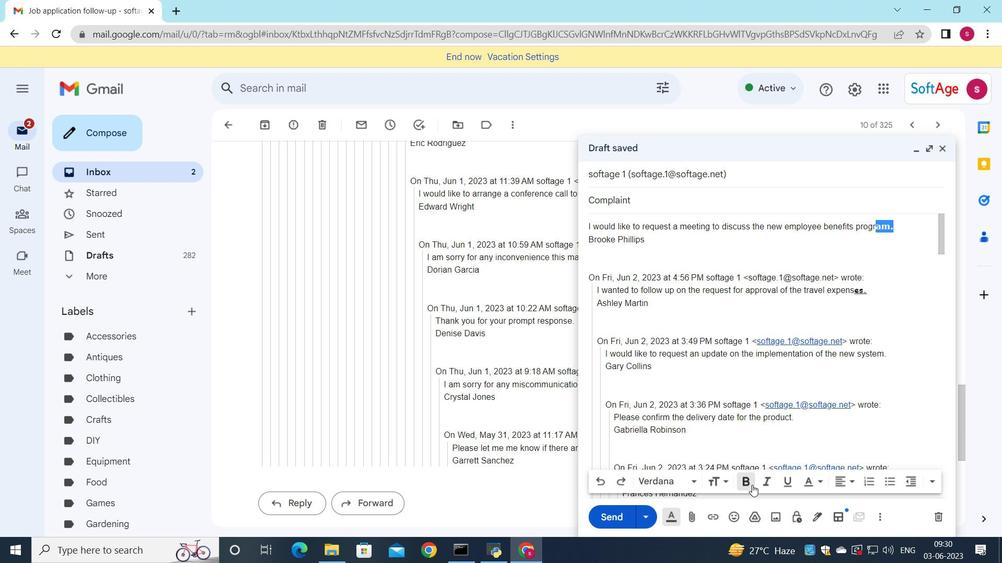 
Action: Mouse moved to (789, 486)
Screenshot: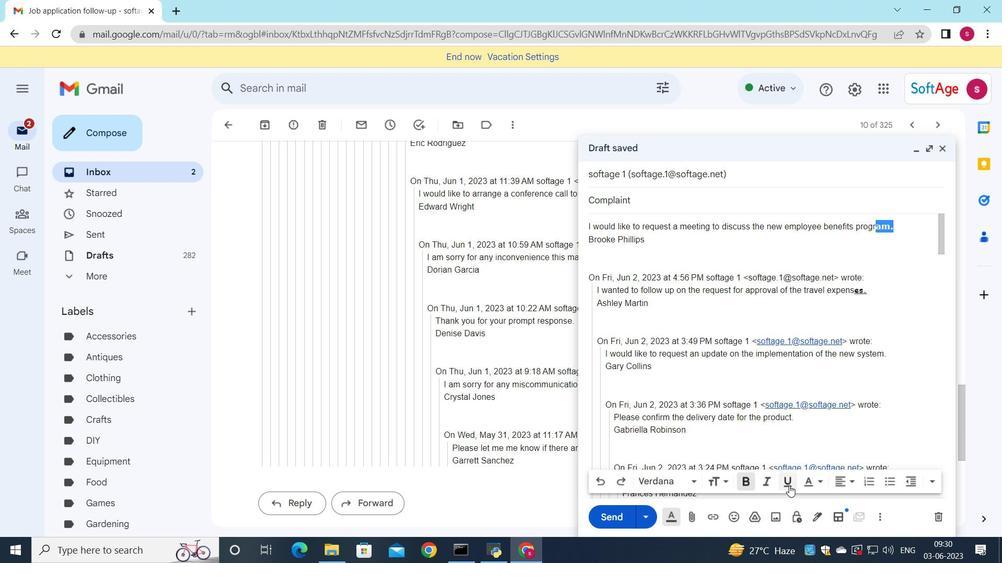 
Action: Mouse pressed left at (789, 486)
Screenshot: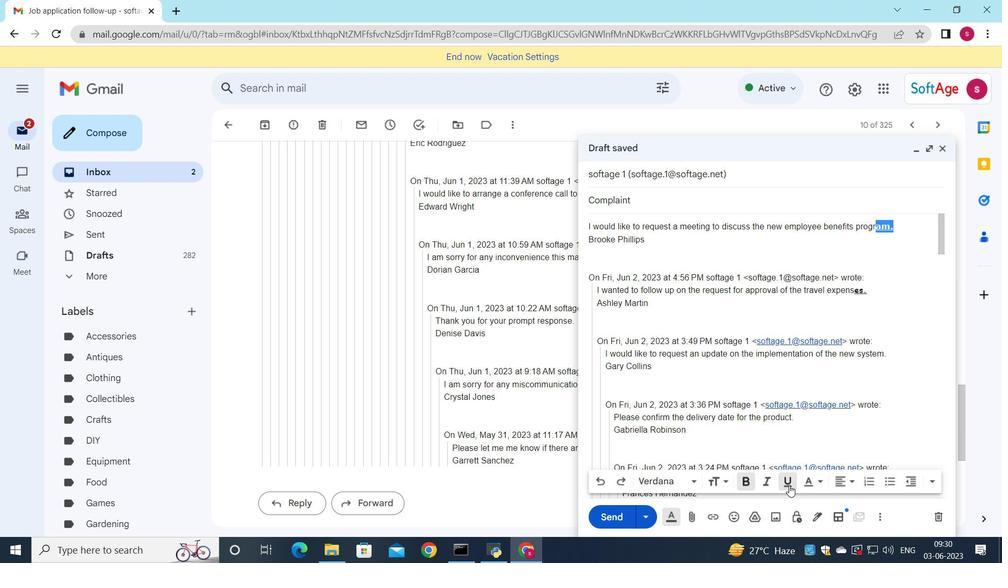 
Action: Mouse moved to (613, 520)
Screenshot: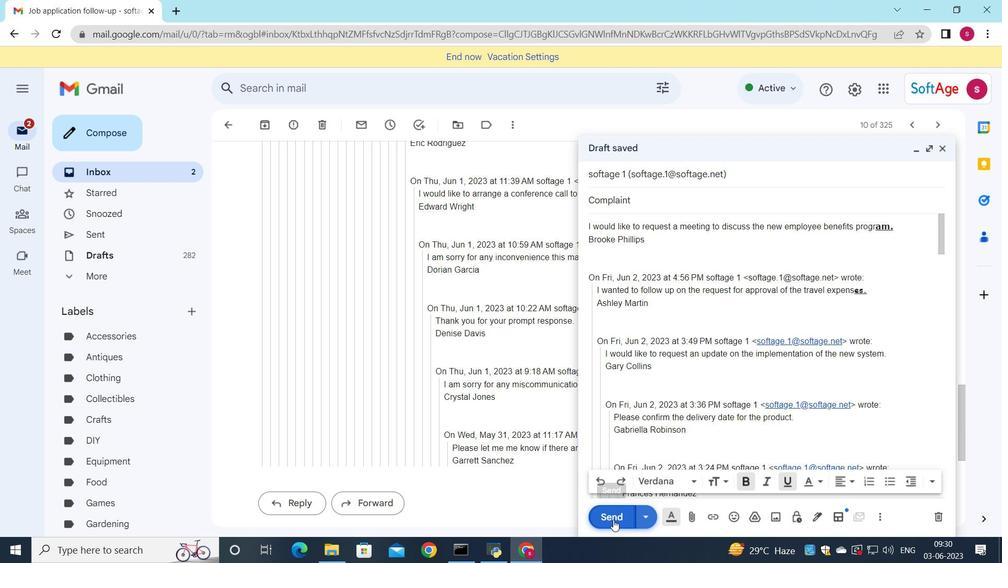 
Action: Mouse pressed left at (613, 520)
Screenshot: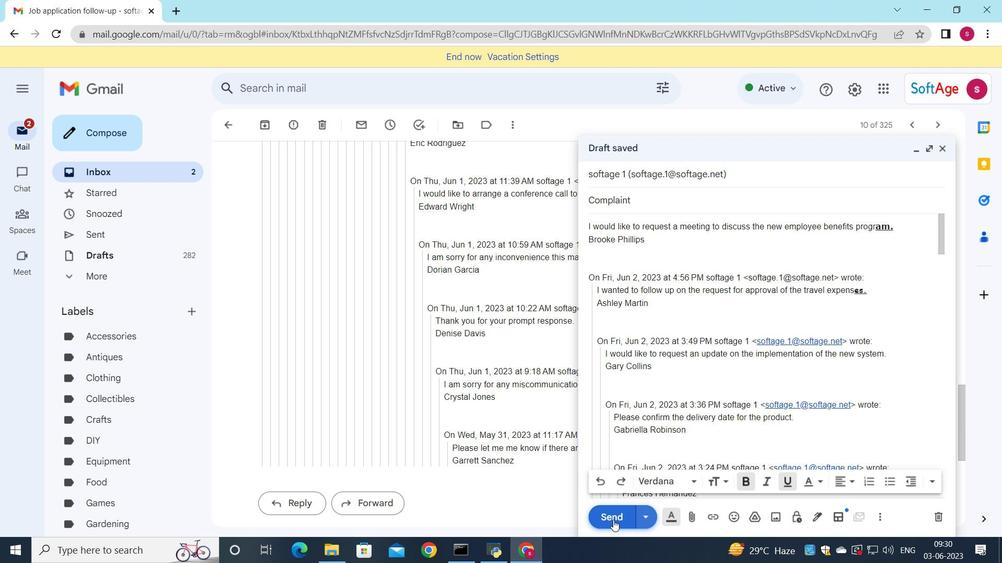 
Action: Mouse moved to (155, 171)
Screenshot: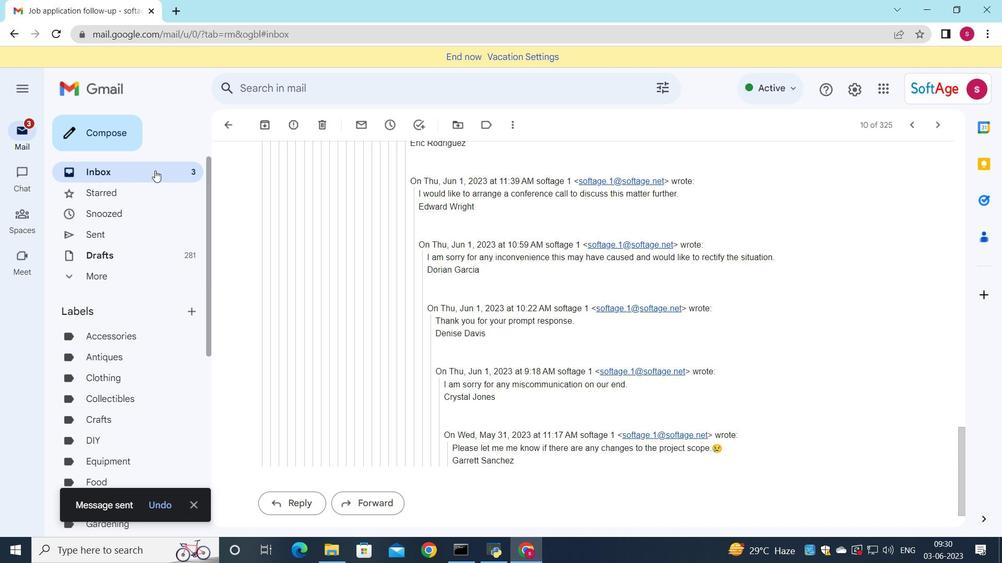 
Action: Mouse pressed left at (155, 171)
Screenshot: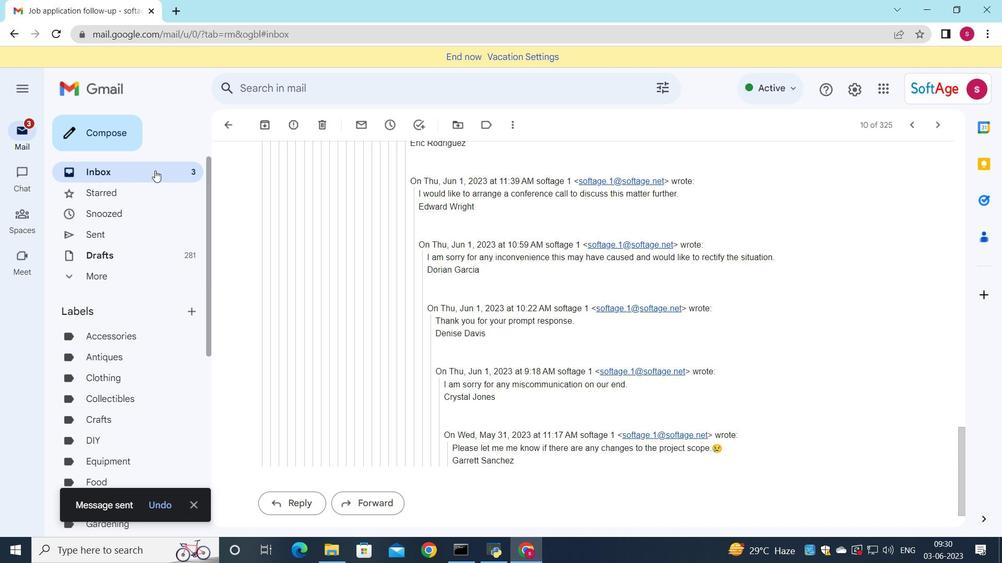 
Action: Mouse moved to (418, 151)
Screenshot: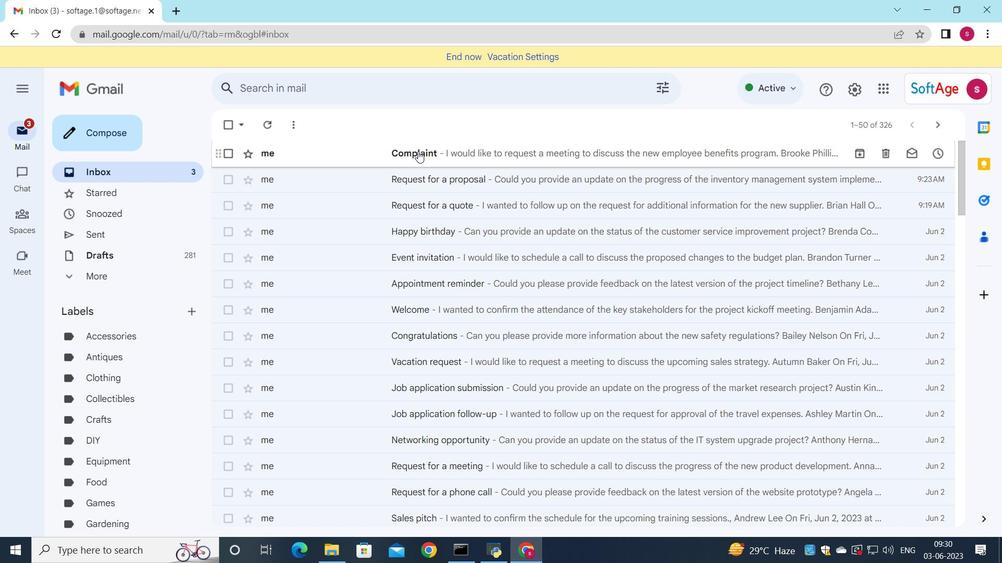 
Action: Mouse pressed left at (418, 151)
Screenshot: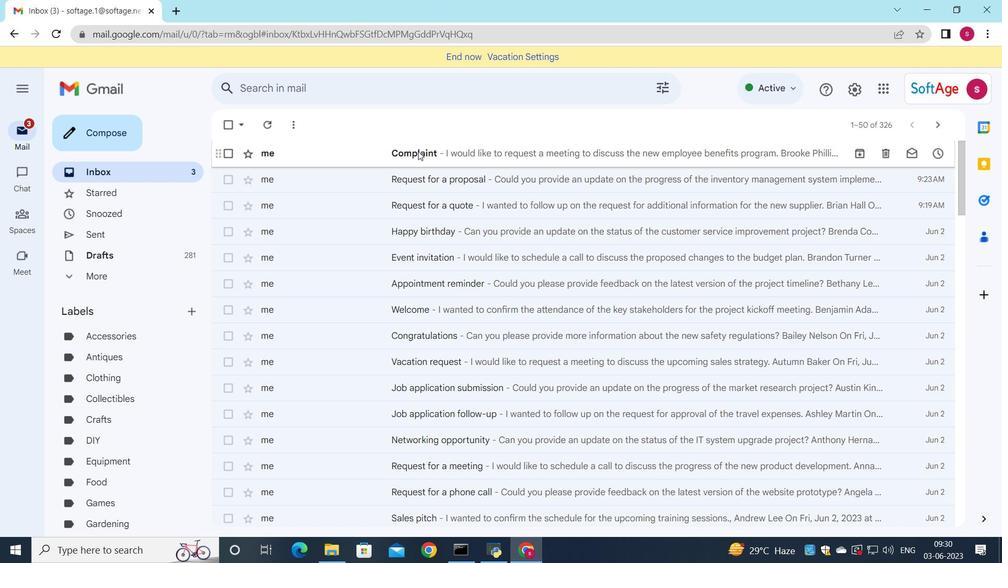 
Action: Mouse moved to (461, 198)
Screenshot: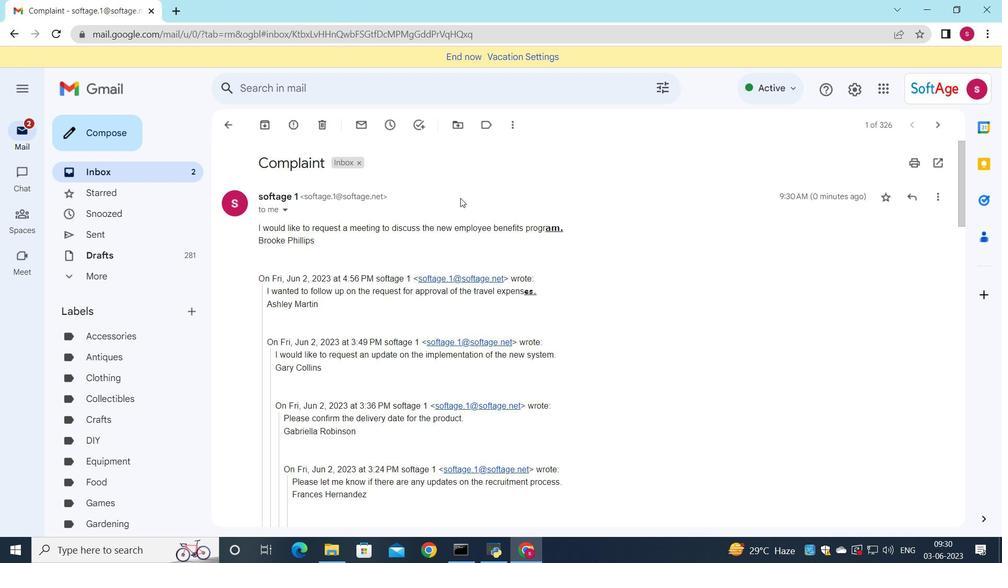 
